 Task: Find a guest house in Huancavelica, Peru for 6 guests from 7-15 July, with a price range of ₹15,000 - ₹20,000, 3 bedrooms, 3 beds, and a kitchen.
Action: Mouse pressed left at (551, 116)
Screenshot: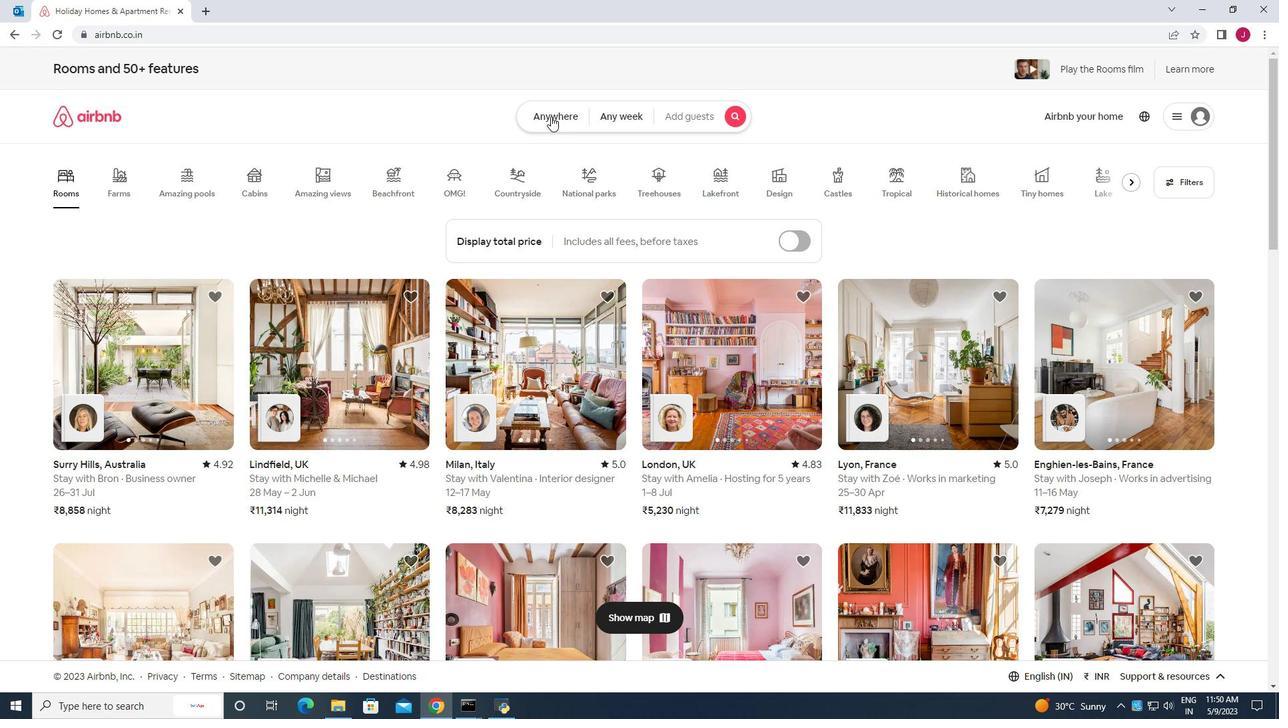 
Action: Mouse moved to (420, 165)
Screenshot: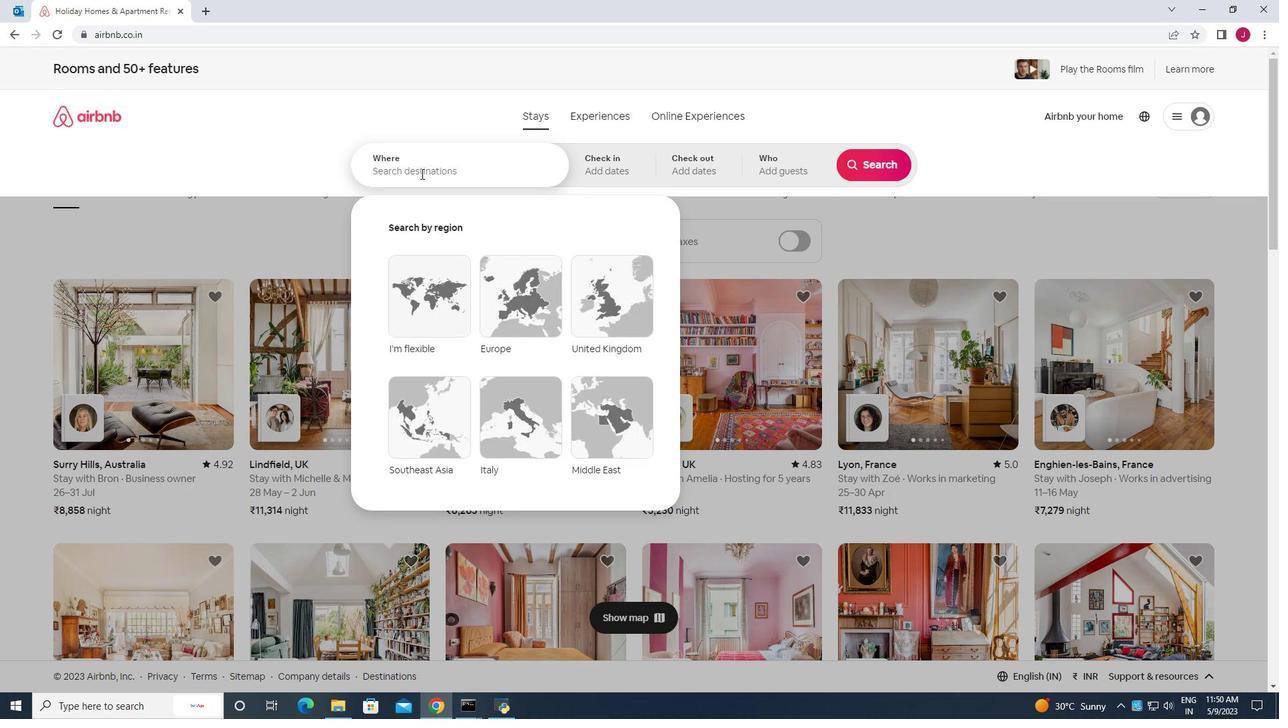 
Action: Mouse pressed left at (420, 165)
Screenshot: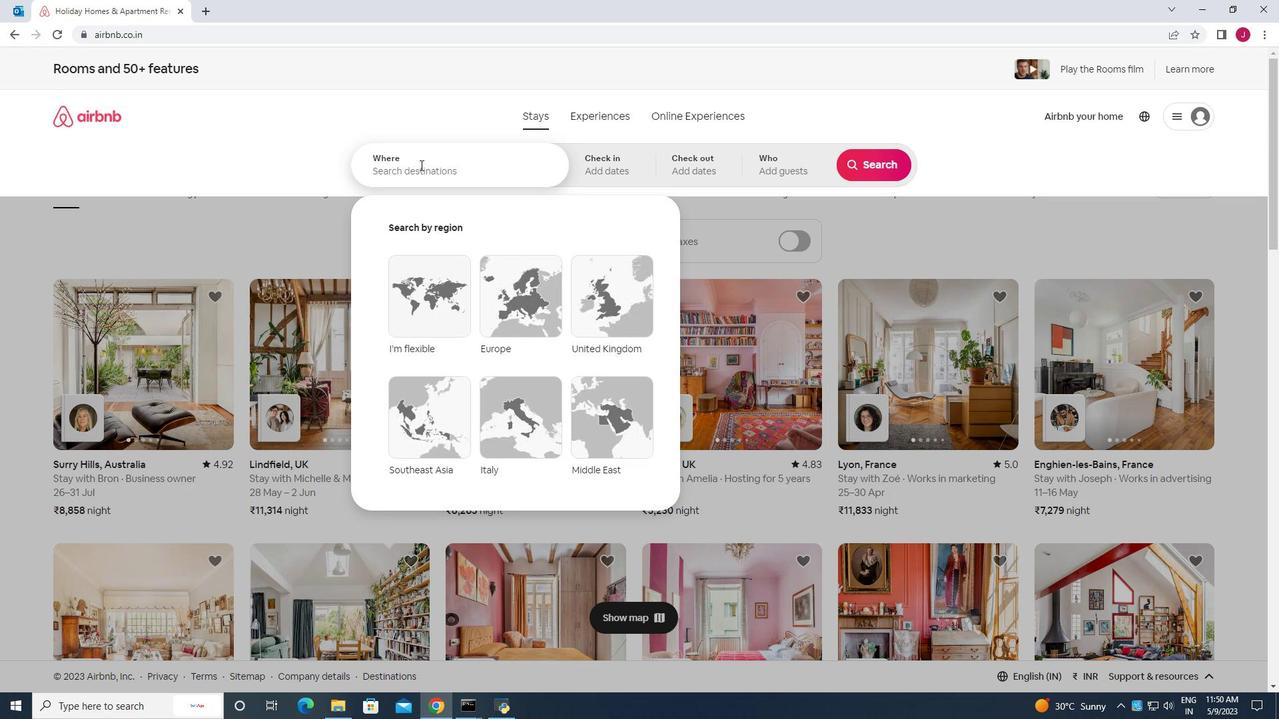 
Action: Key pressed huancavelica<Key.space>
Screenshot: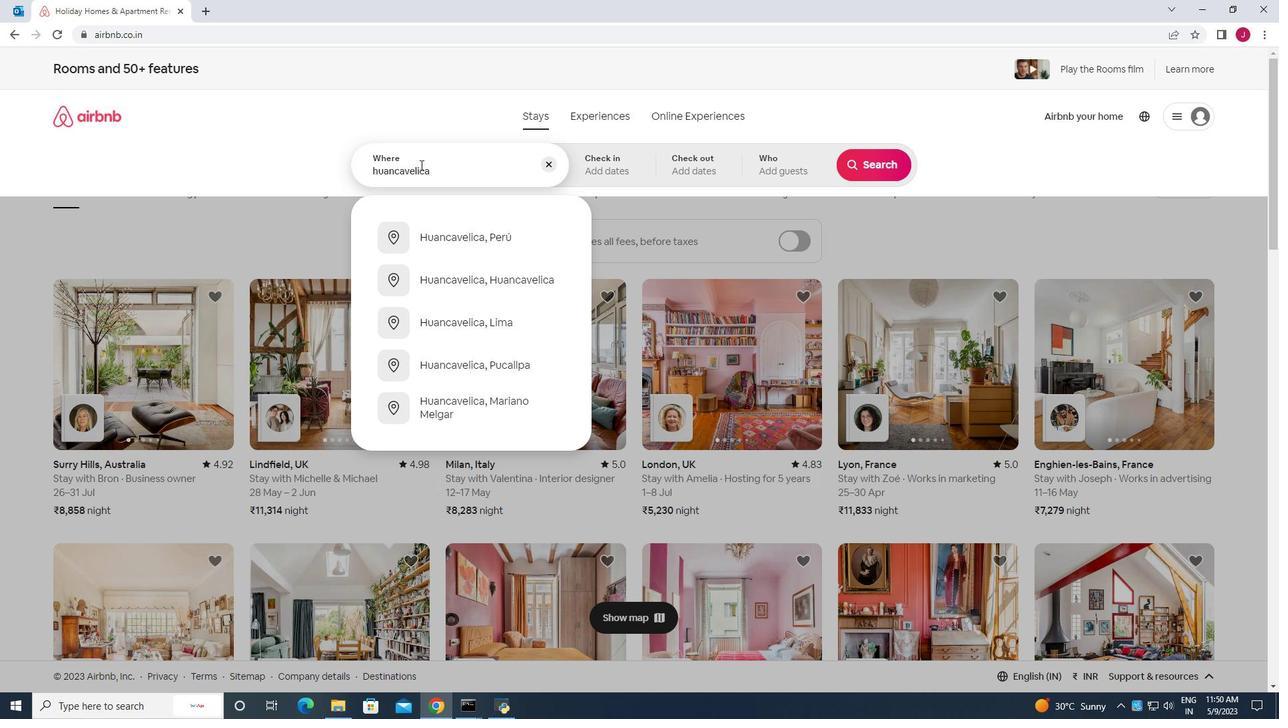 
Action: Mouse moved to (471, 232)
Screenshot: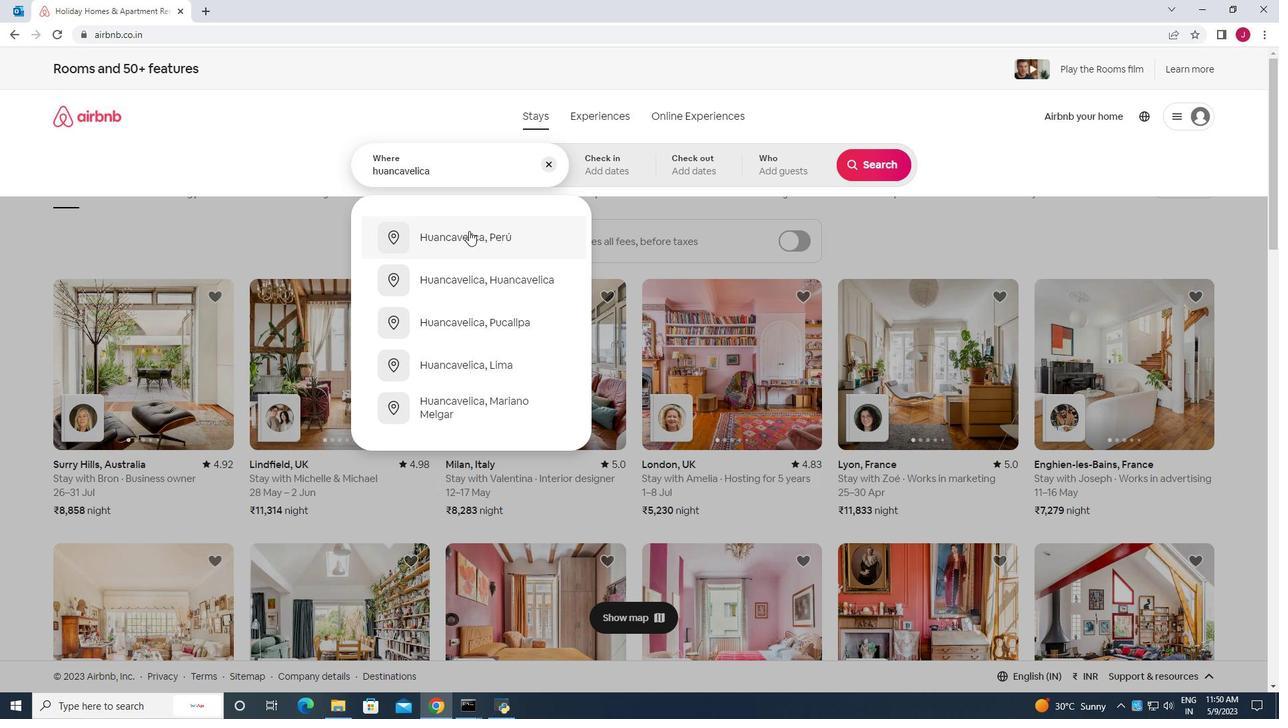 
Action: Mouse pressed left at (471, 232)
Screenshot: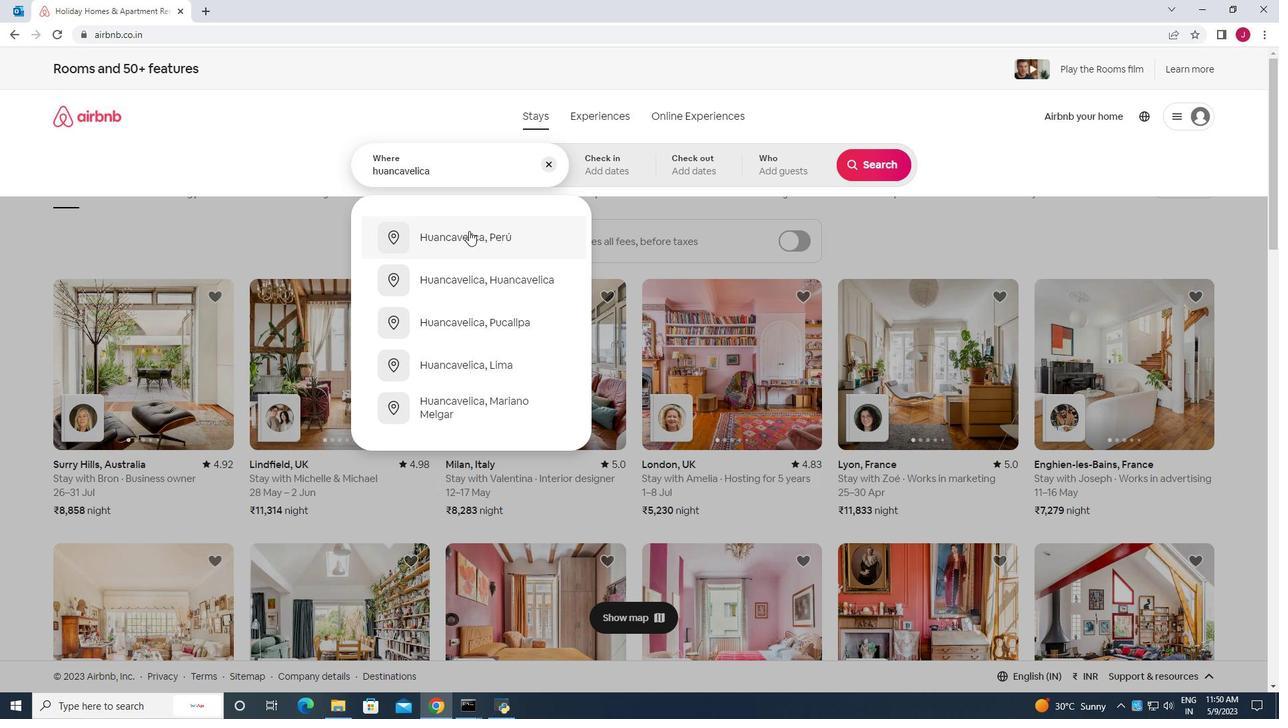 
Action: Mouse moved to (874, 273)
Screenshot: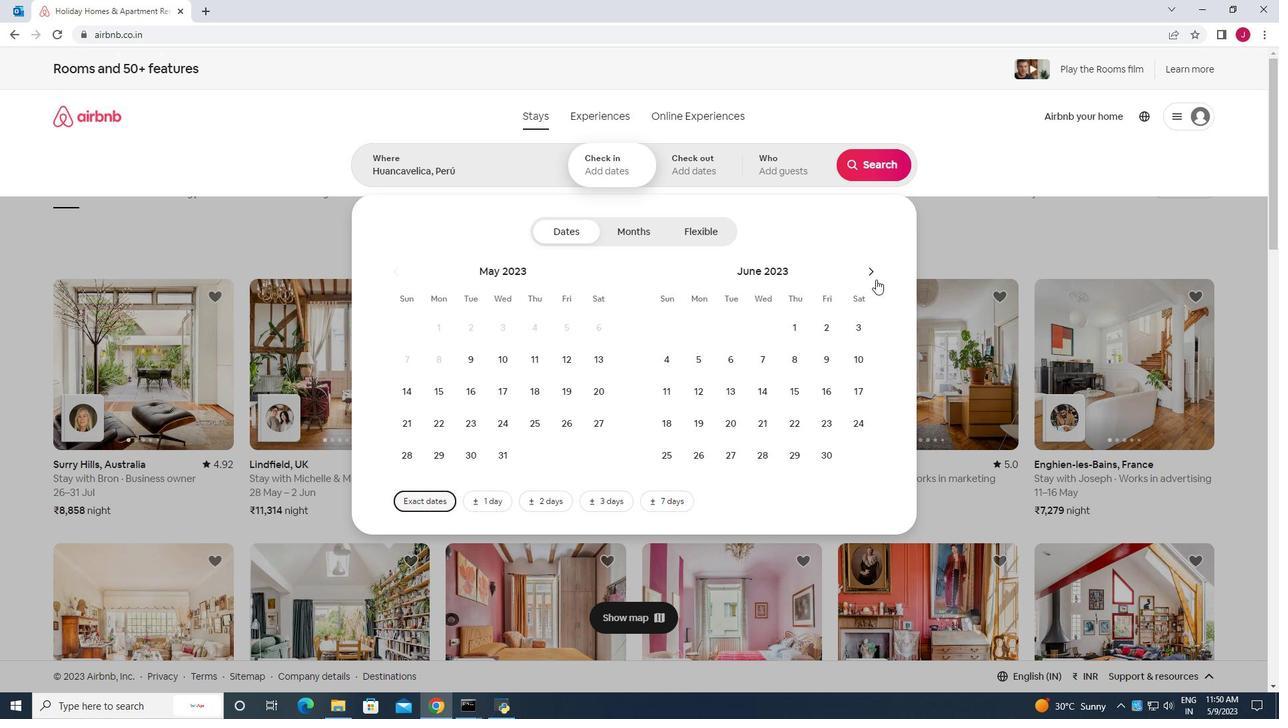 
Action: Mouse pressed left at (874, 273)
Screenshot: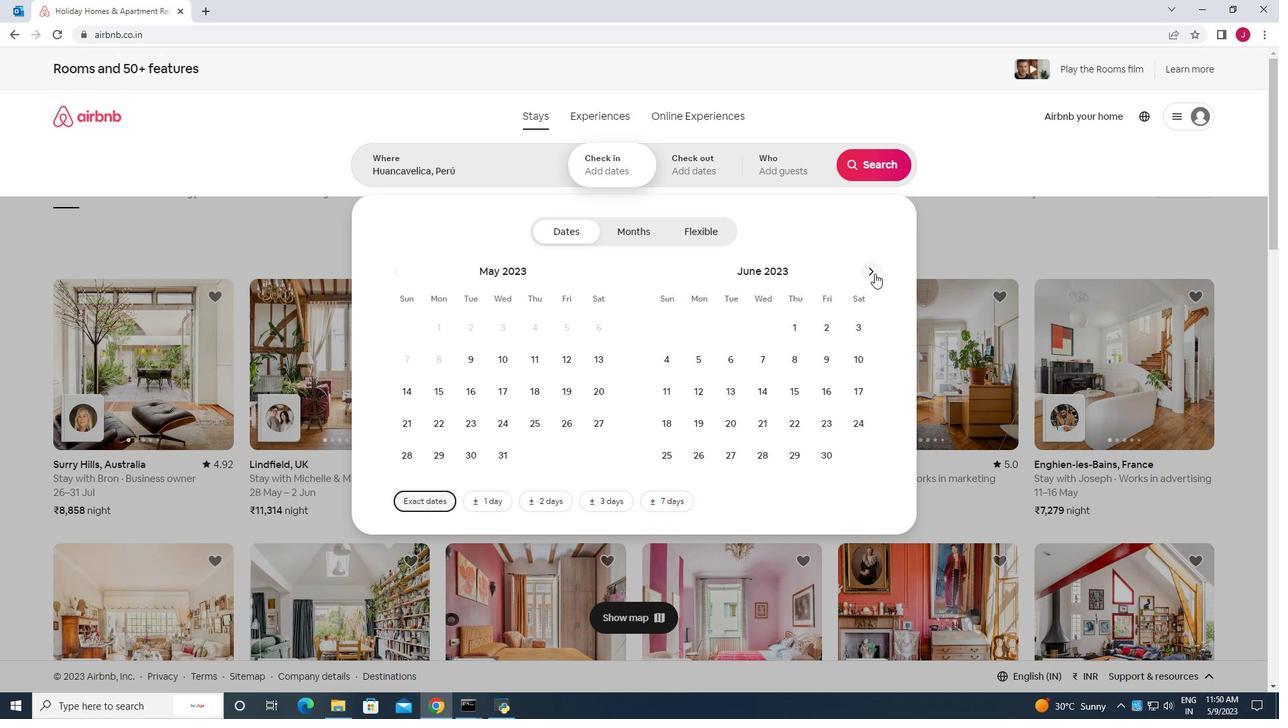 
Action: Mouse moved to (821, 365)
Screenshot: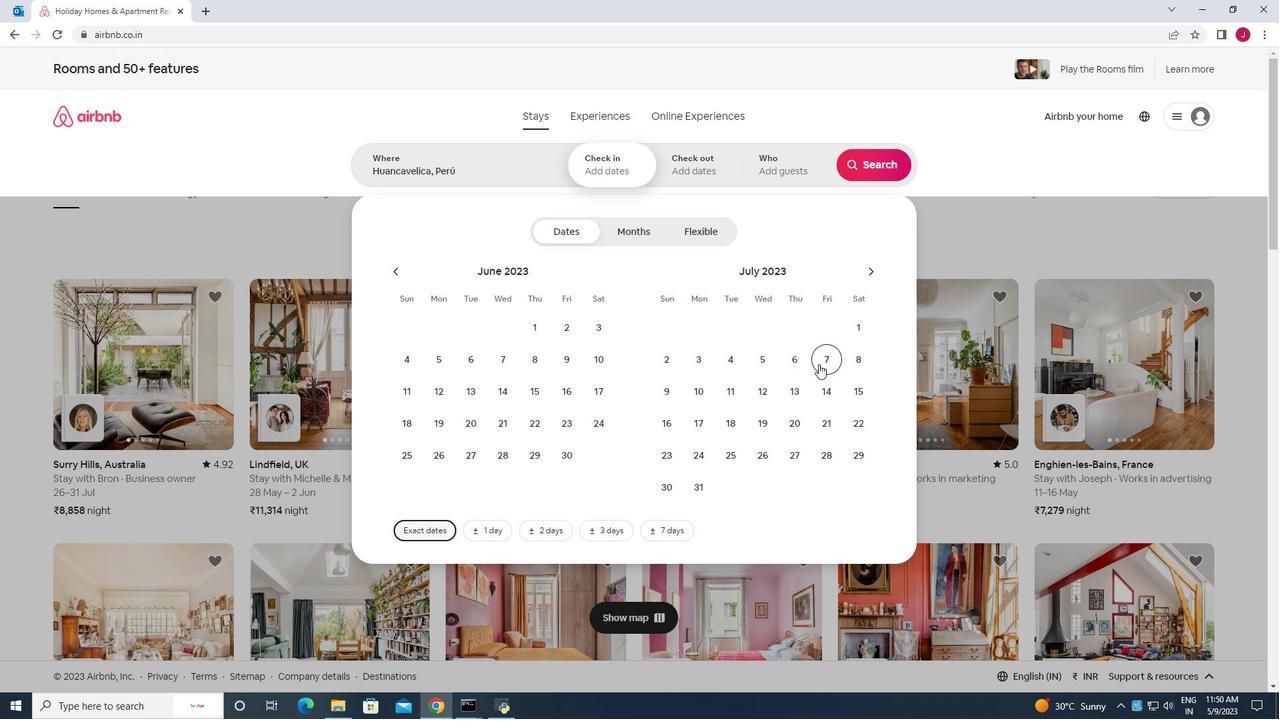 
Action: Mouse pressed left at (821, 365)
Screenshot: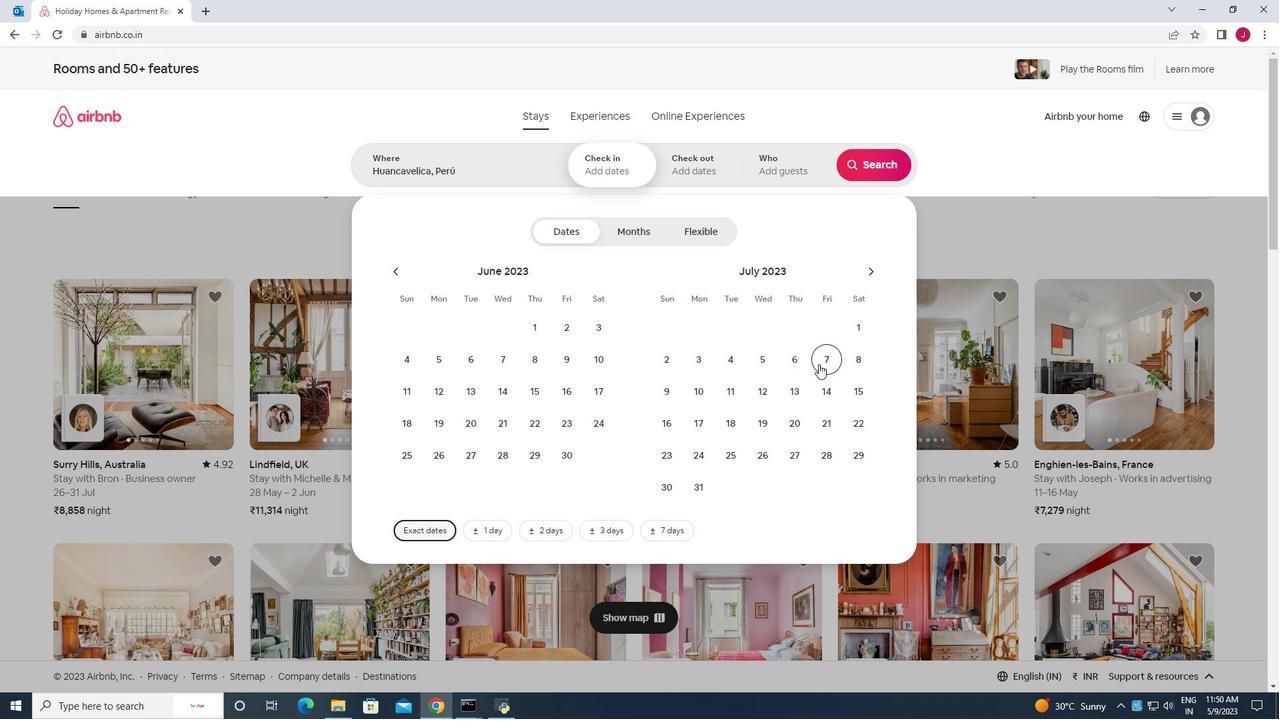 
Action: Mouse moved to (855, 395)
Screenshot: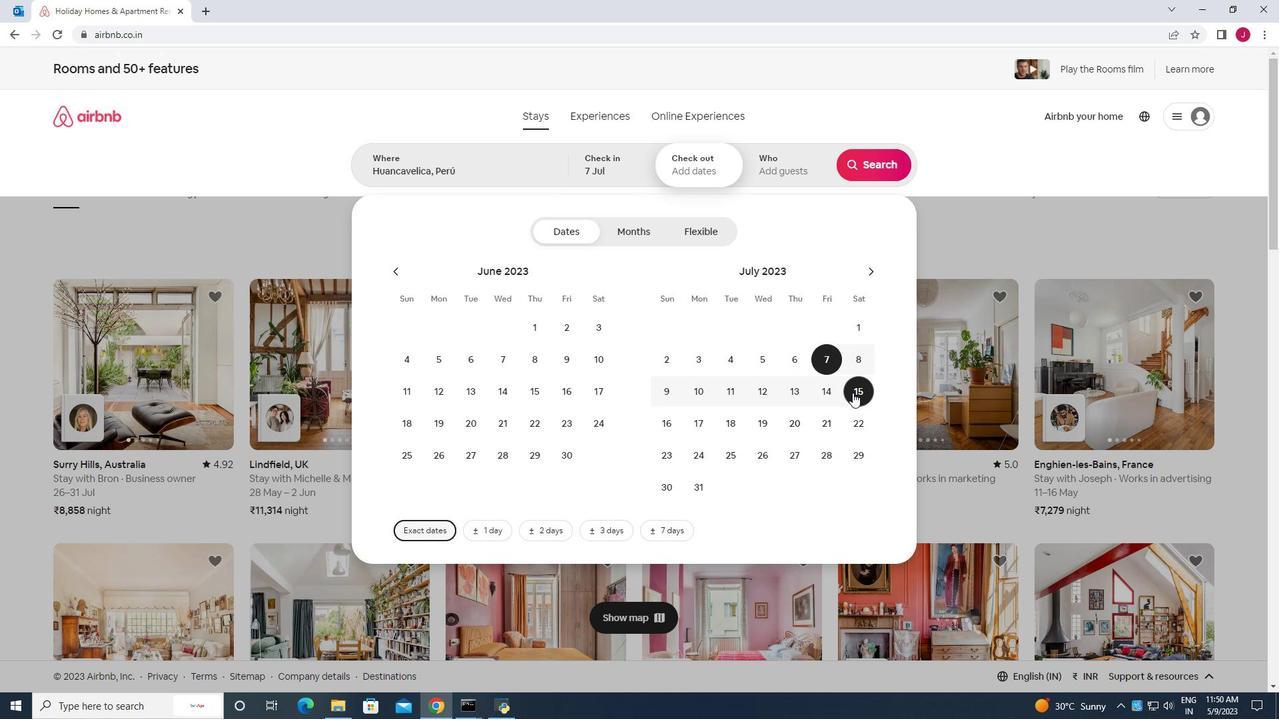 
Action: Mouse pressed left at (855, 395)
Screenshot: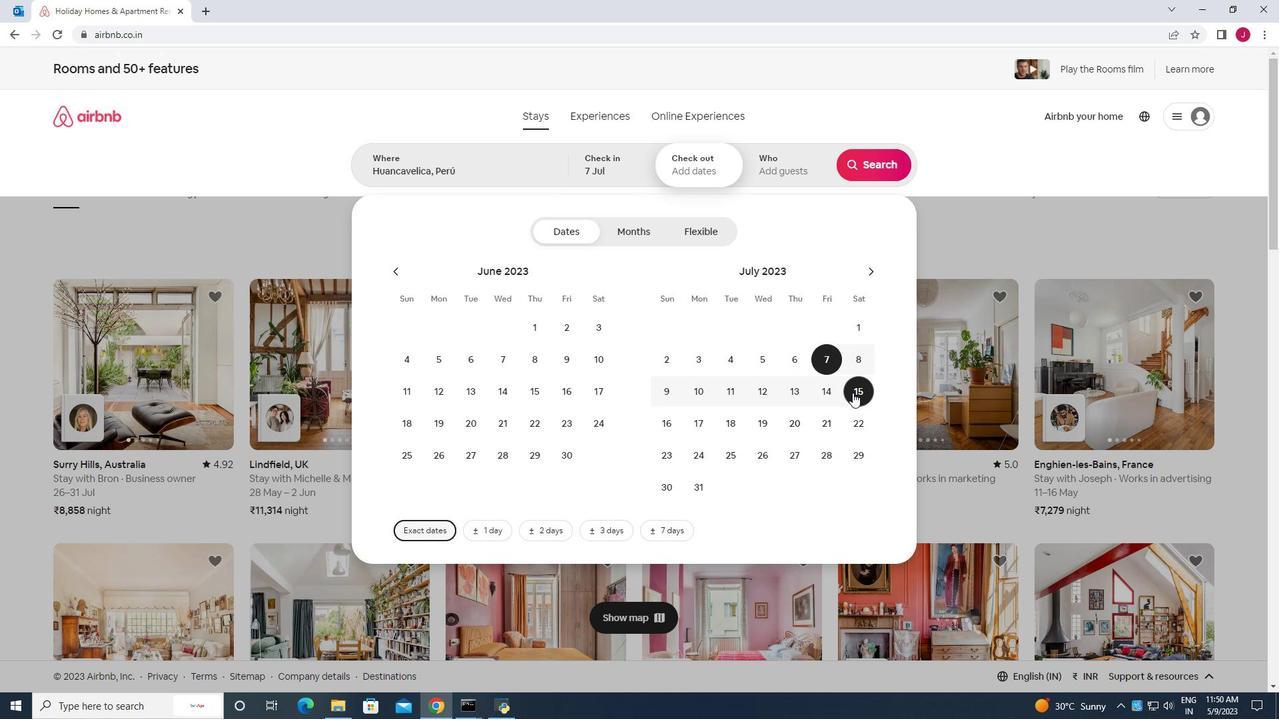 
Action: Mouse moved to (796, 172)
Screenshot: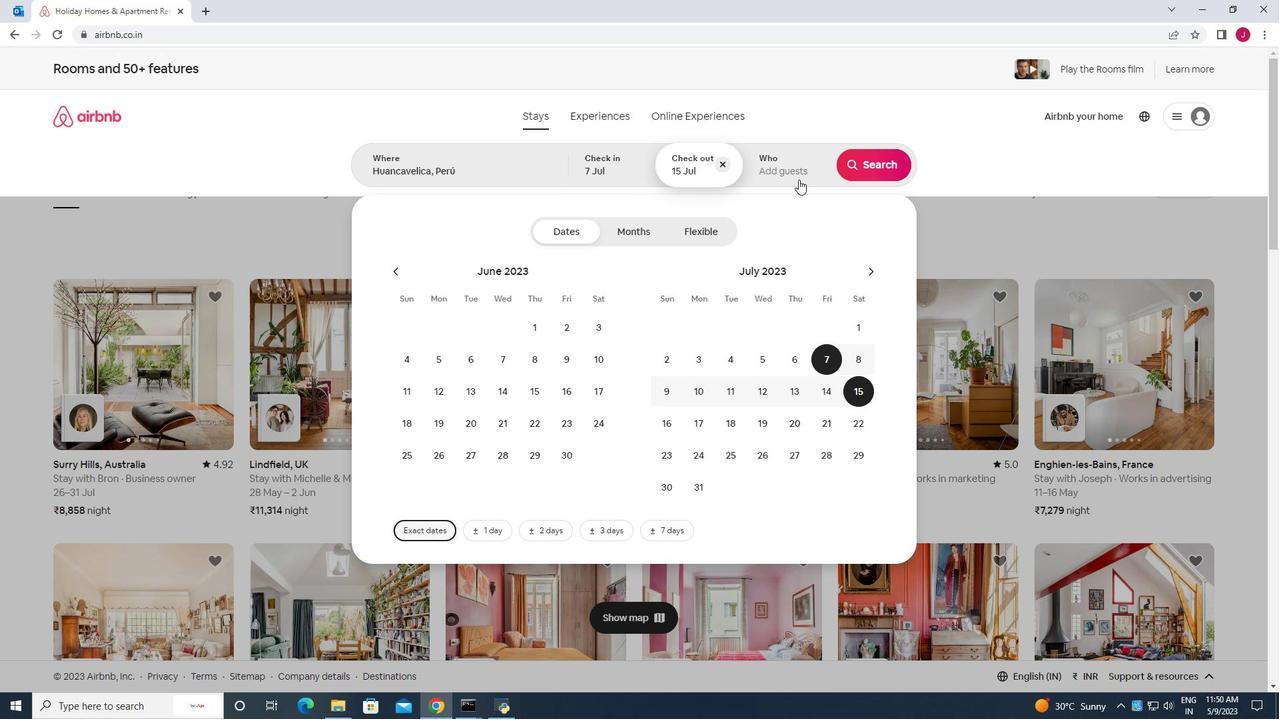 
Action: Mouse pressed left at (796, 172)
Screenshot: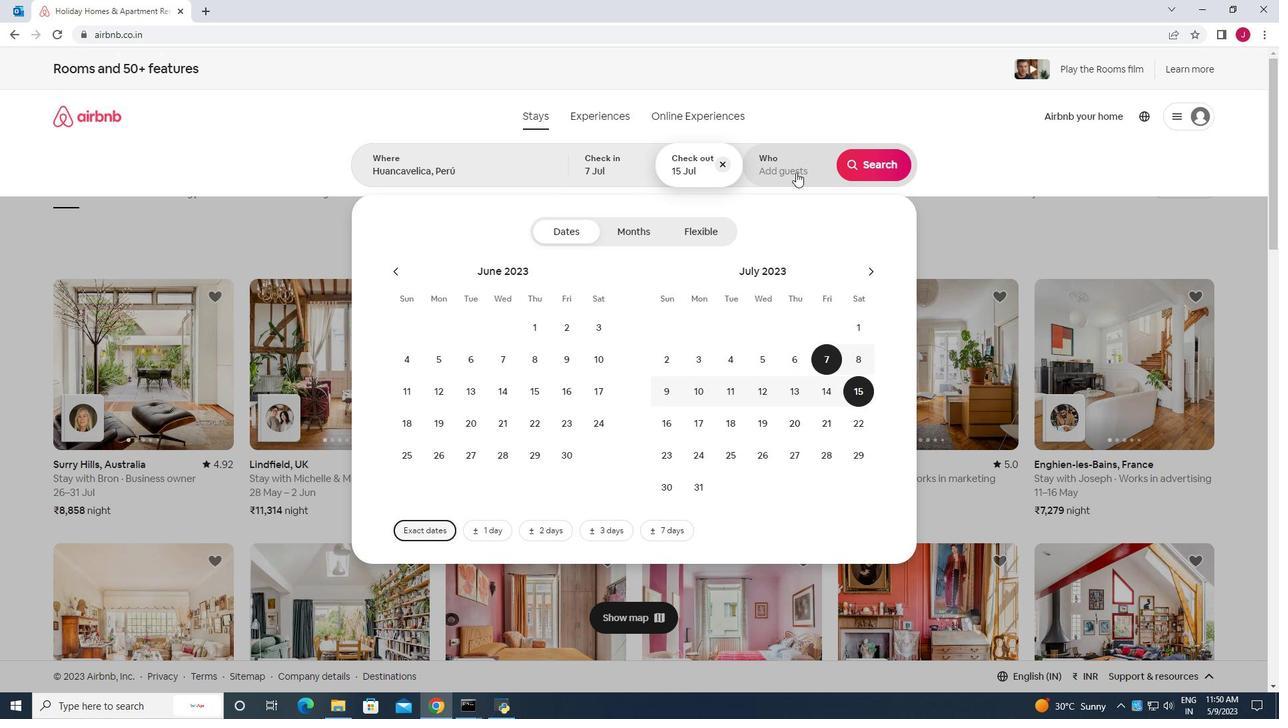 
Action: Mouse moved to (883, 237)
Screenshot: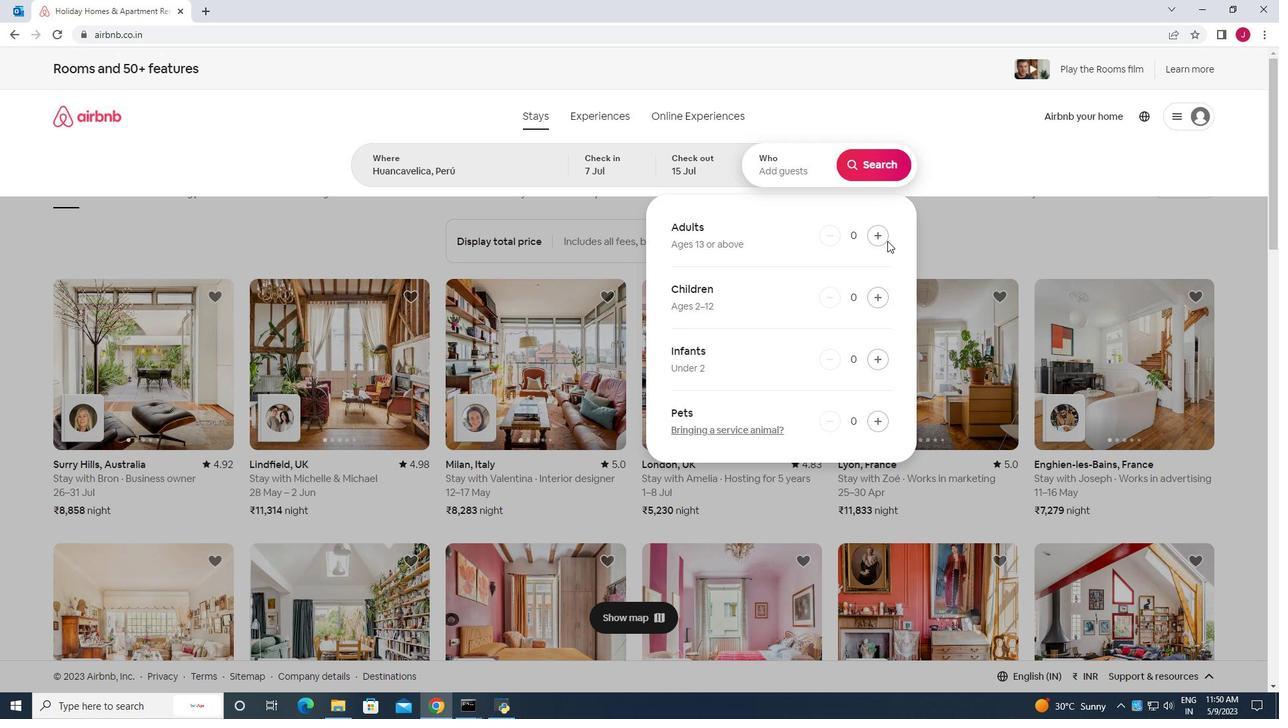 
Action: Mouse pressed left at (883, 237)
Screenshot: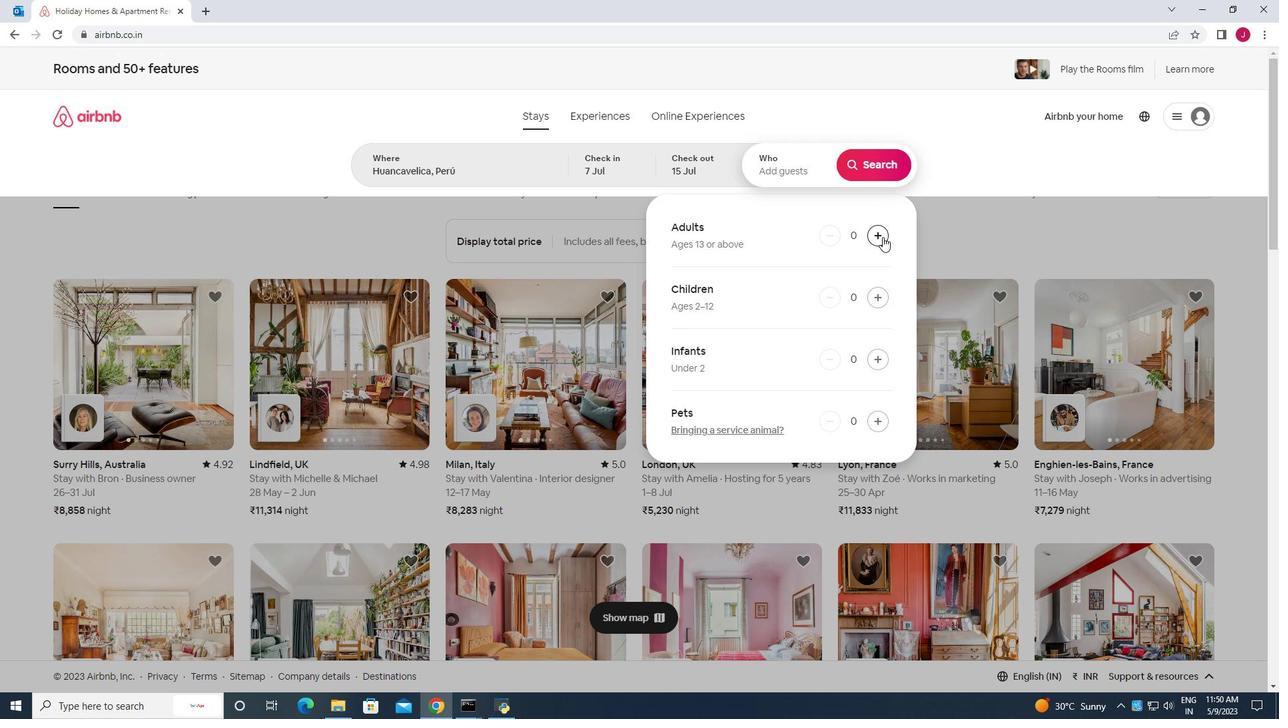 
Action: Mouse pressed left at (883, 237)
Screenshot: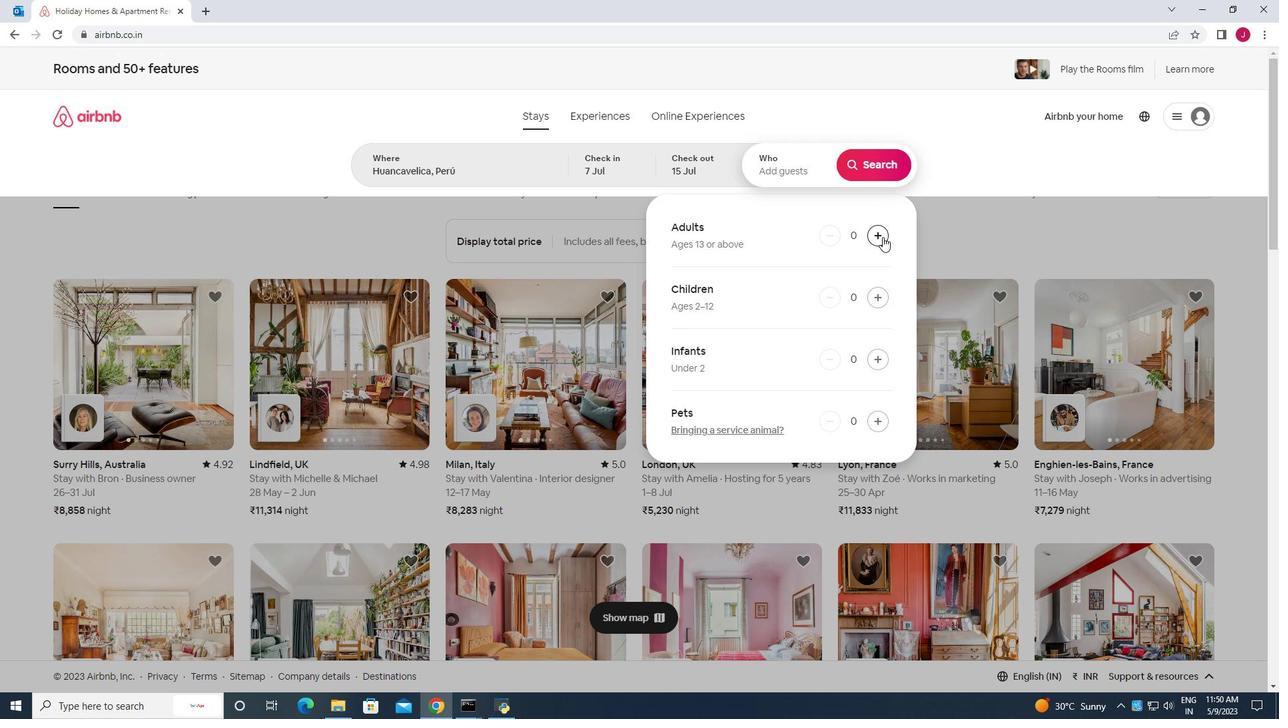 
Action: Mouse moved to (882, 237)
Screenshot: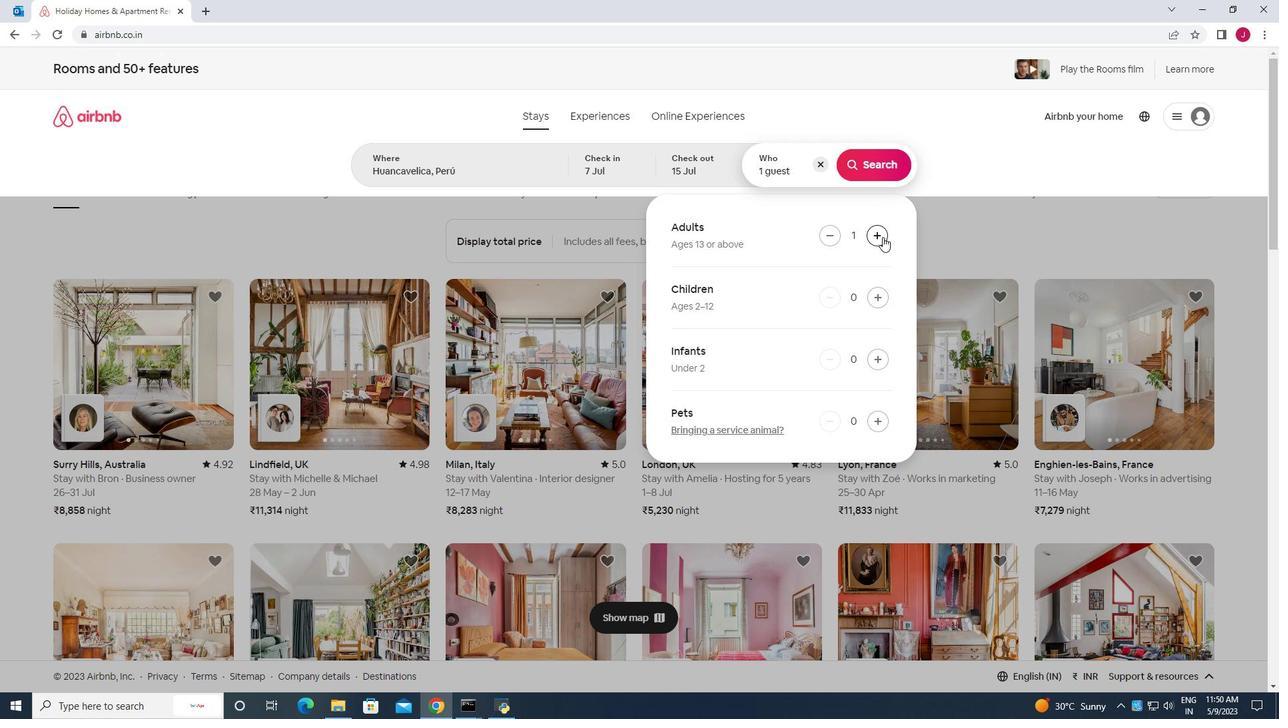 
Action: Mouse pressed left at (882, 237)
Screenshot: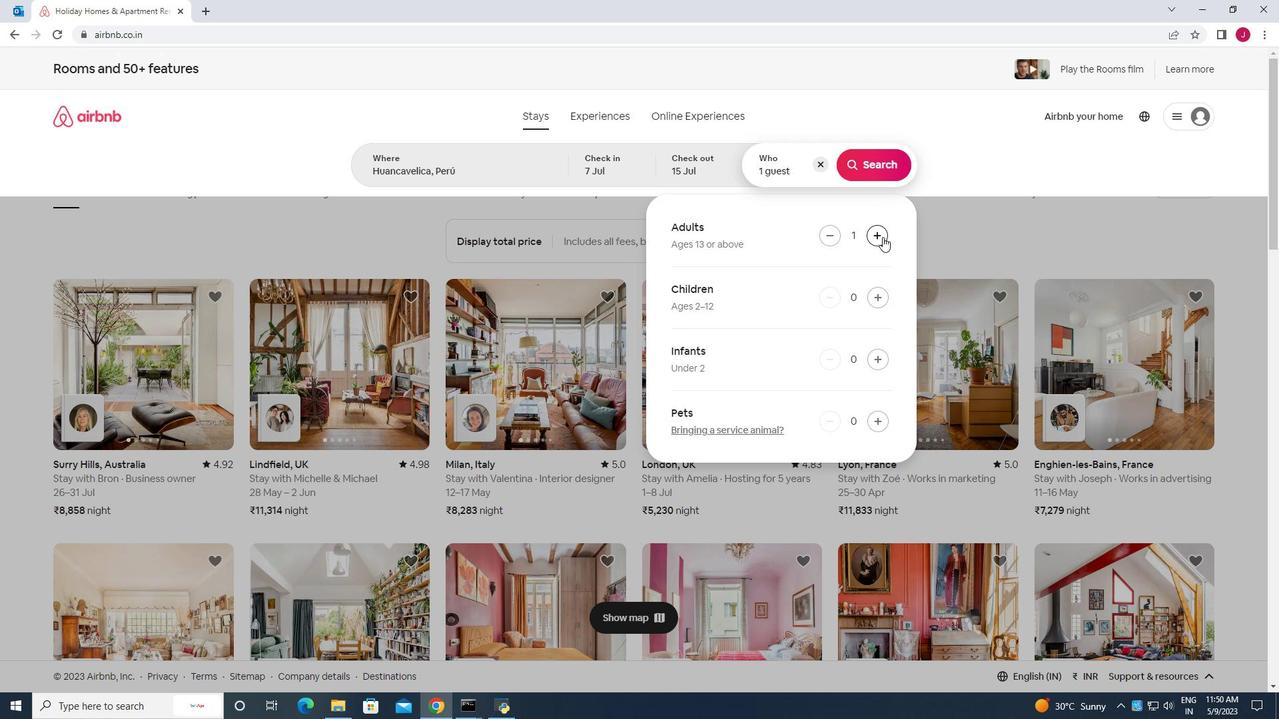 
Action: Mouse moved to (882, 236)
Screenshot: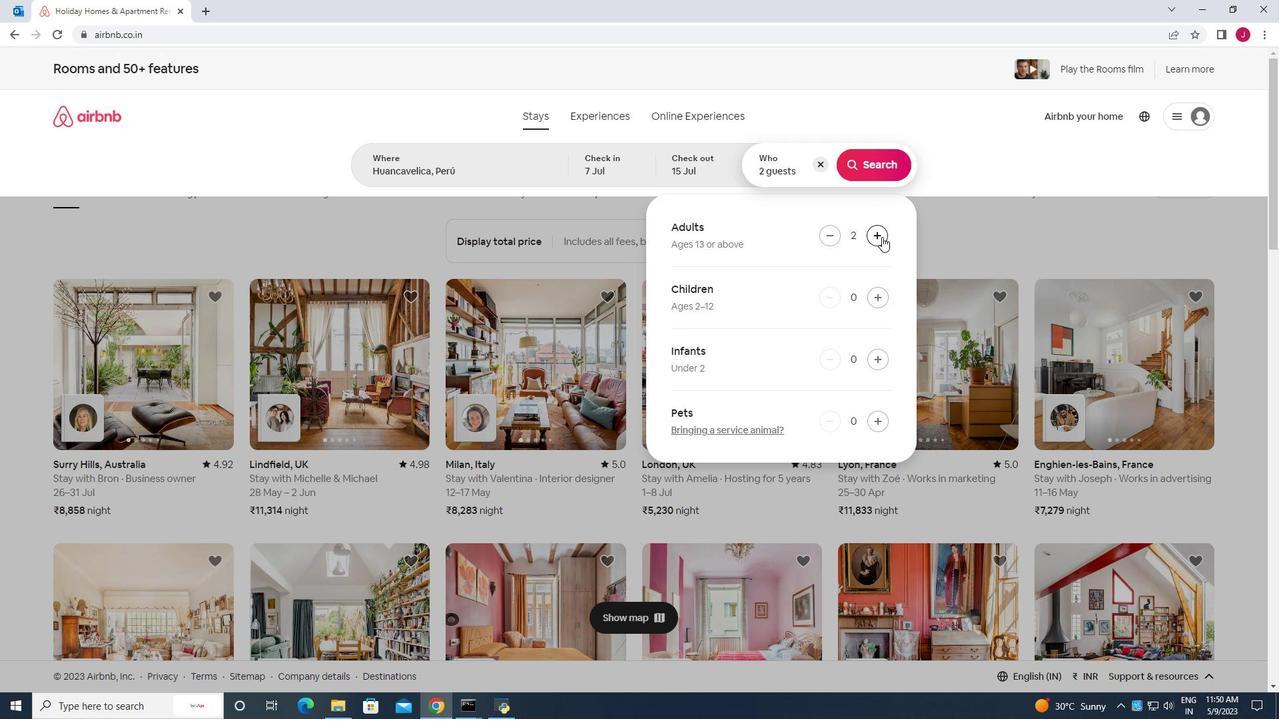 
Action: Mouse pressed left at (882, 236)
Screenshot: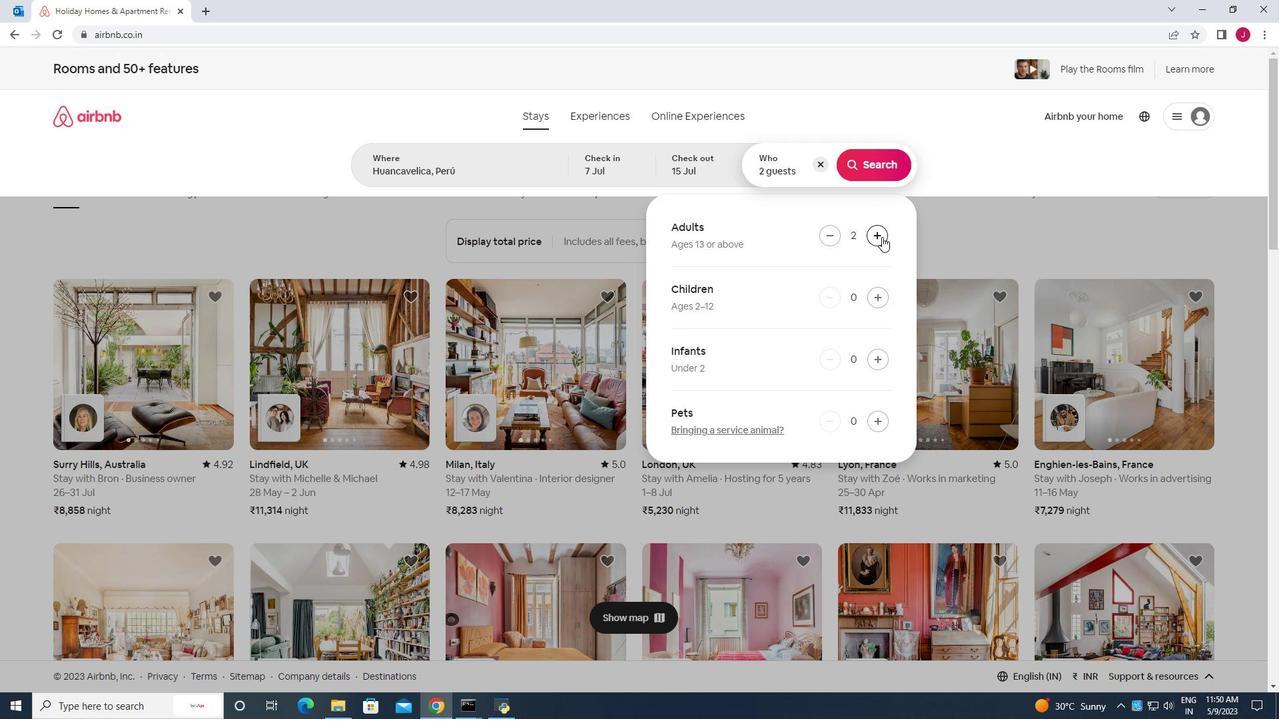 
Action: Mouse pressed left at (882, 236)
Screenshot: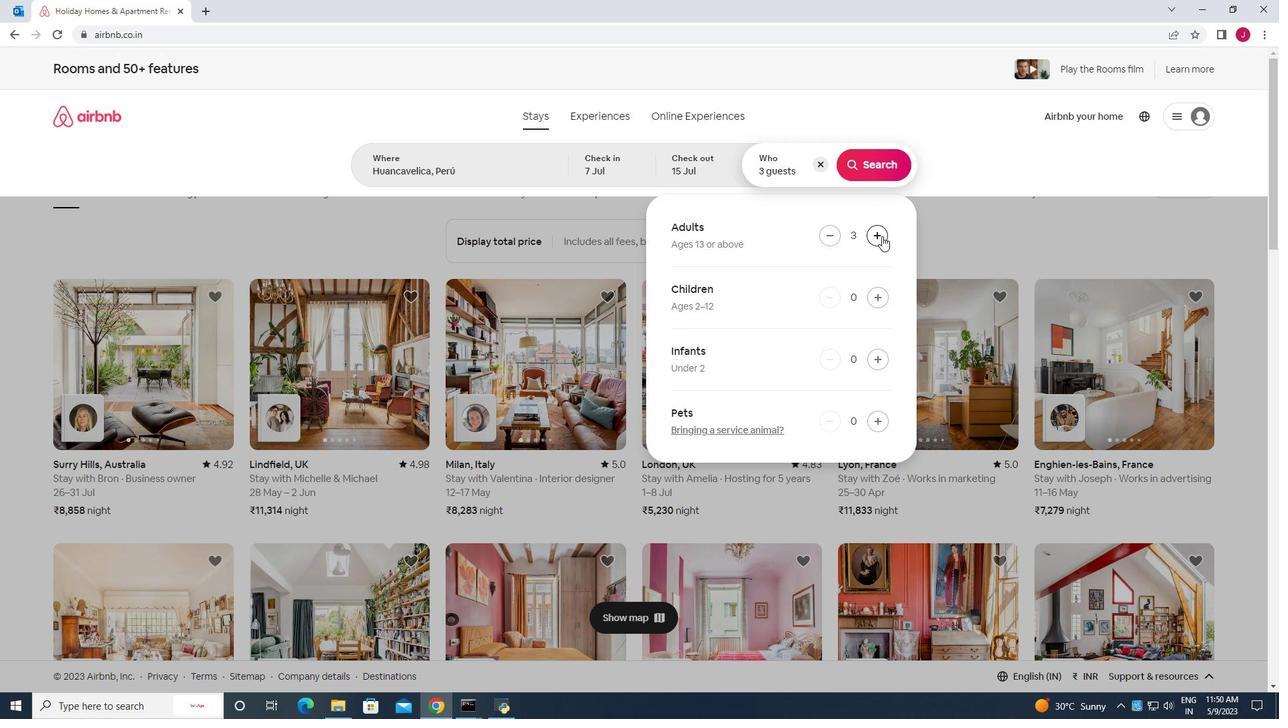 
Action: Mouse pressed left at (882, 236)
Screenshot: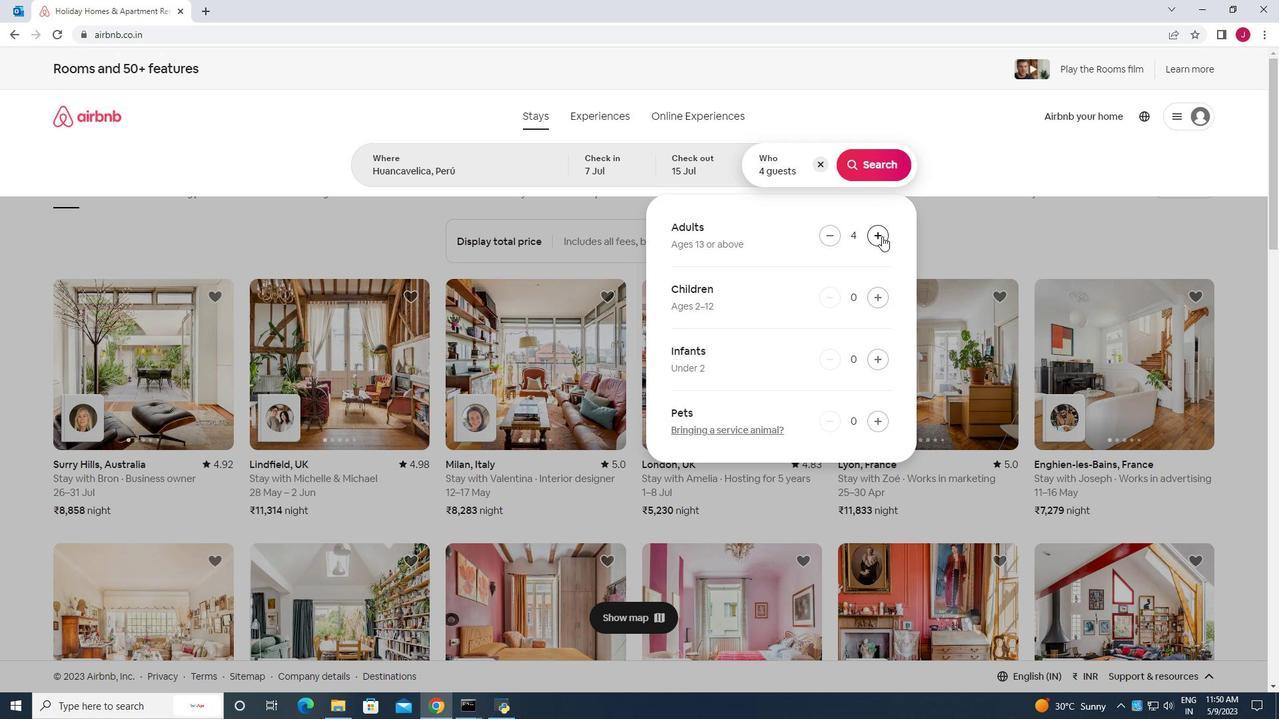 
Action: Mouse moved to (876, 165)
Screenshot: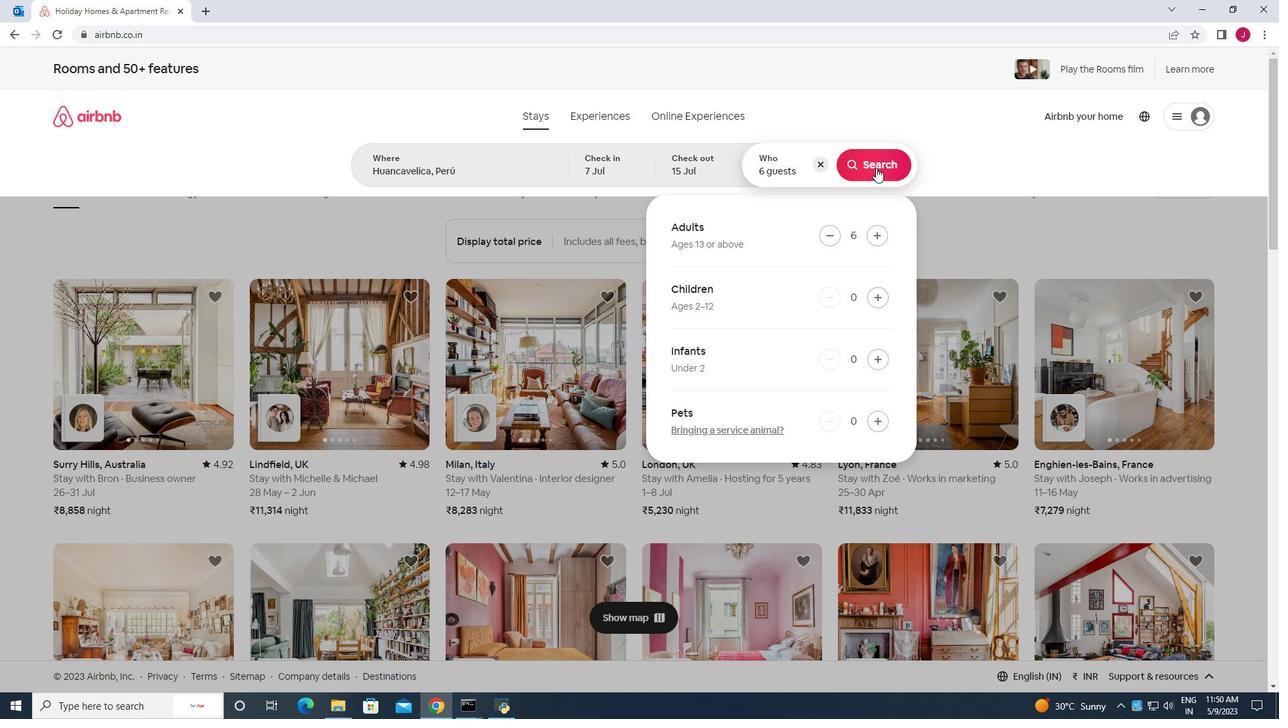 
Action: Mouse pressed left at (876, 165)
Screenshot: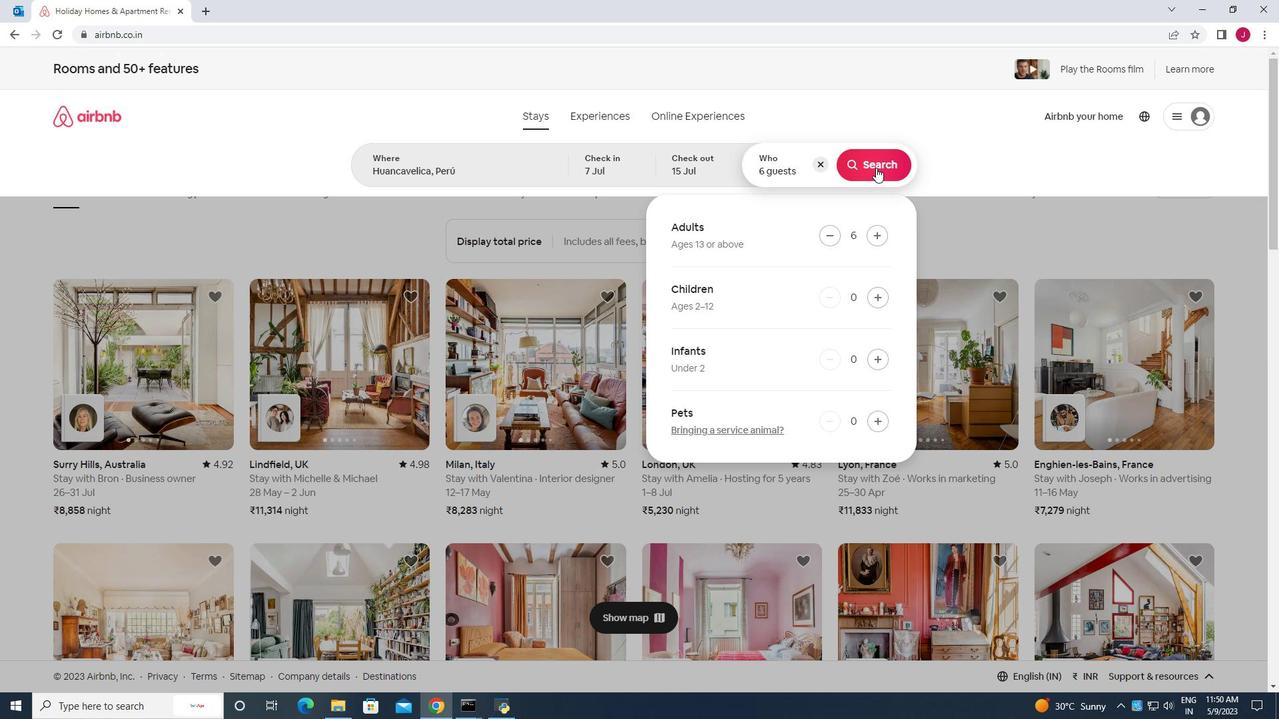 
Action: Mouse moved to (1226, 127)
Screenshot: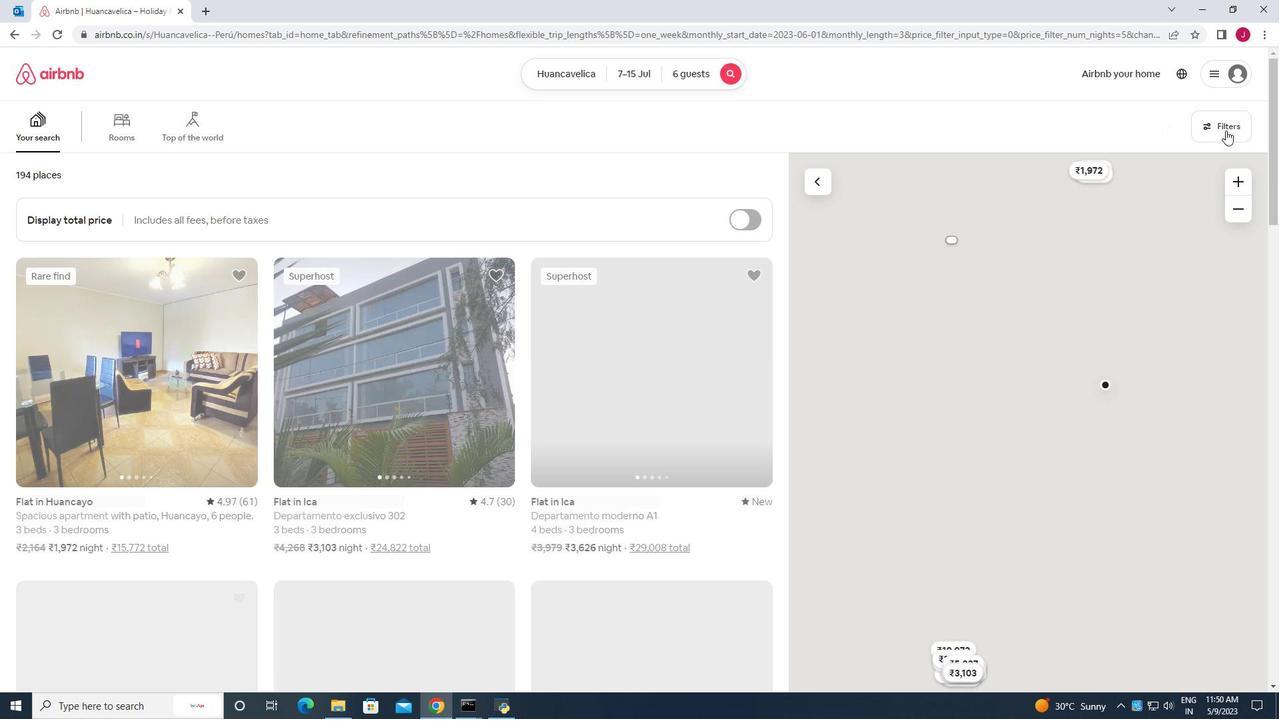 
Action: Mouse pressed left at (1226, 127)
Screenshot: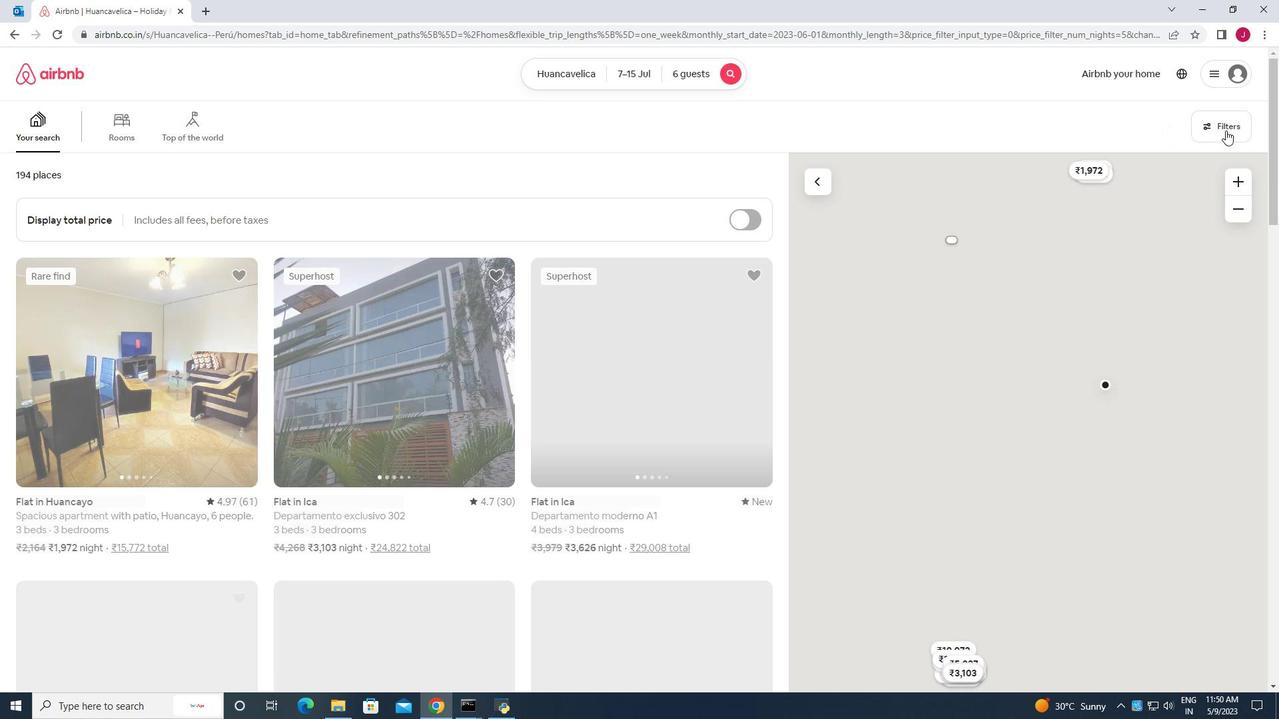 
Action: Mouse moved to (488, 459)
Screenshot: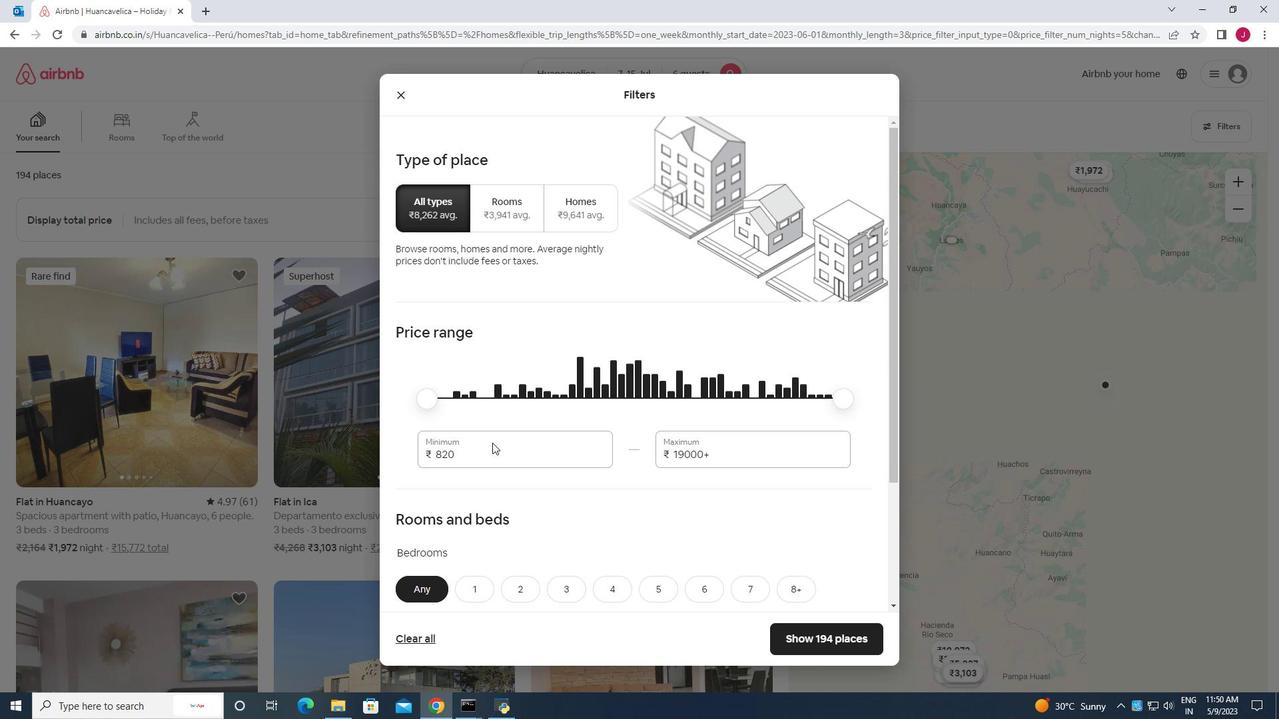
Action: Mouse pressed left at (488, 459)
Screenshot: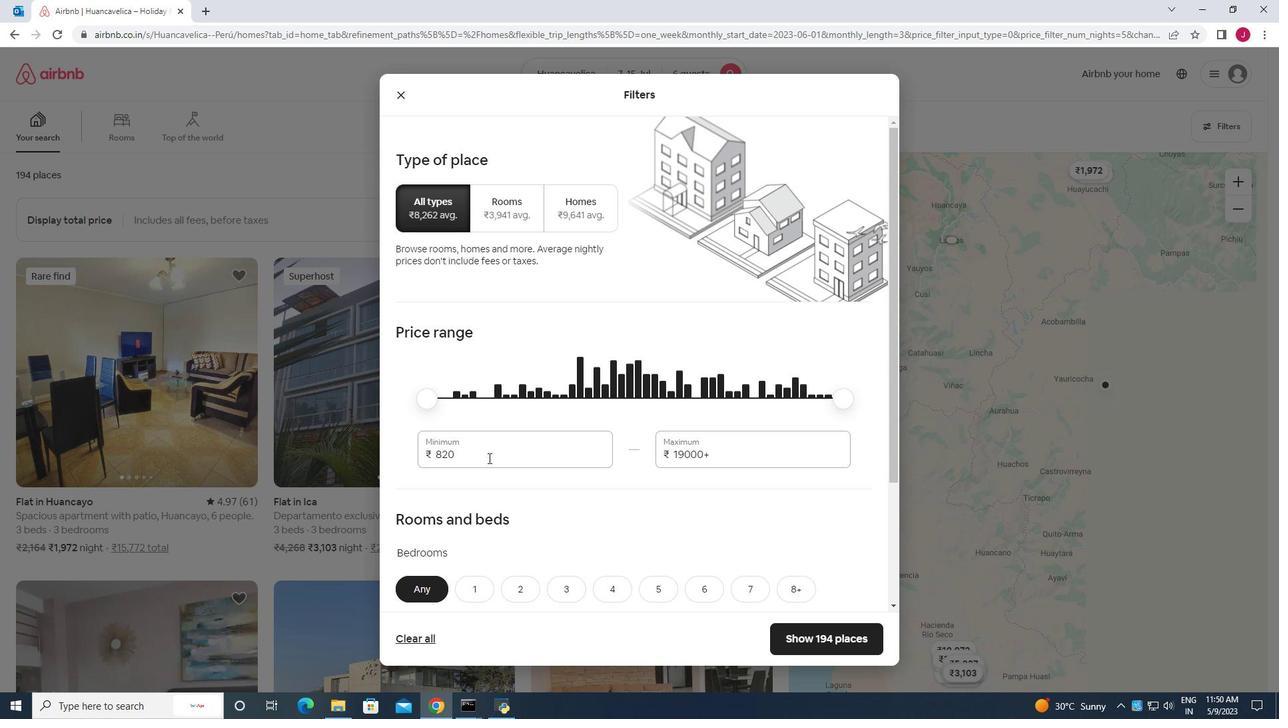 
Action: Mouse moved to (487, 452)
Screenshot: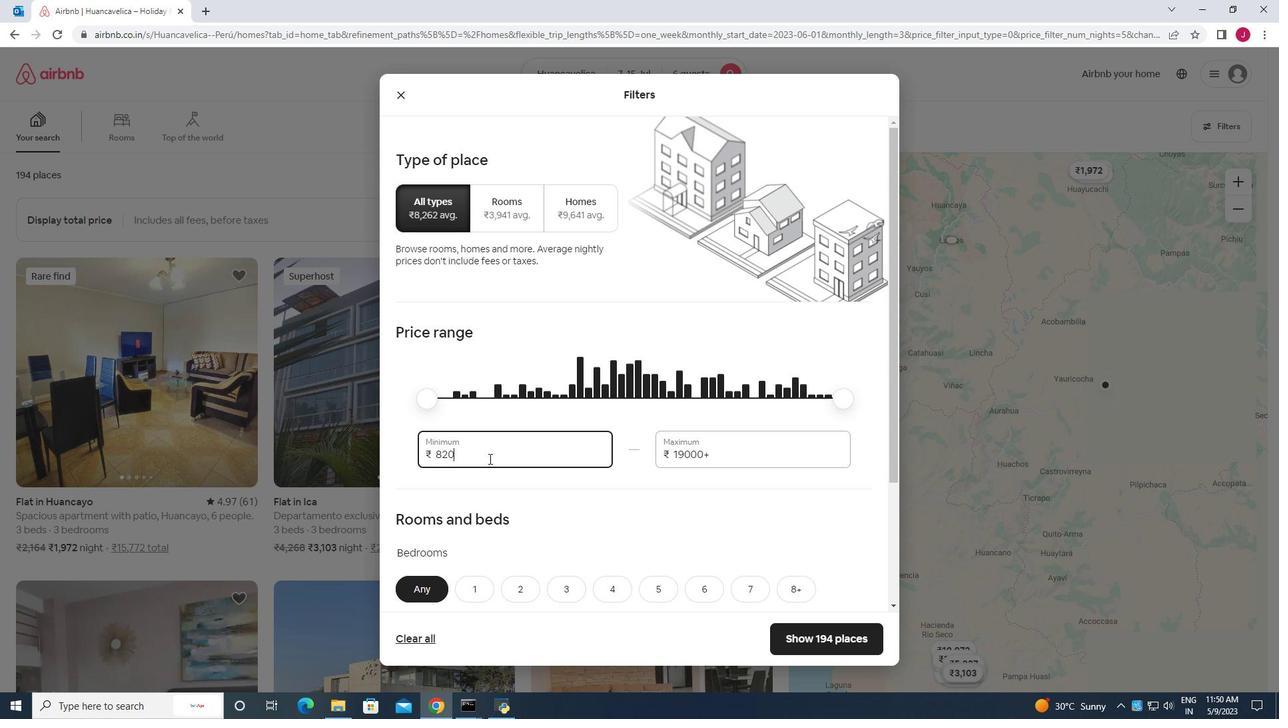 
Action: Key pressed <Key.backspace><Key.backspace><Key.backspace><Key.backspace><Key.backspace><Key.backspace><Key.backspace>15000
Screenshot: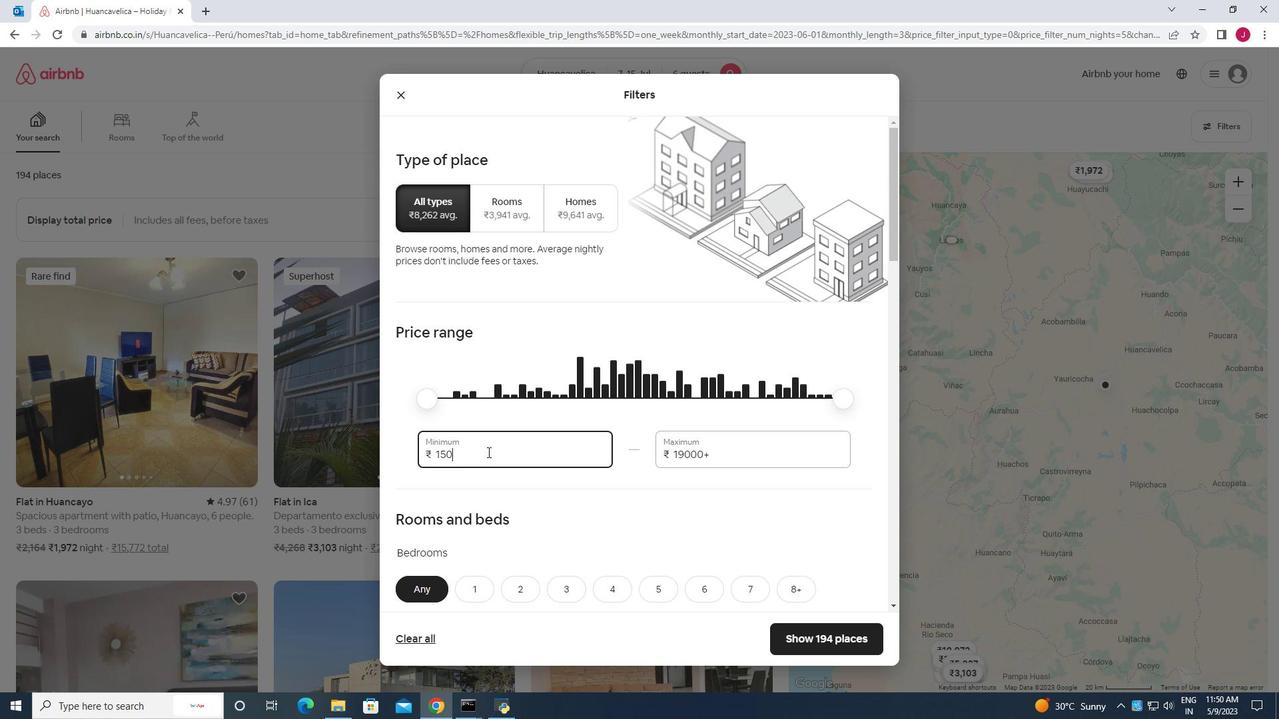 
Action: Mouse moved to (738, 451)
Screenshot: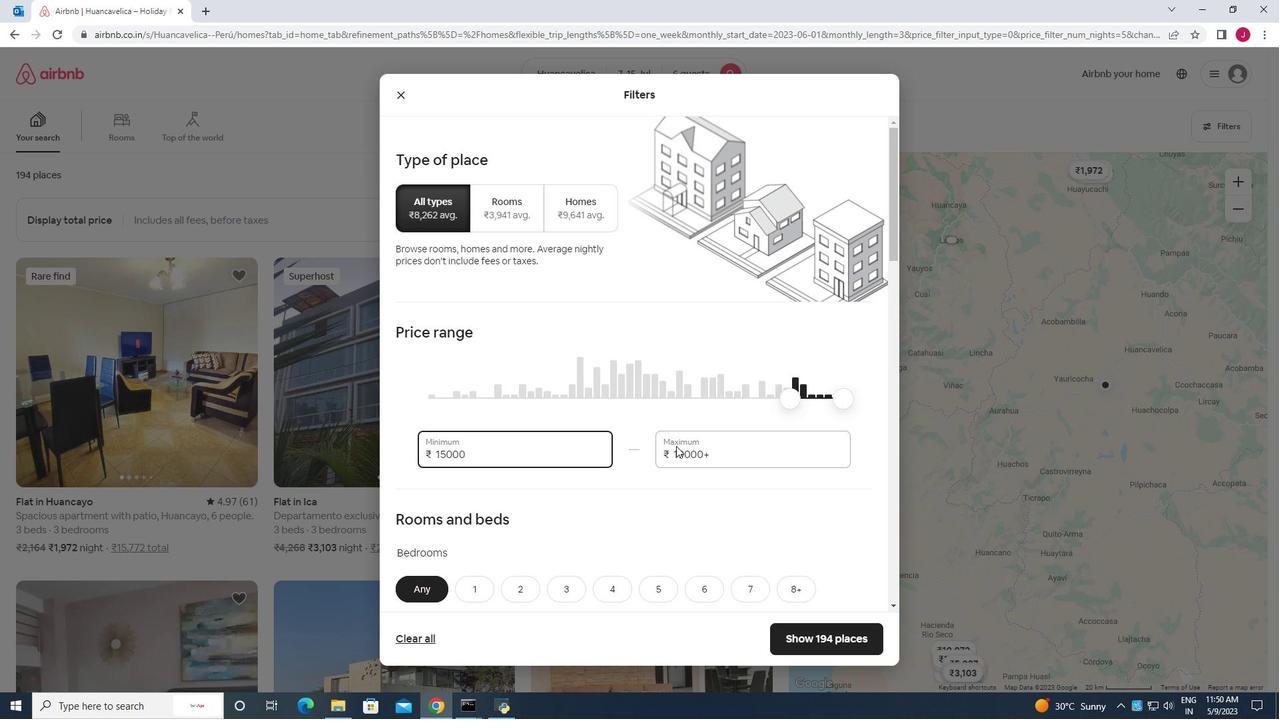 
Action: Mouse pressed left at (738, 451)
Screenshot: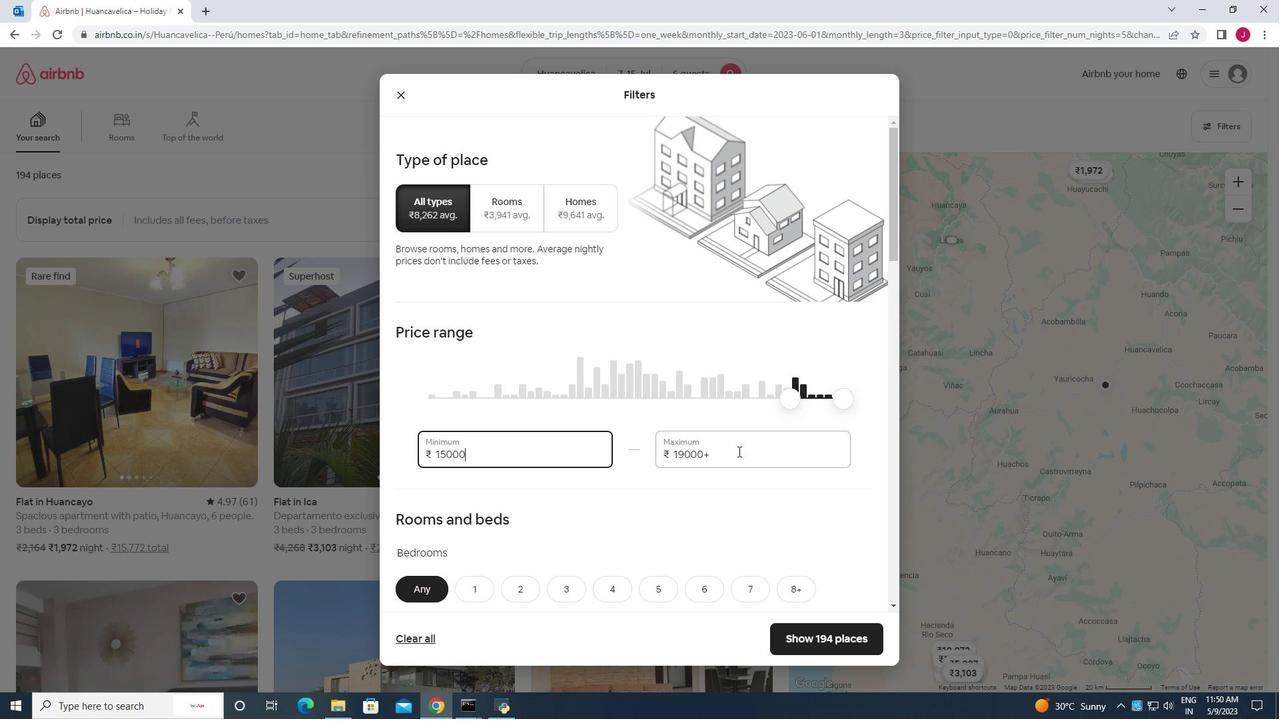 
Action: Mouse moved to (739, 455)
Screenshot: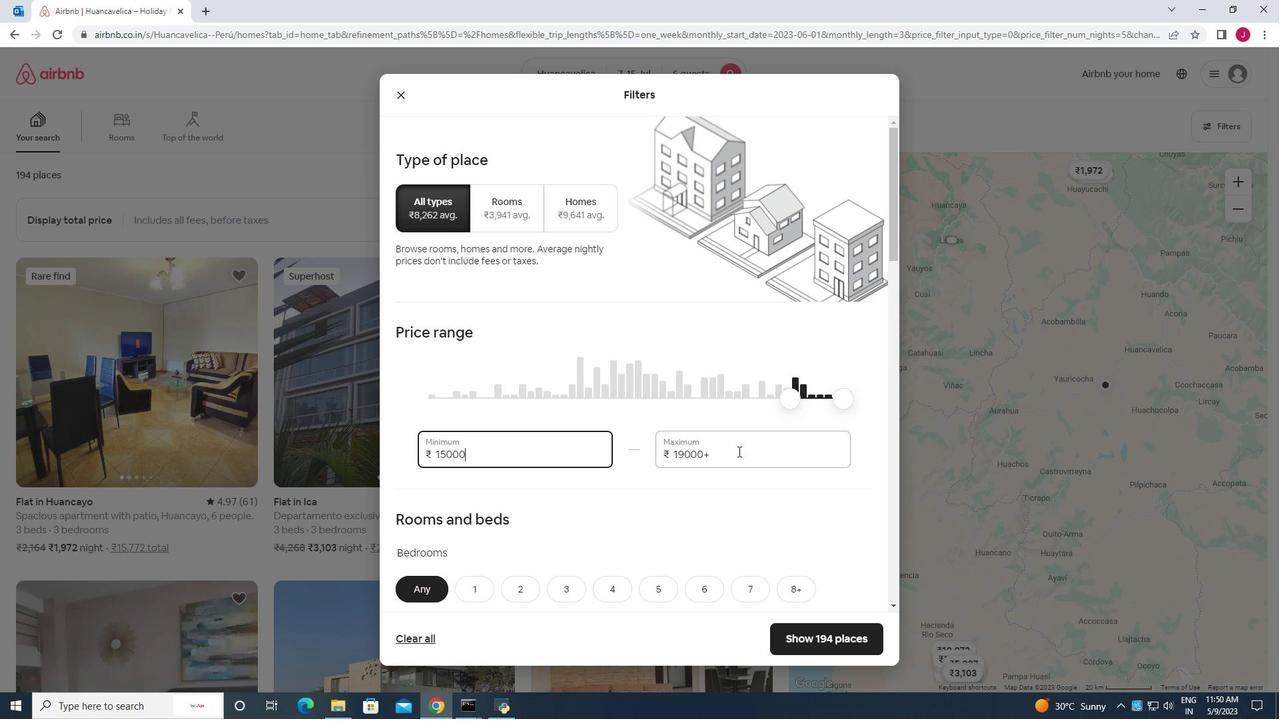 
Action: Key pressed <Key.backspace><Key.backspace><Key.backspace><Key.backspace><Key.backspace><Key.backspace><Key.backspace><Key.backspace><Key.backspace><Key.backspace><Key.backspace><Key.backspace>20000
Screenshot: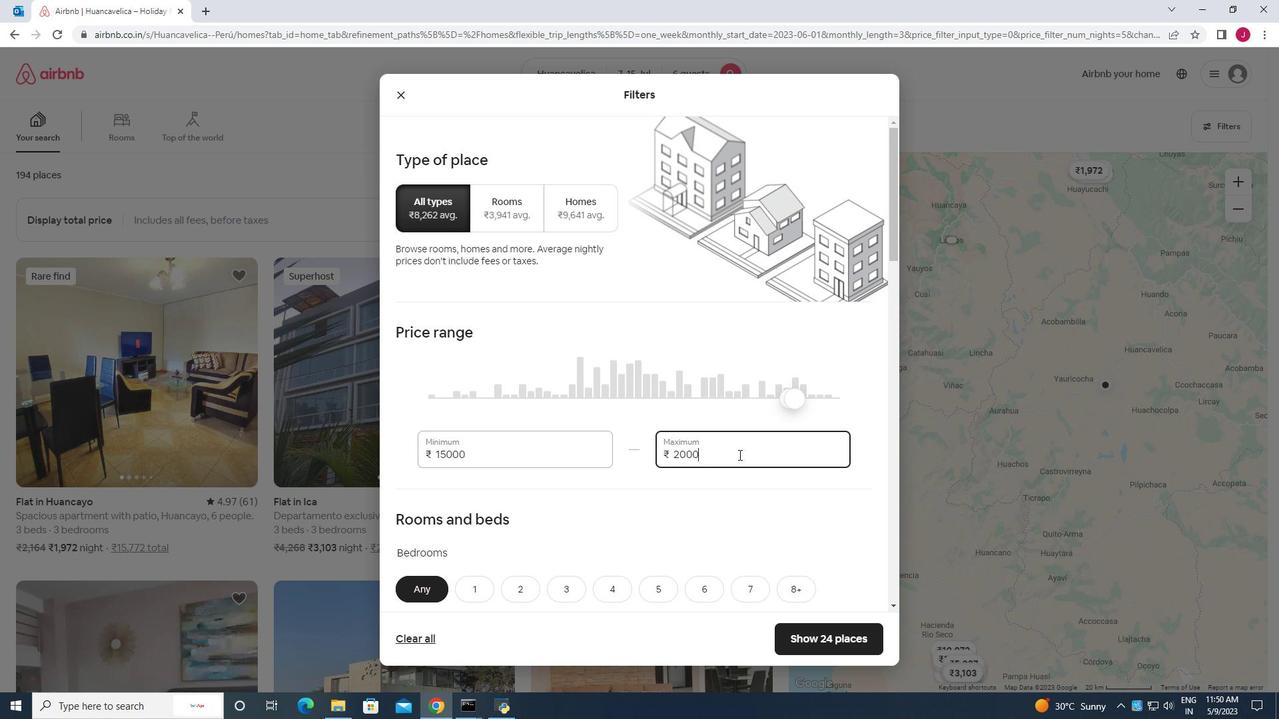 
Action: Mouse moved to (641, 423)
Screenshot: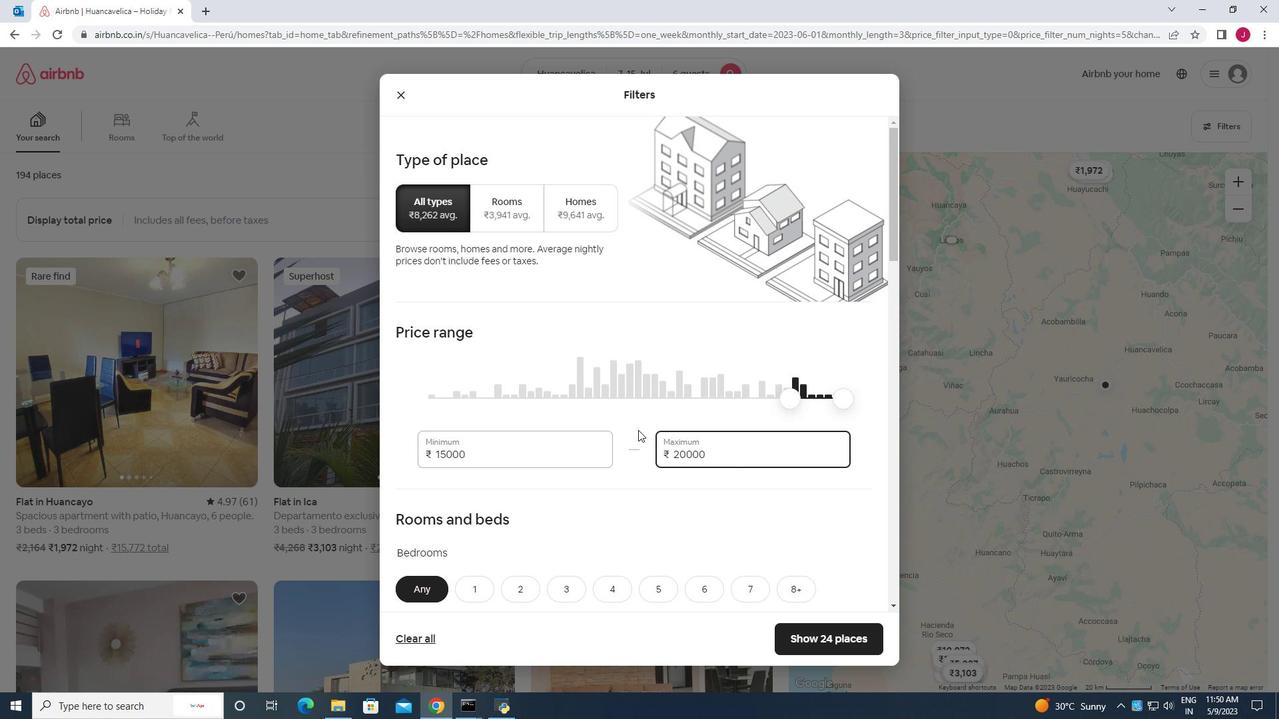 
Action: Mouse scrolled (641, 423) with delta (0, 0)
Screenshot: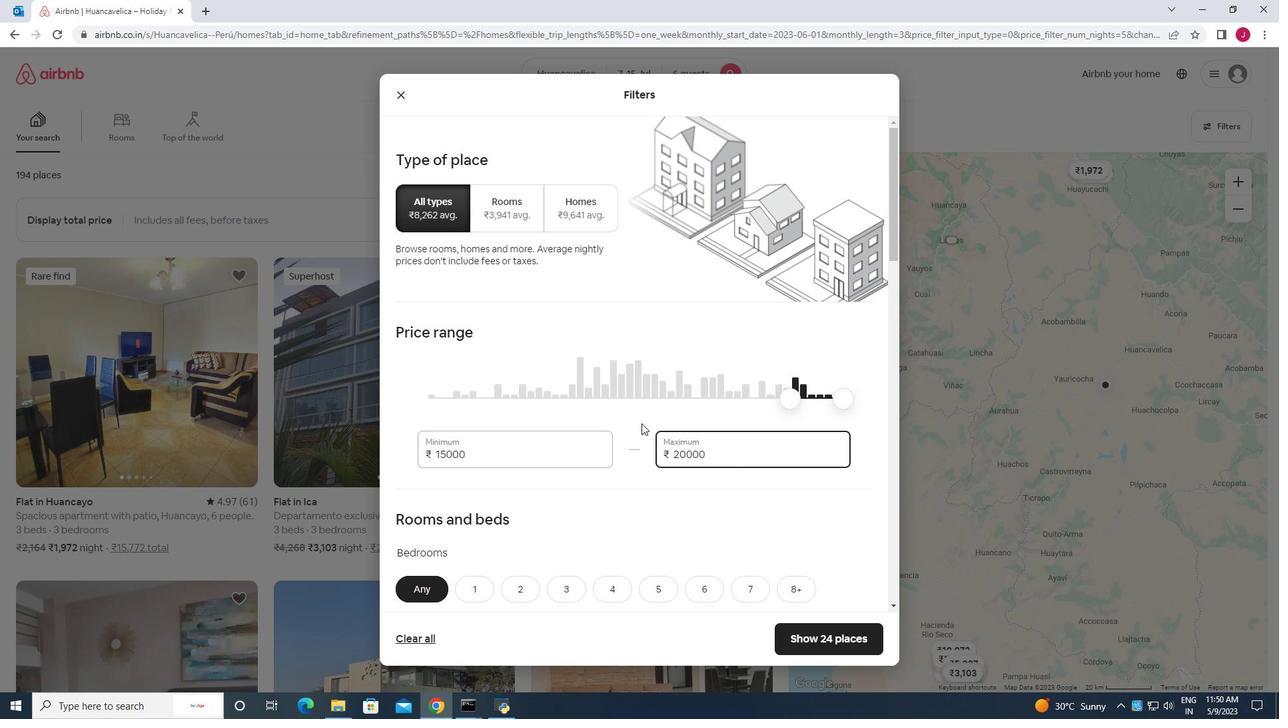 
Action: Mouse moved to (637, 377)
Screenshot: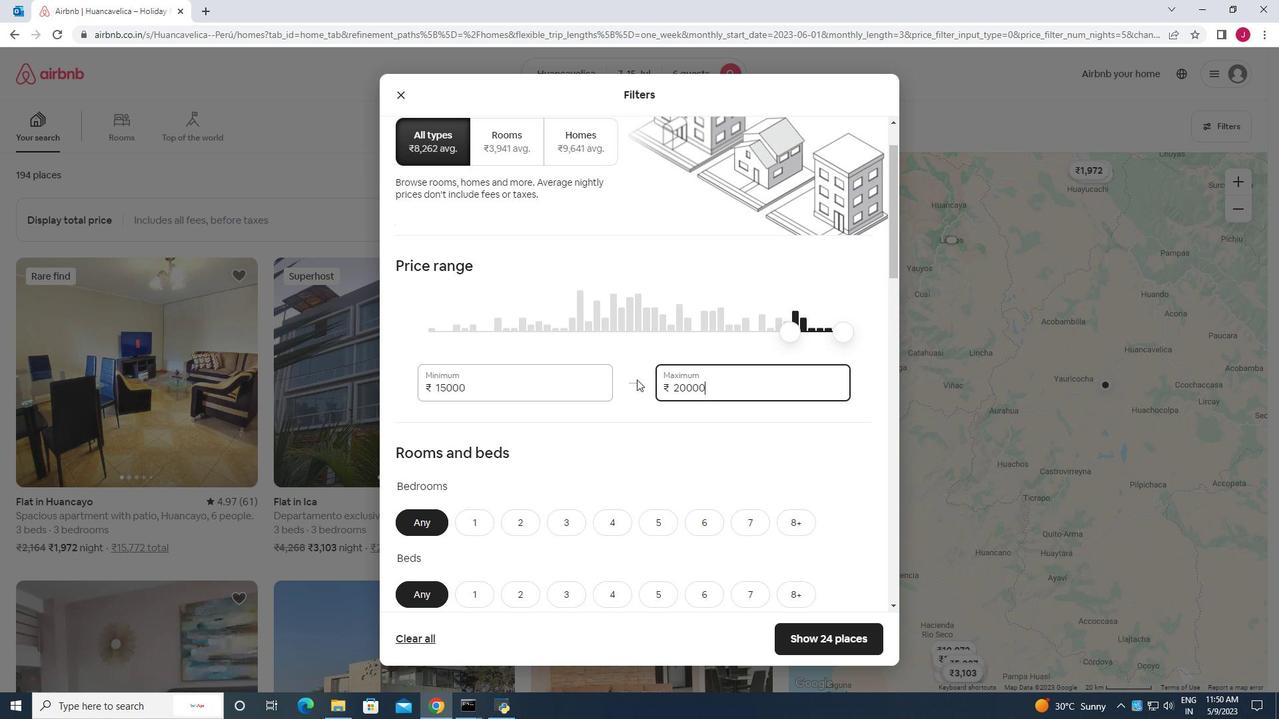 
Action: Mouse scrolled (637, 376) with delta (0, 0)
Screenshot: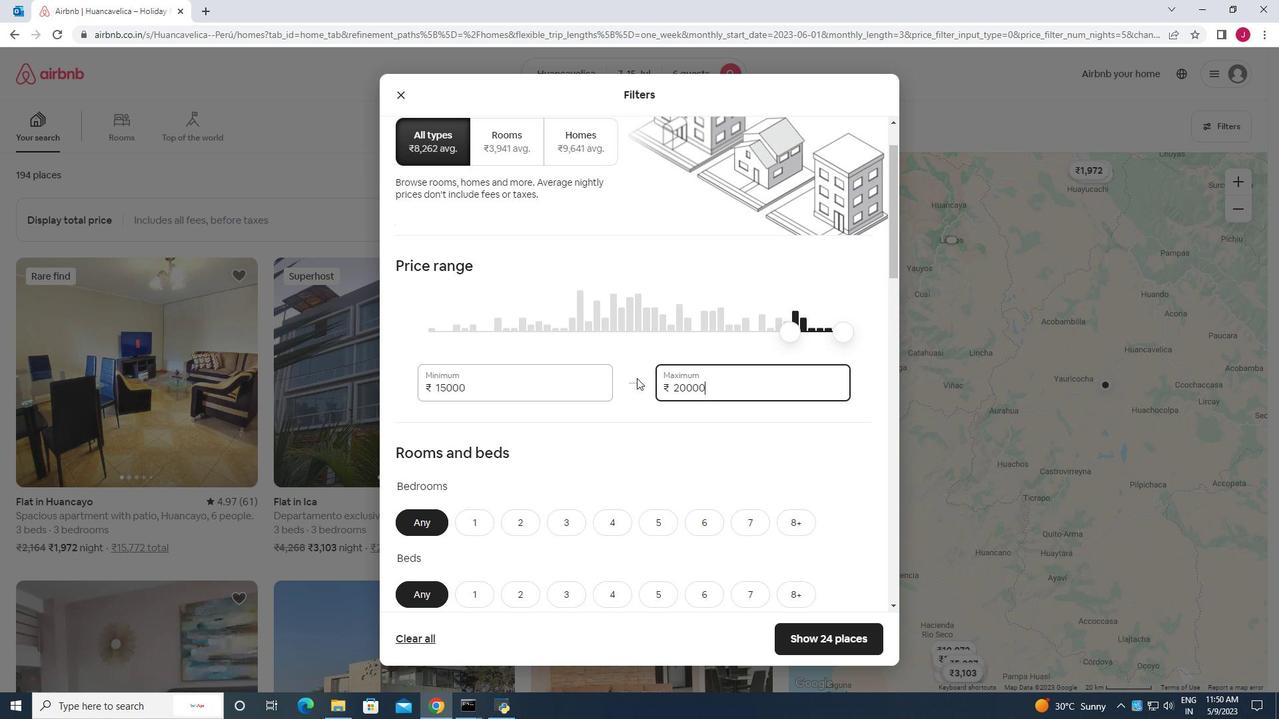 
Action: Mouse scrolled (637, 376) with delta (0, 0)
Screenshot: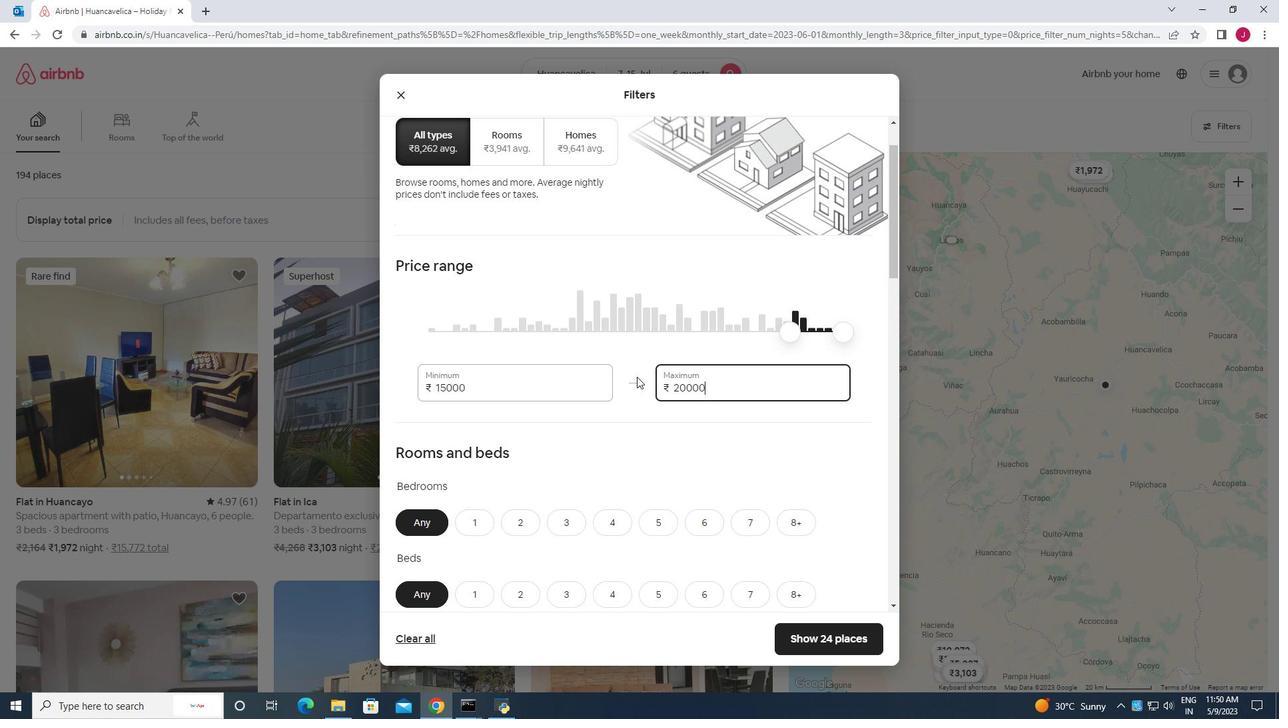 
Action: Mouse scrolled (637, 376) with delta (0, 0)
Screenshot: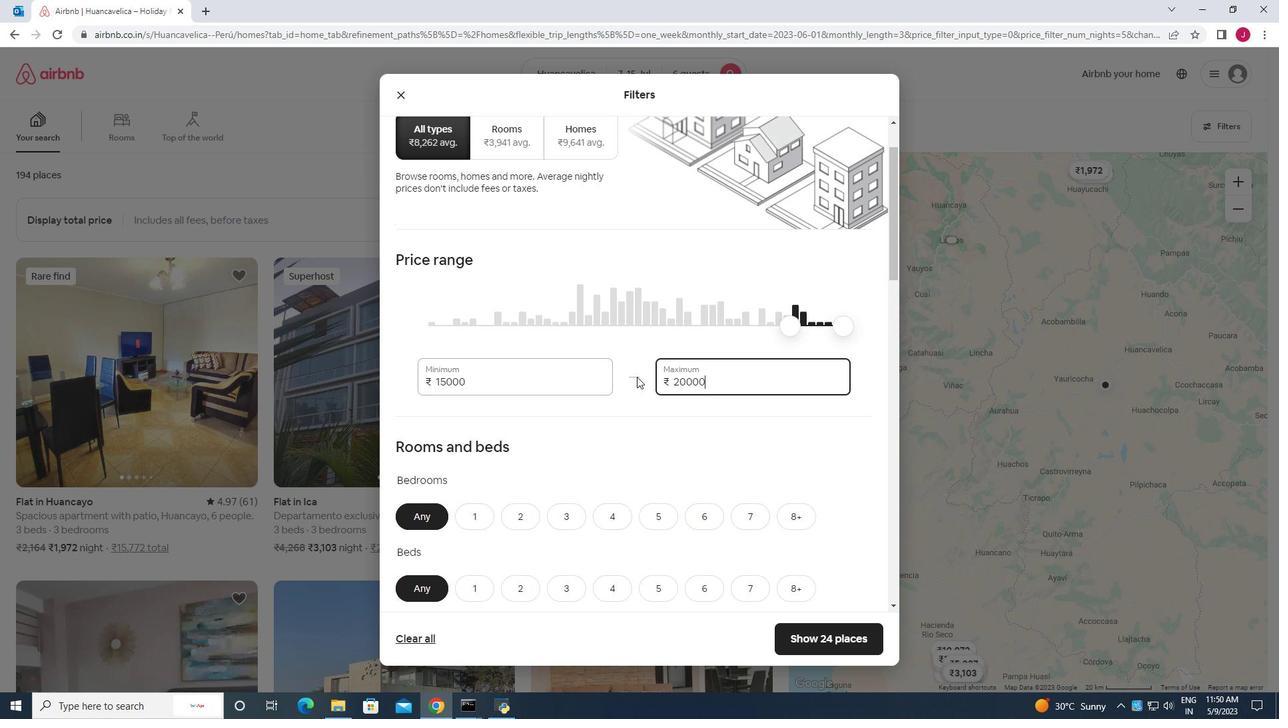 
Action: Mouse moved to (568, 320)
Screenshot: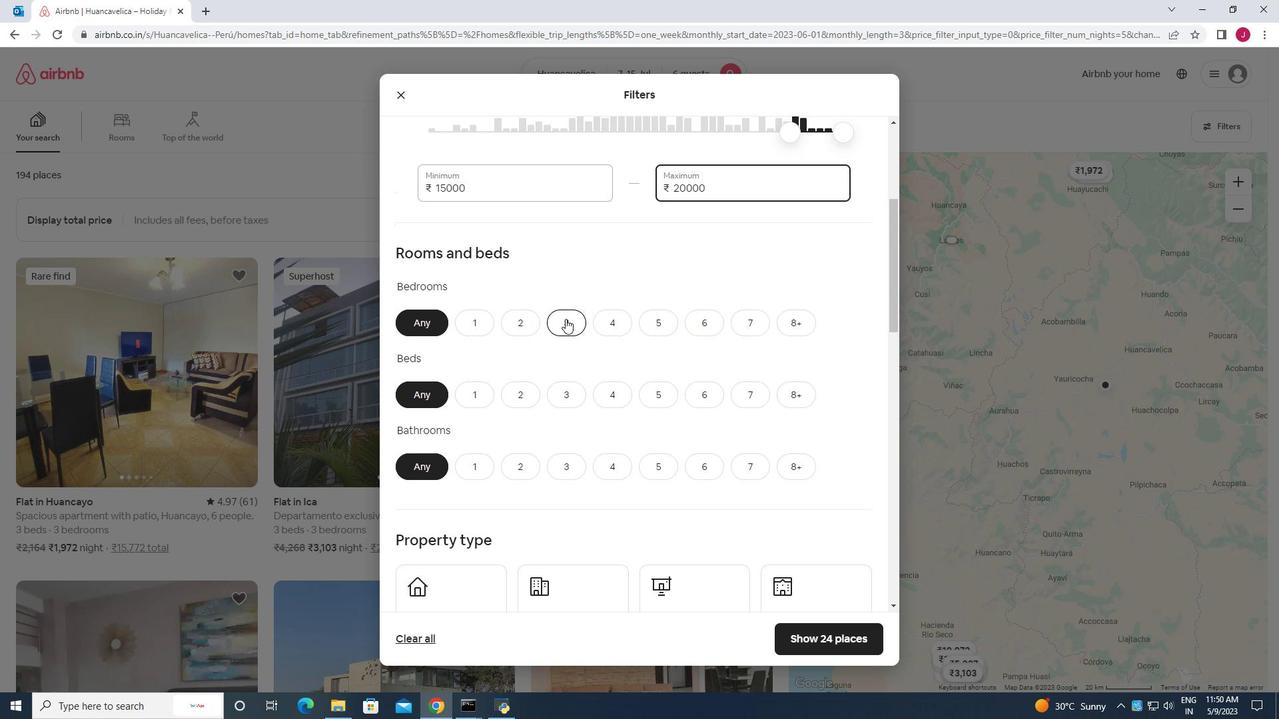 
Action: Mouse pressed left at (568, 320)
Screenshot: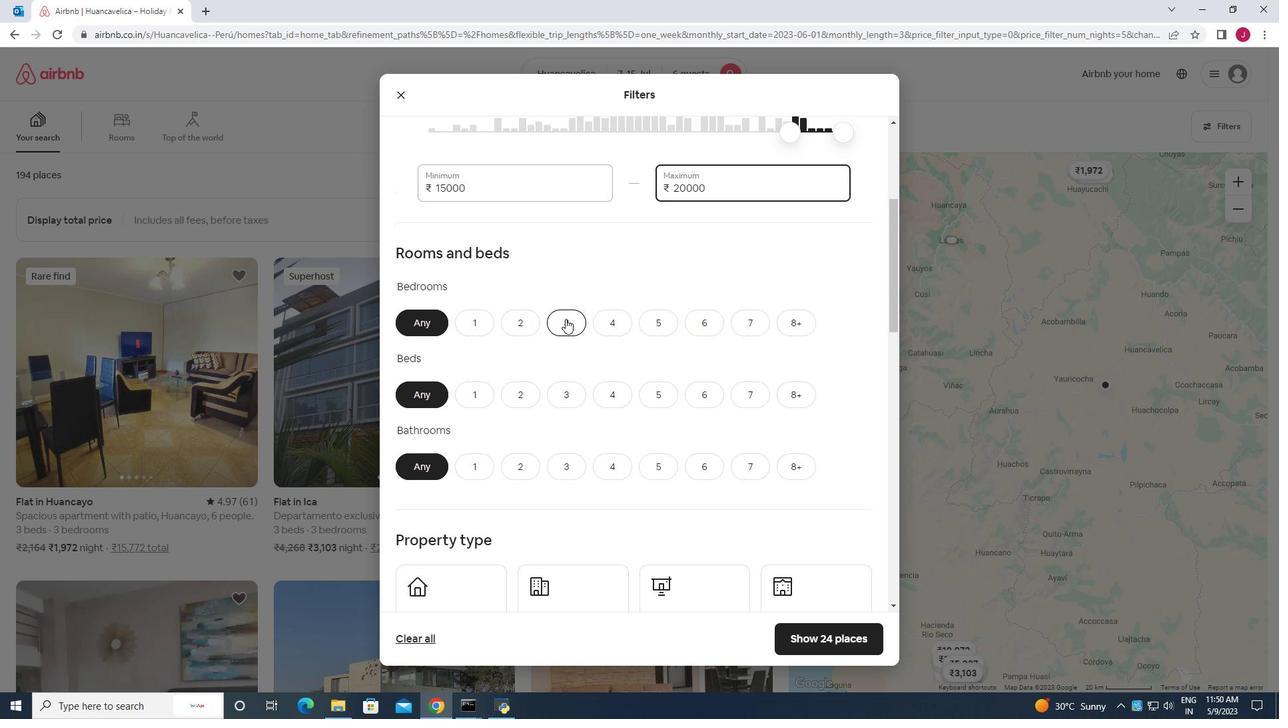 
Action: Mouse moved to (571, 395)
Screenshot: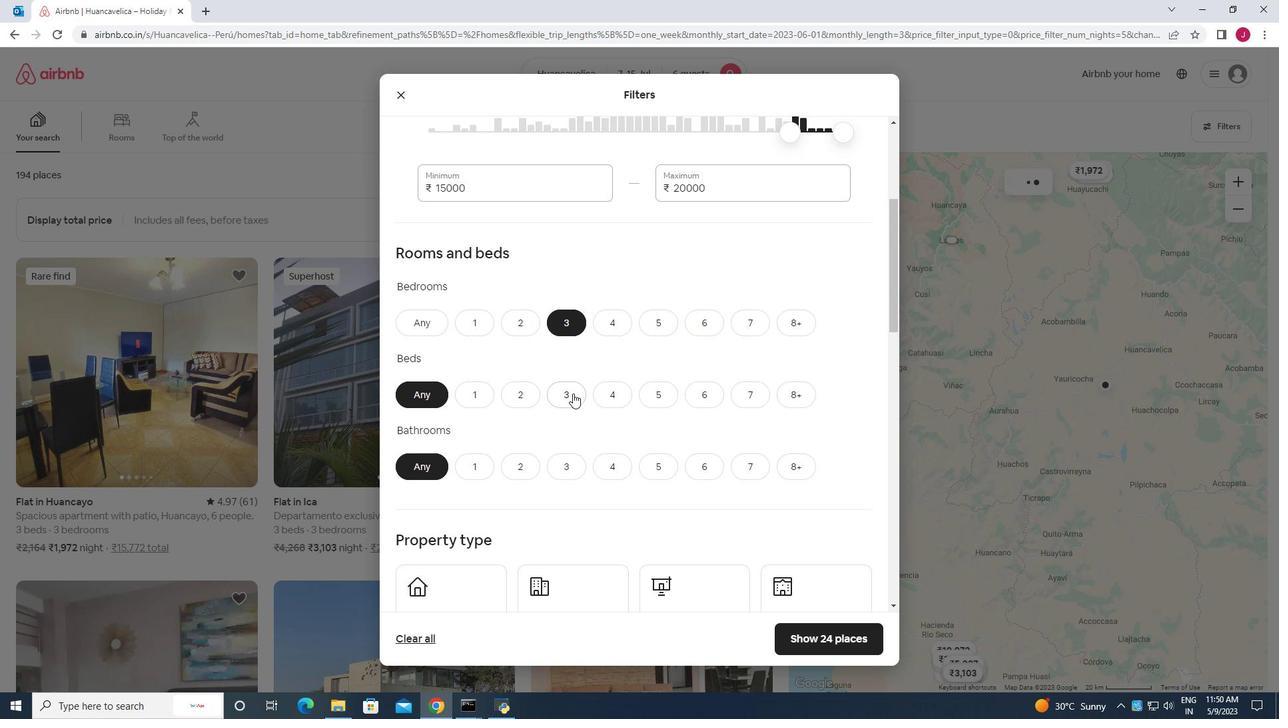
Action: Mouse pressed left at (571, 395)
Screenshot: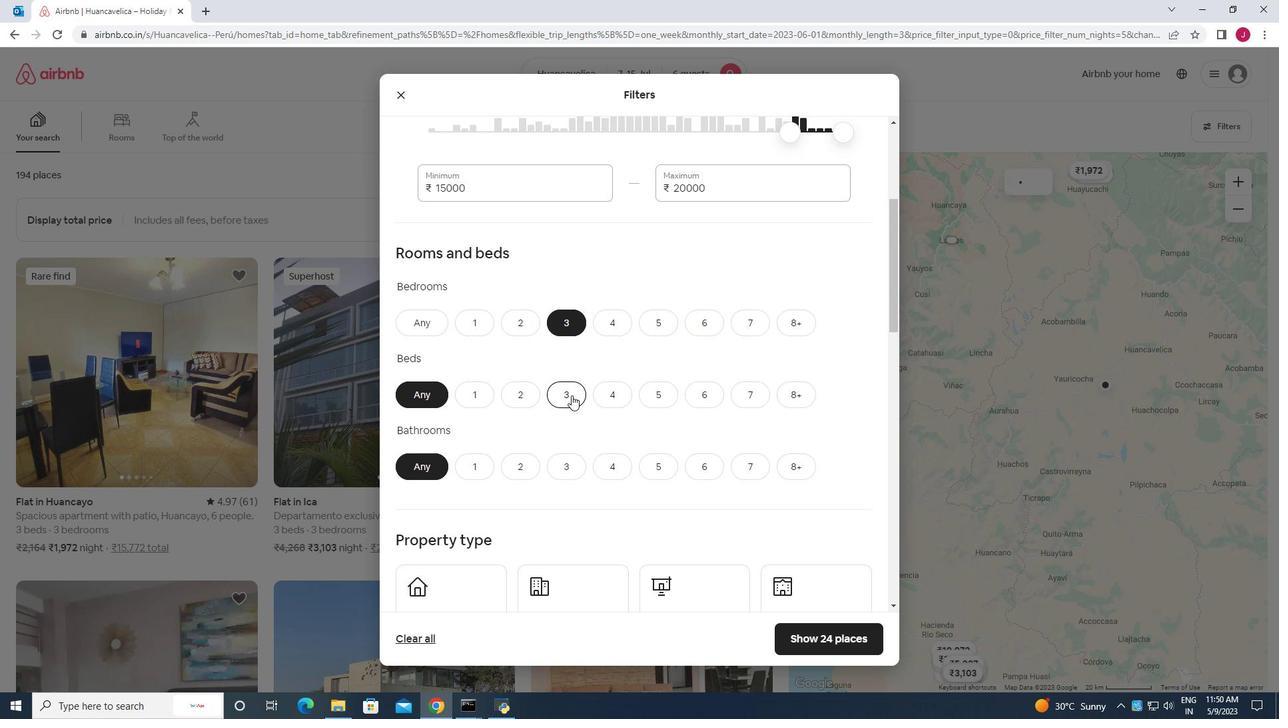 
Action: Mouse moved to (566, 468)
Screenshot: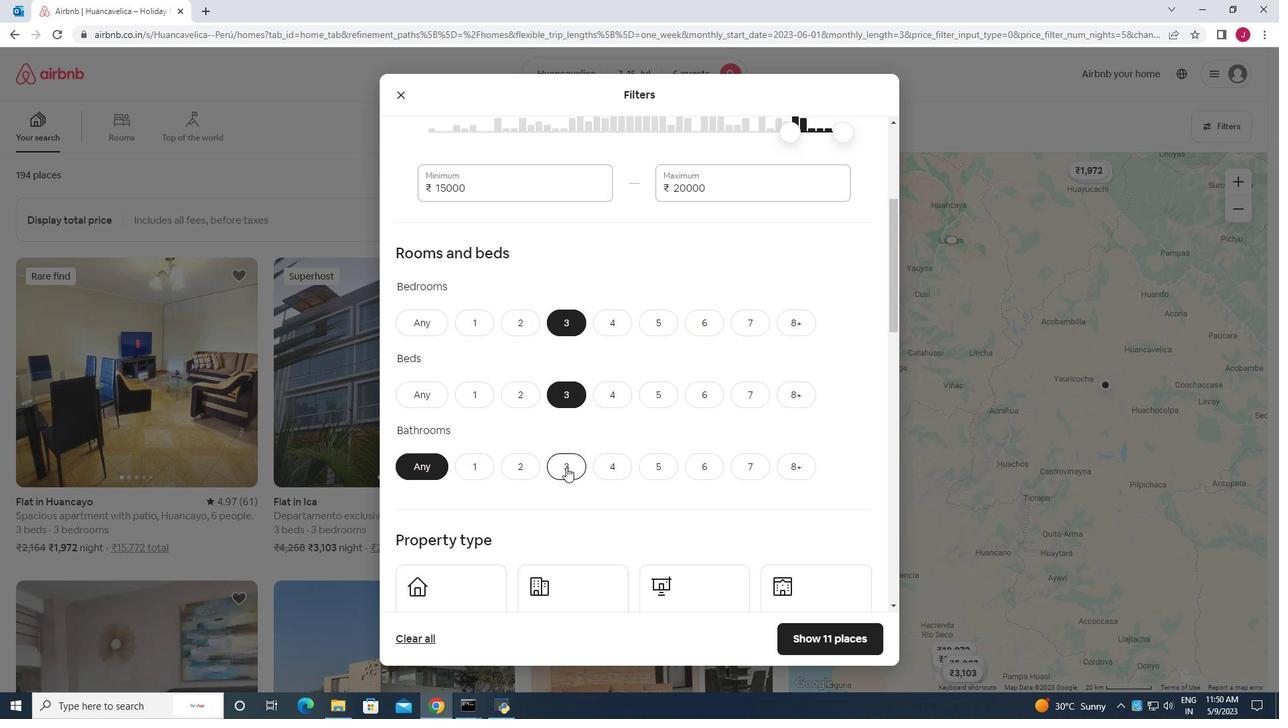 
Action: Mouse pressed left at (566, 468)
Screenshot: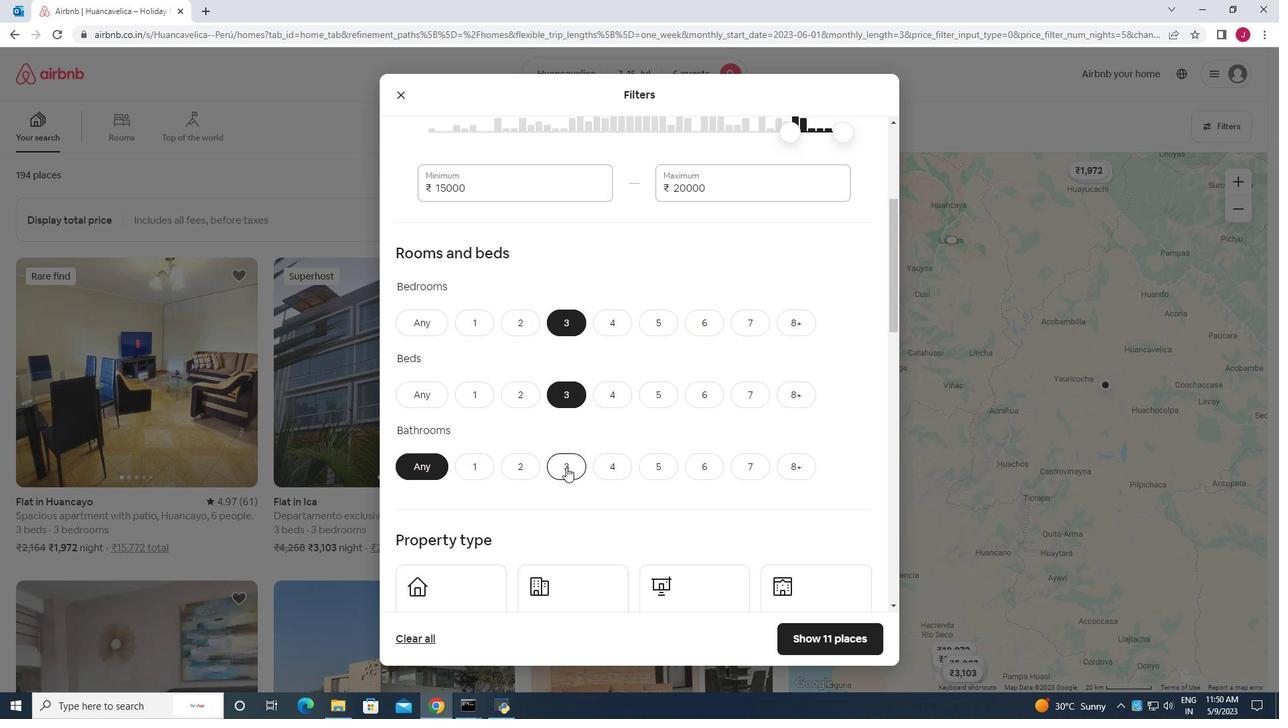 
Action: Mouse moved to (585, 429)
Screenshot: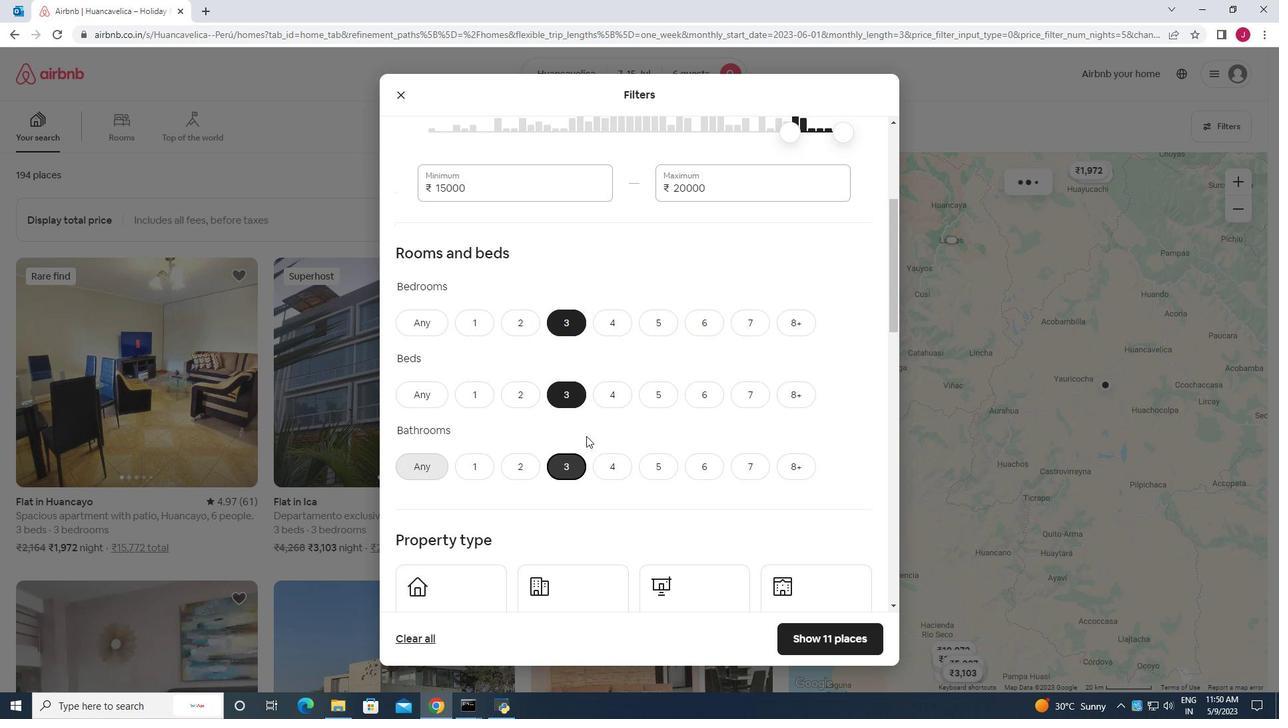 
Action: Mouse scrolled (585, 429) with delta (0, 0)
Screenshot: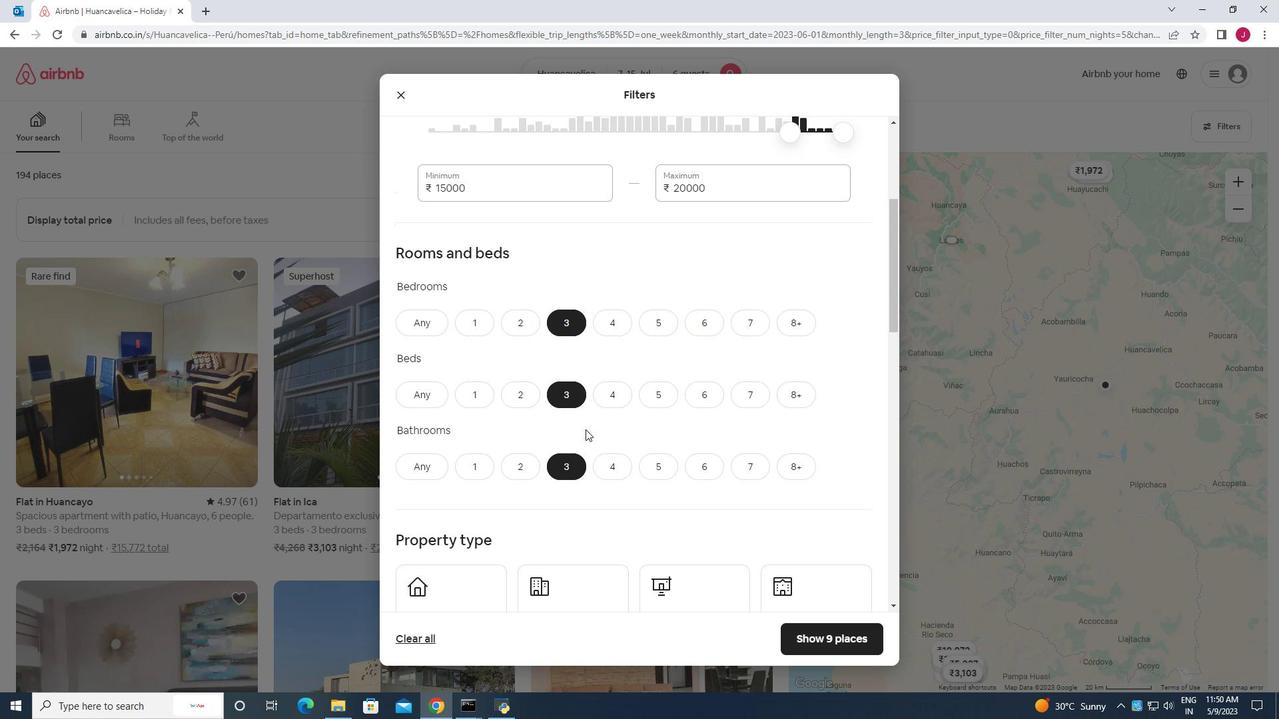 
Action: Mouse scrolled (585, 429) with delta (0, 0)
Screenshot: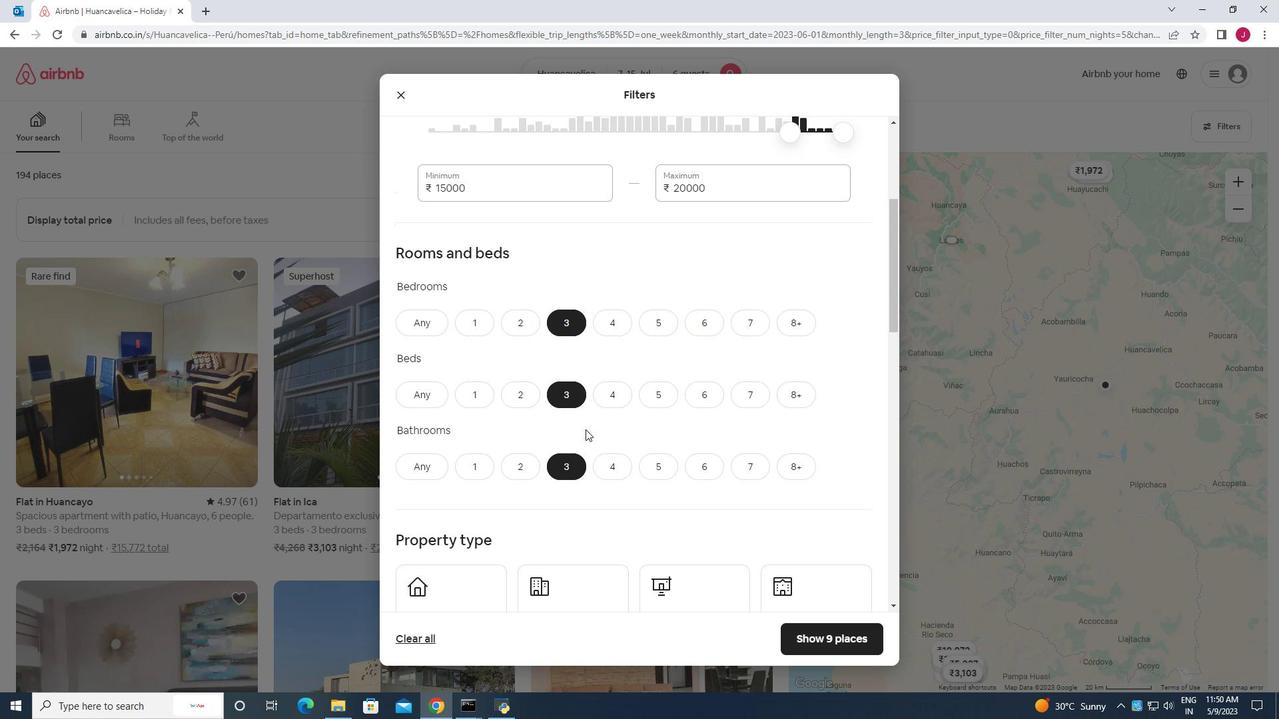 
Action: Mouse scrolled (585, 429) with delta (0, 0)
Screenshot: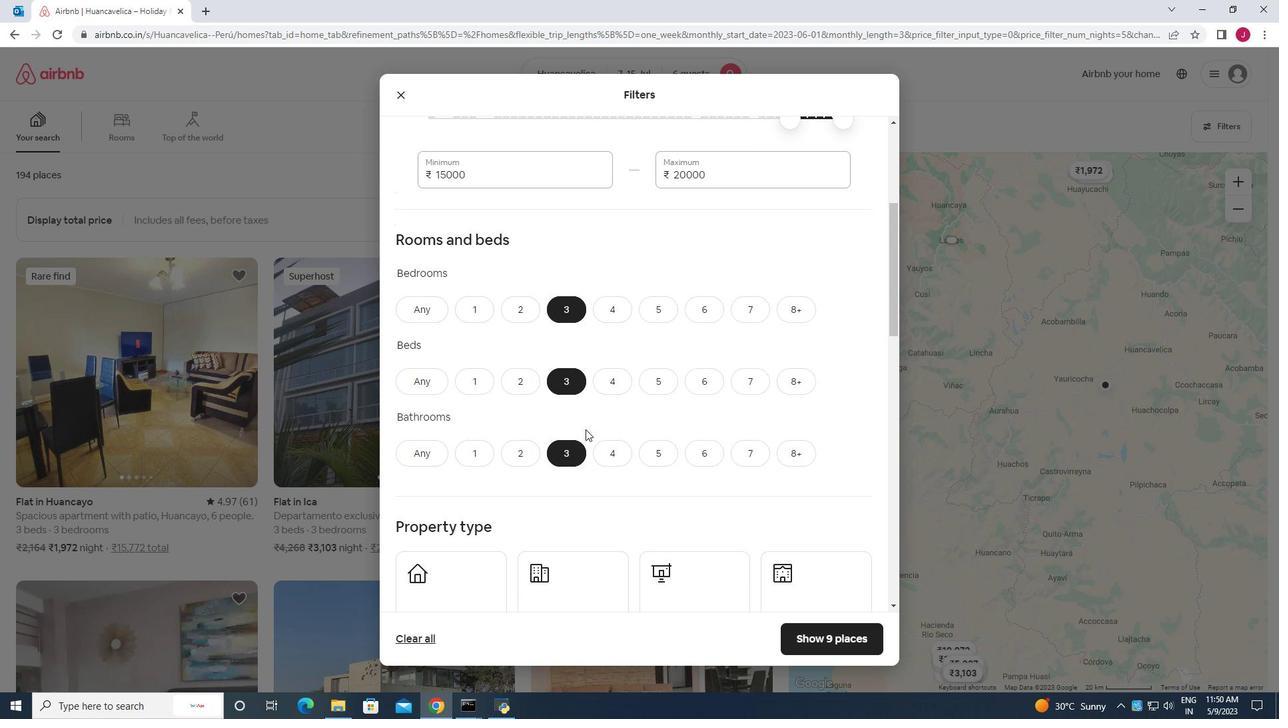 
Action: Mouse moved to (585, 427)
Screenshot: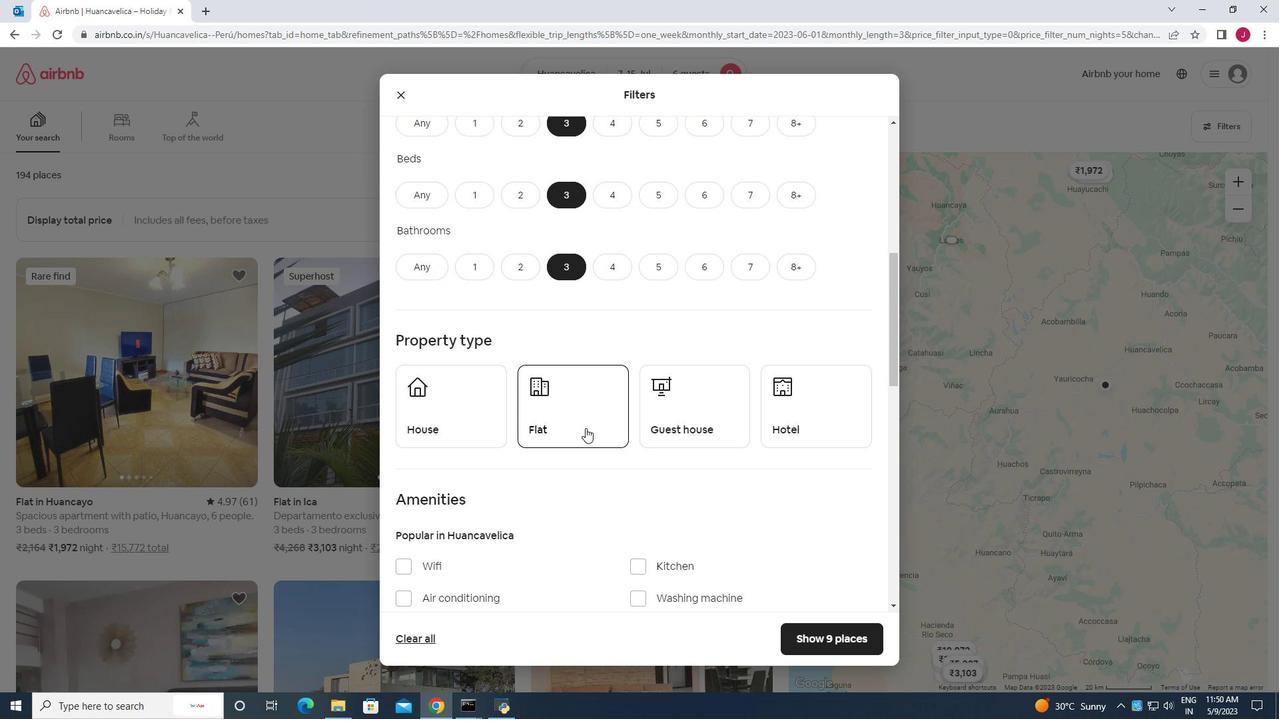 
Action: Mouse scrolled (585, 426) with delta (0, 0)
Screenshot: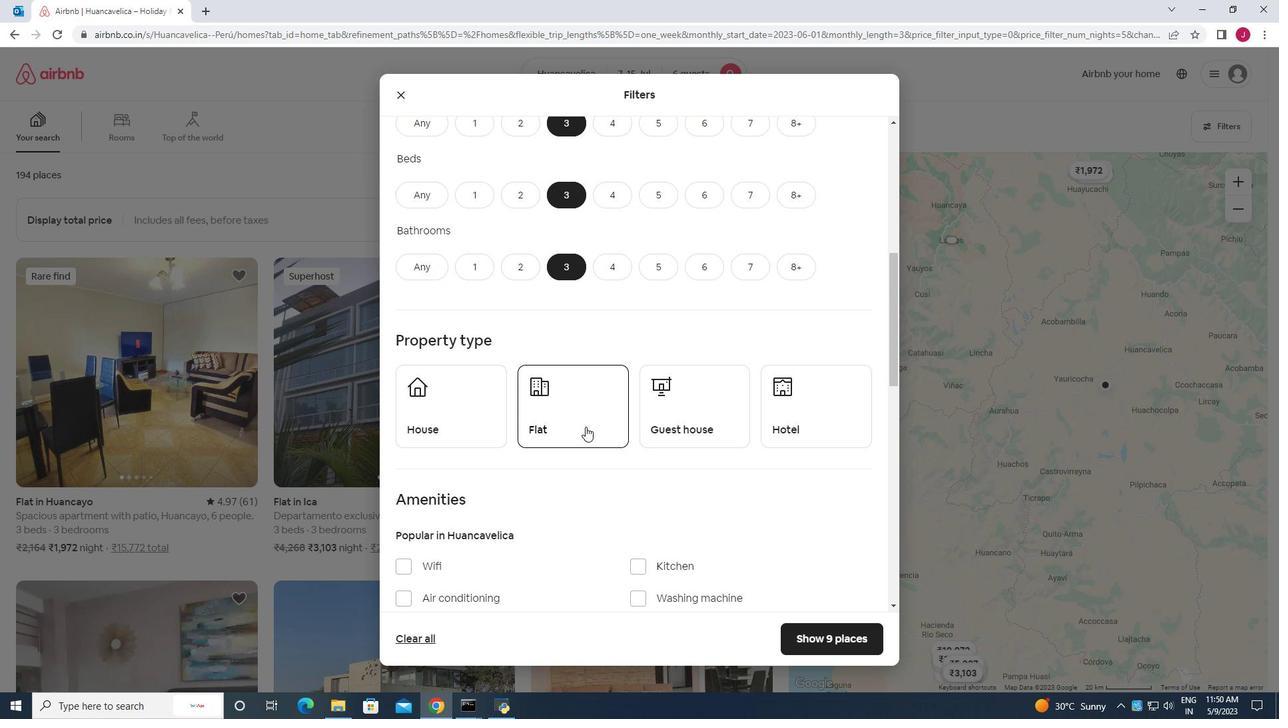 
Action: Mouse scrolled (585, 426) with delta (0, 0)
Screenshot: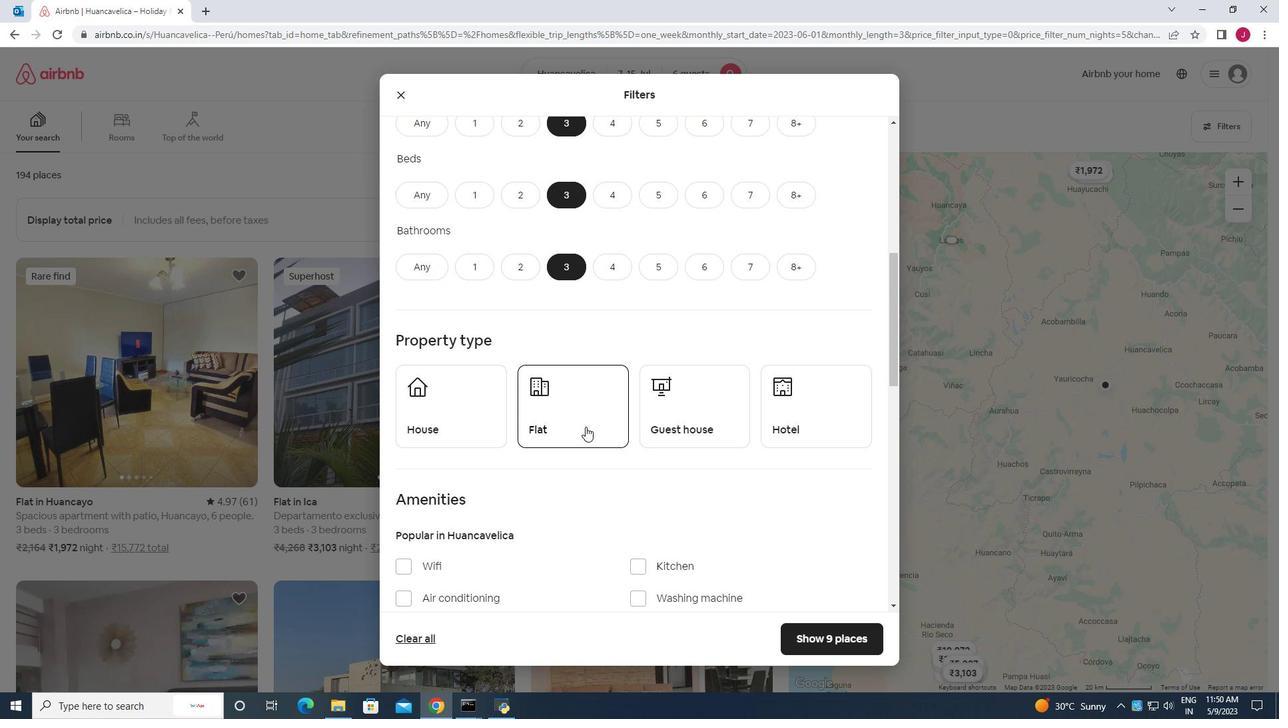
Action: Mouse moved to (549, 282)
Screenshot: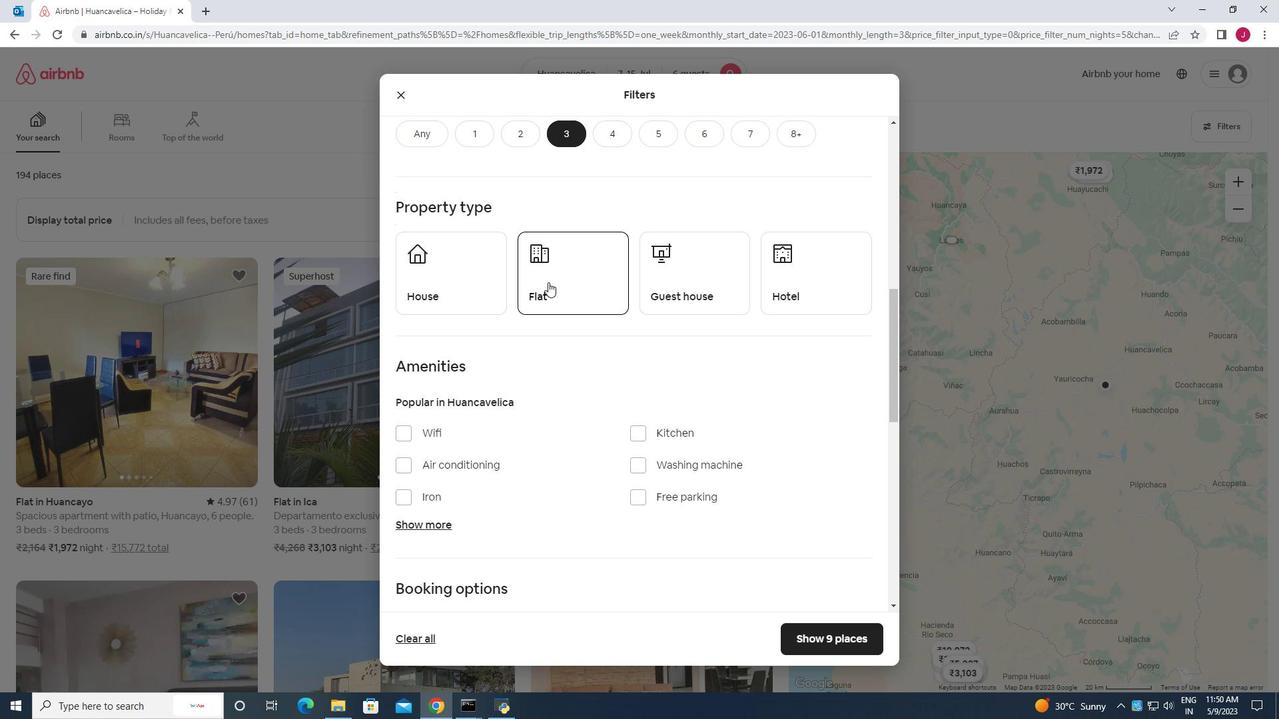 
Action: Mouse pressed left at (549, 282)
Screenshot: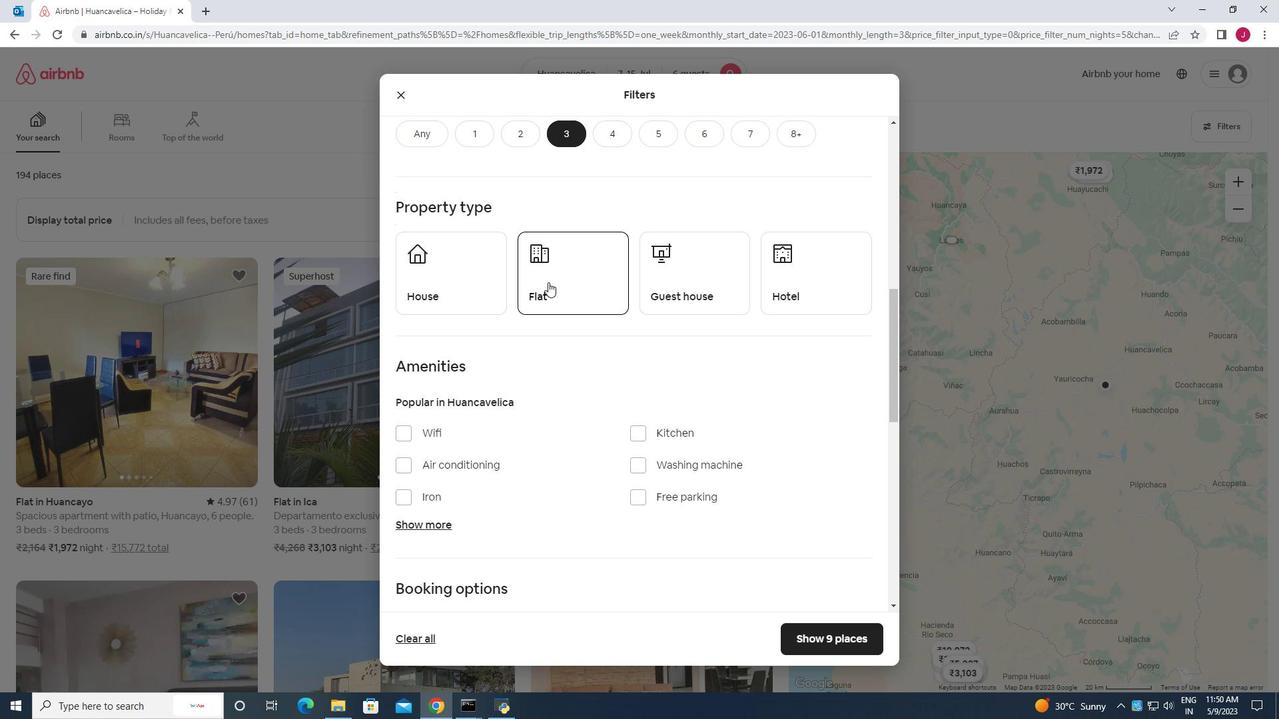 
Action: Mouse moved to (673, 297)
Screenshot: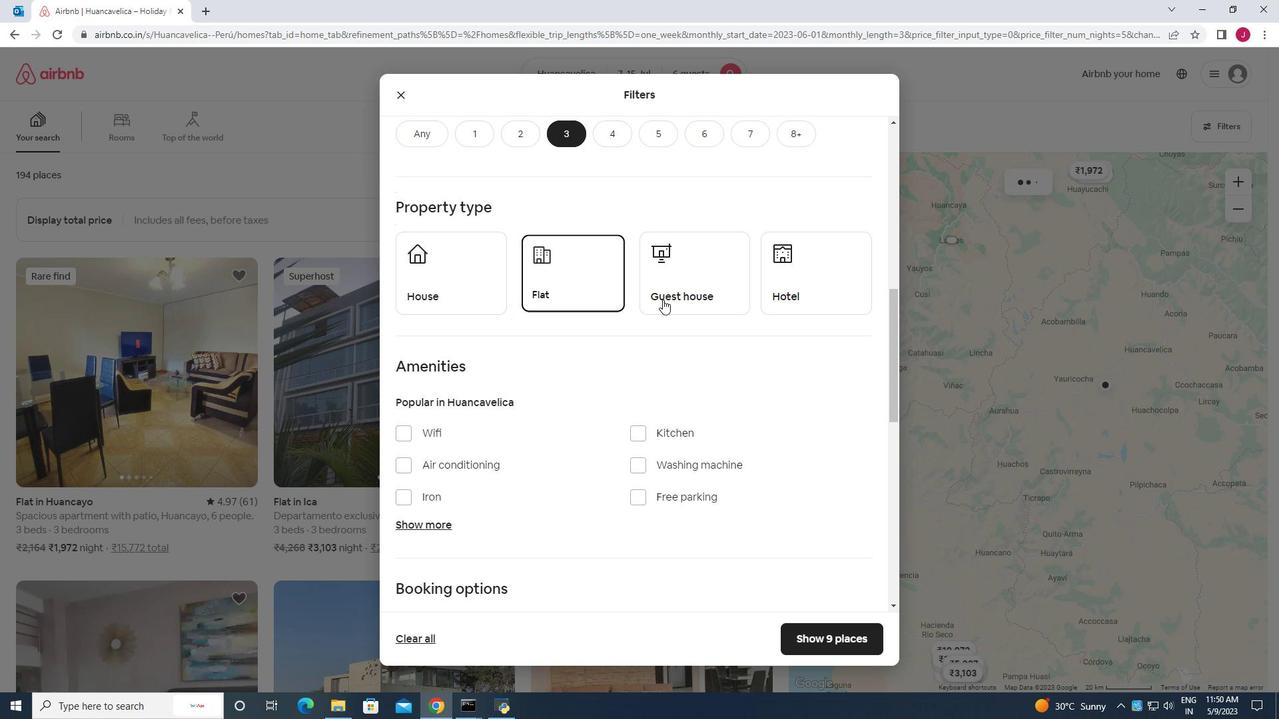 
Action: Mouse pressed left at (673, 297)
Screenshot: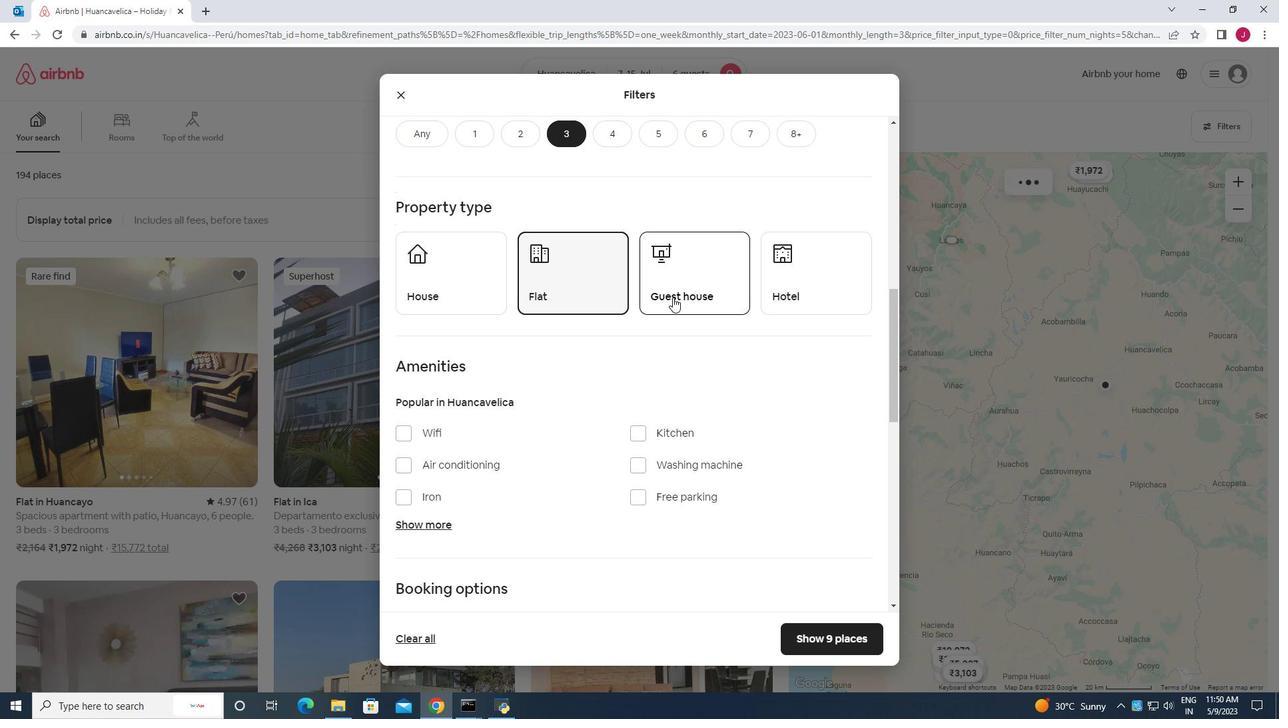 
Action: Mouse moved to (651, 293)
Screenshot: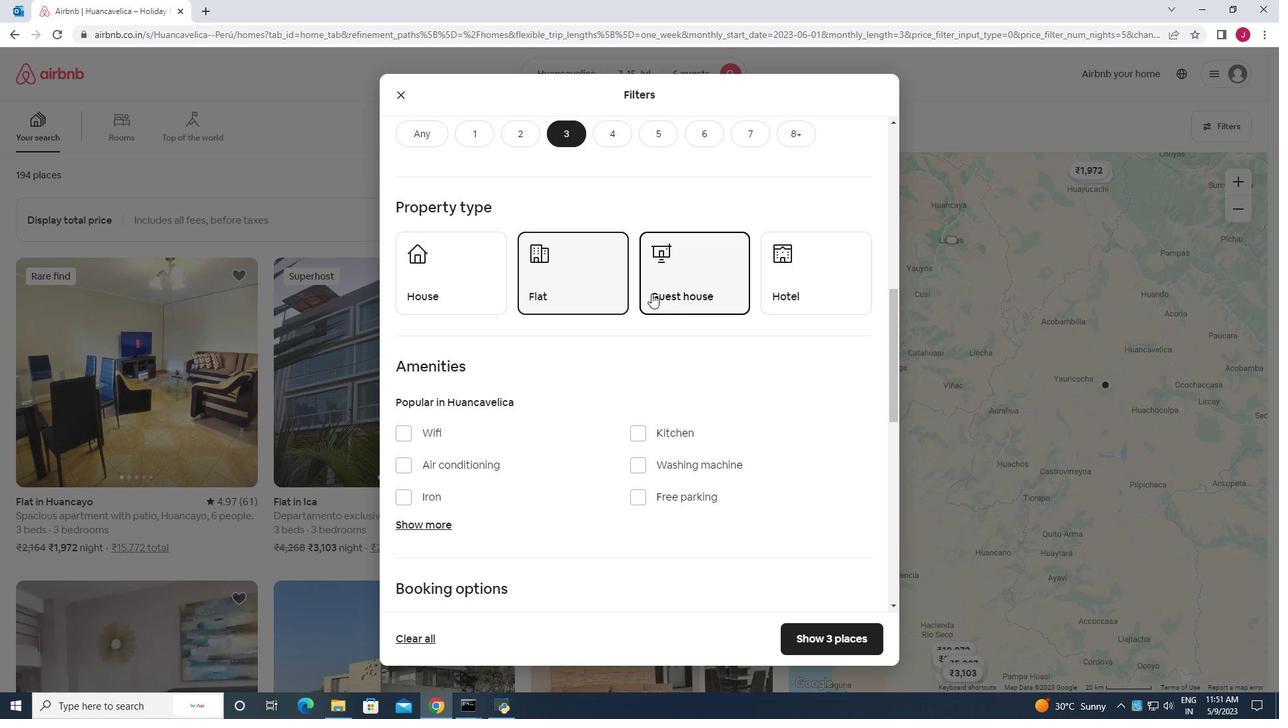 
Action: Mouse scrolled (651, 293) with delta (0, 0)
Screenshot: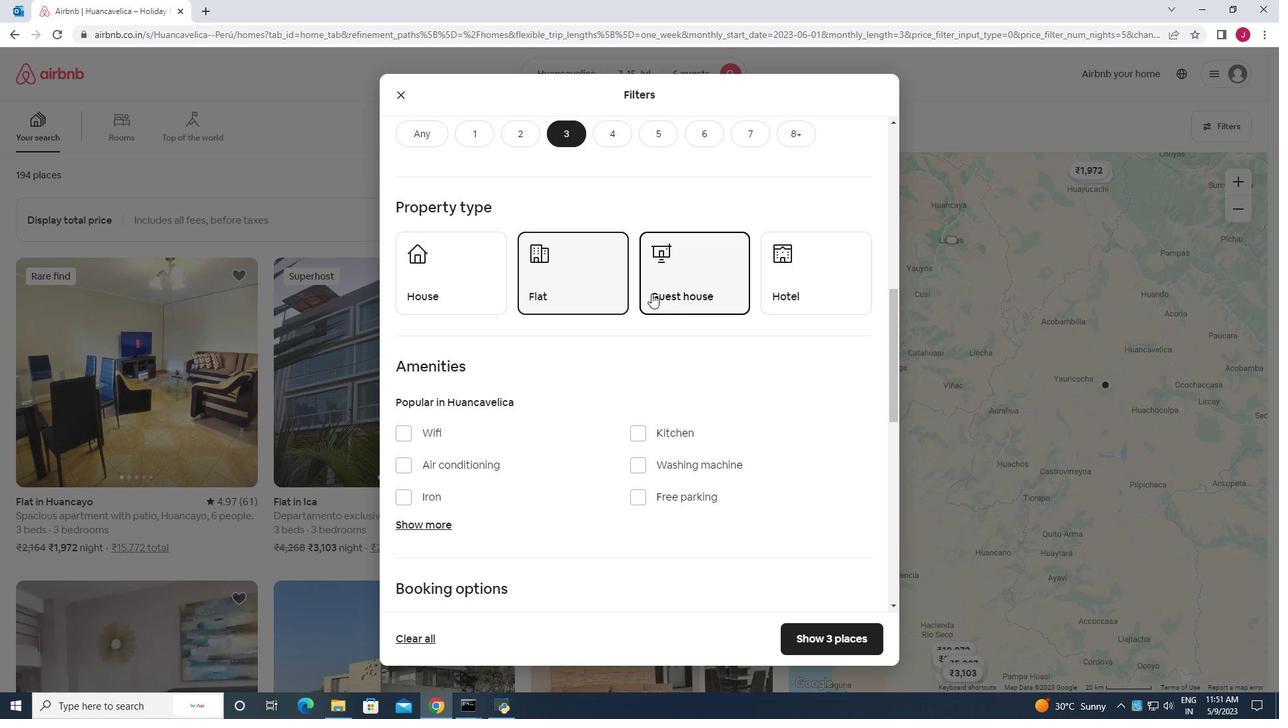 
Action: Mouse scrolled (651, 293) with delta (0, 0)
Screenshot: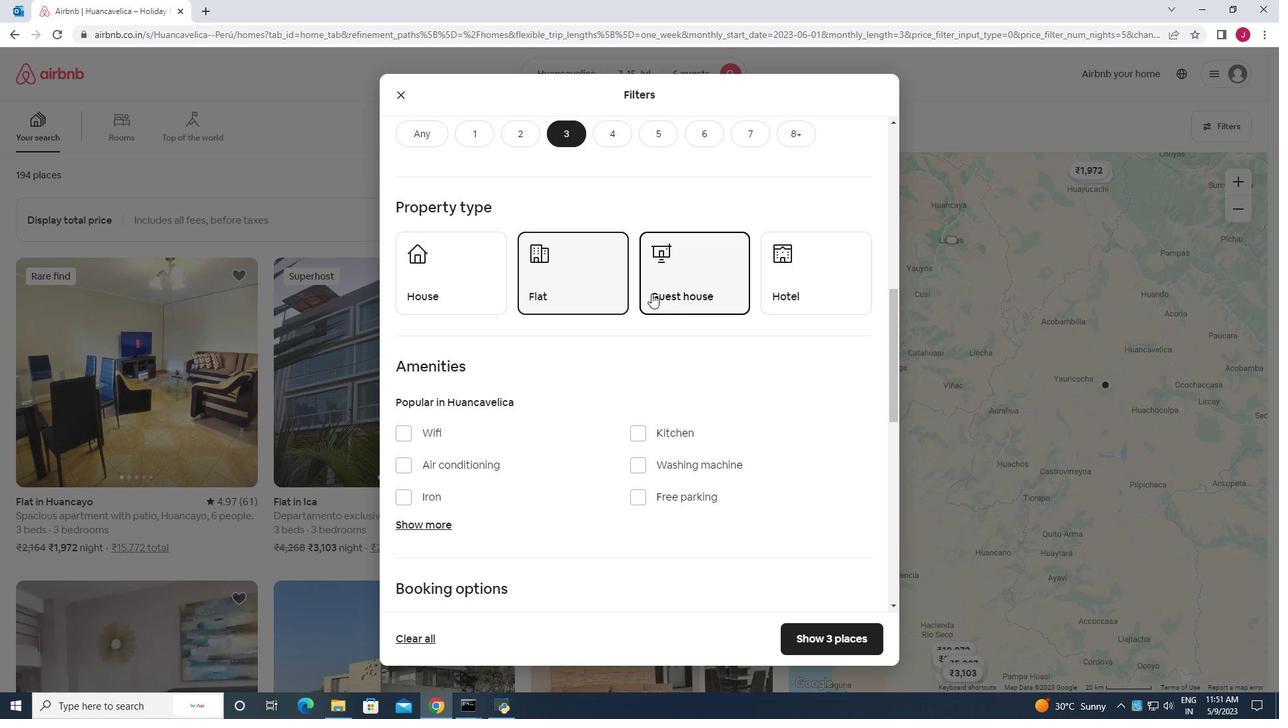 
Action: Mouse moved to (650, 293)
Screenshot: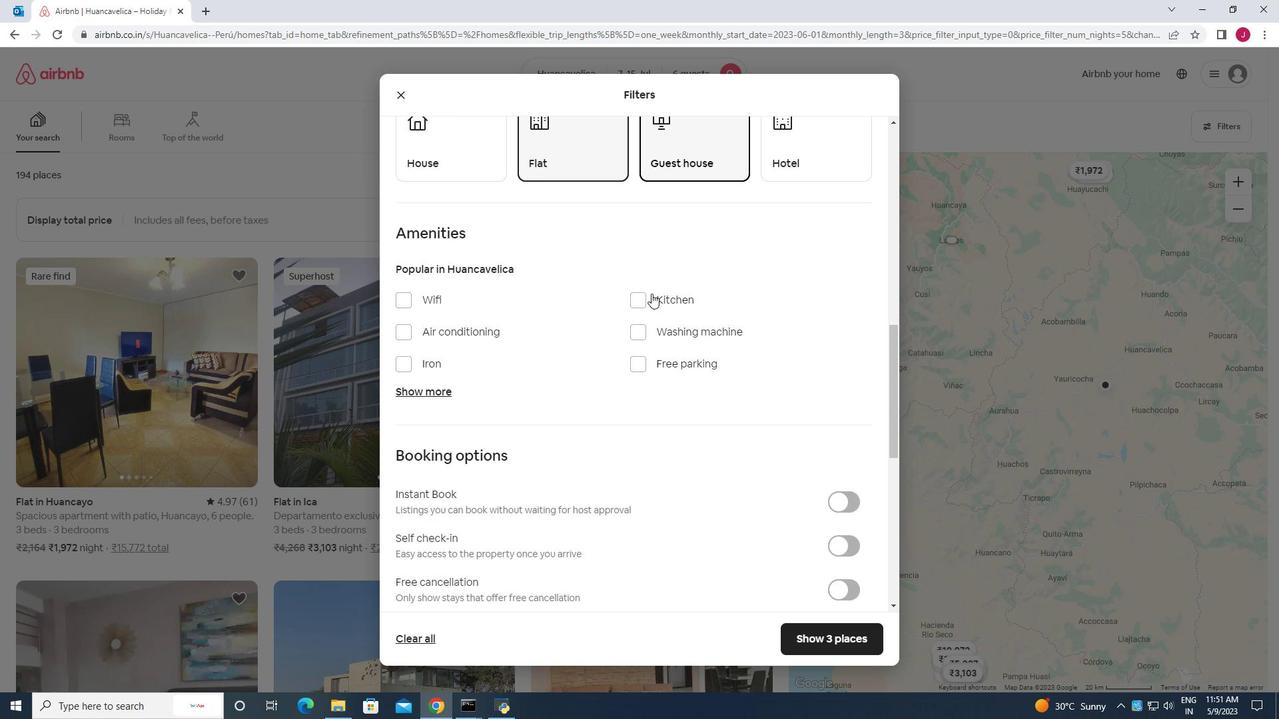 
Action: Mouse scrolled (650, 293) with delta (0, 0)
Screenshot: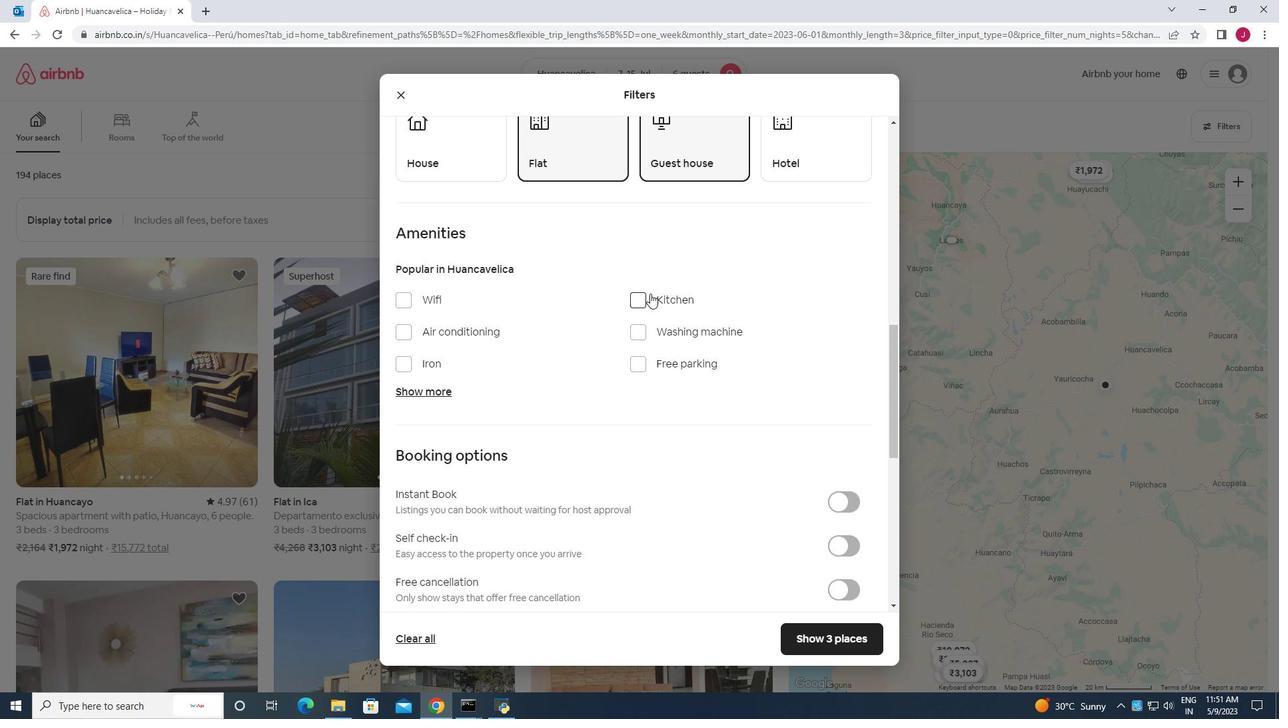 
Action: Mouse scrolled (650, 293) with delta (0, 0)
Screenshot: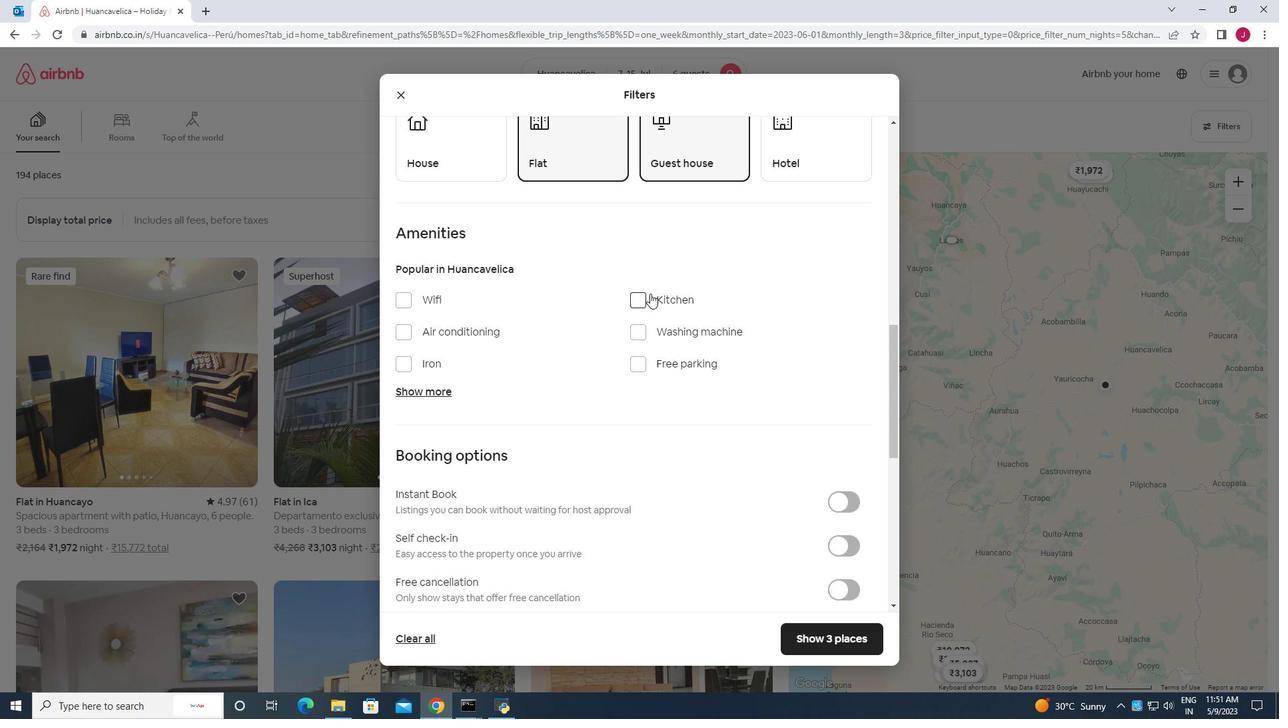 
Action: Mouse moved to (851, 411)
Screenshot: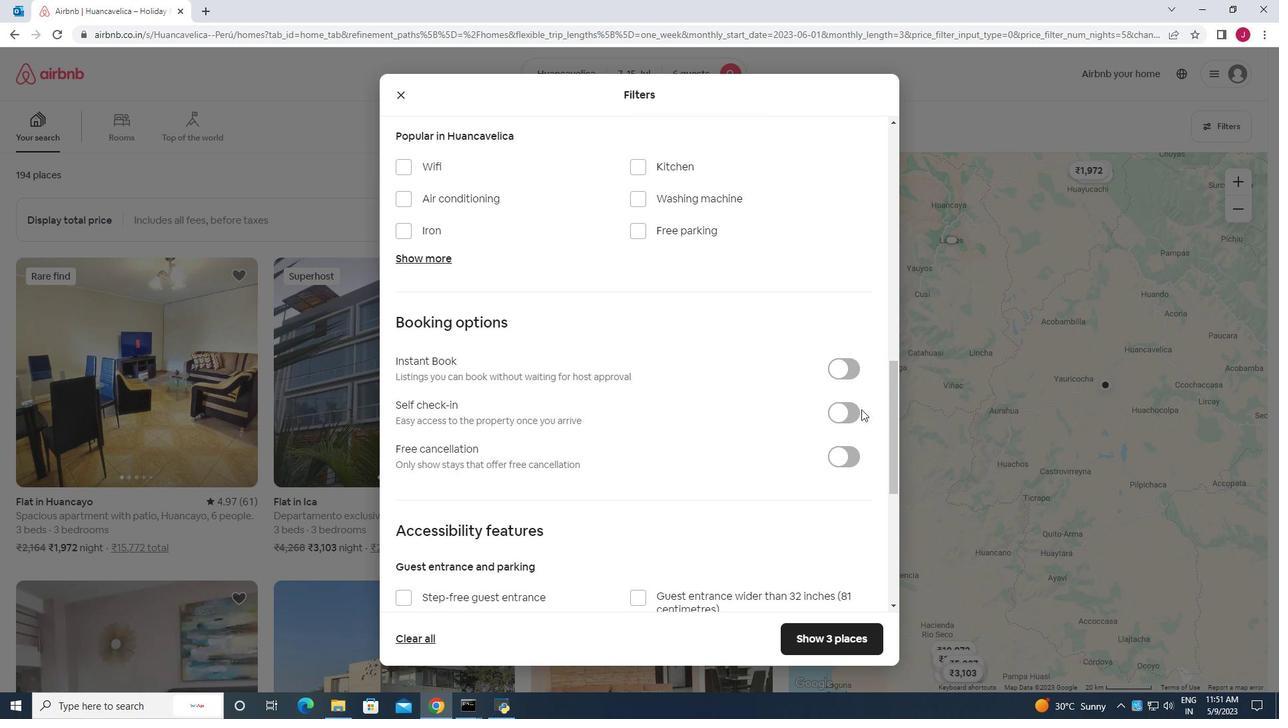 
Action: Mouse pressed left at (851, 411)
Screenshot: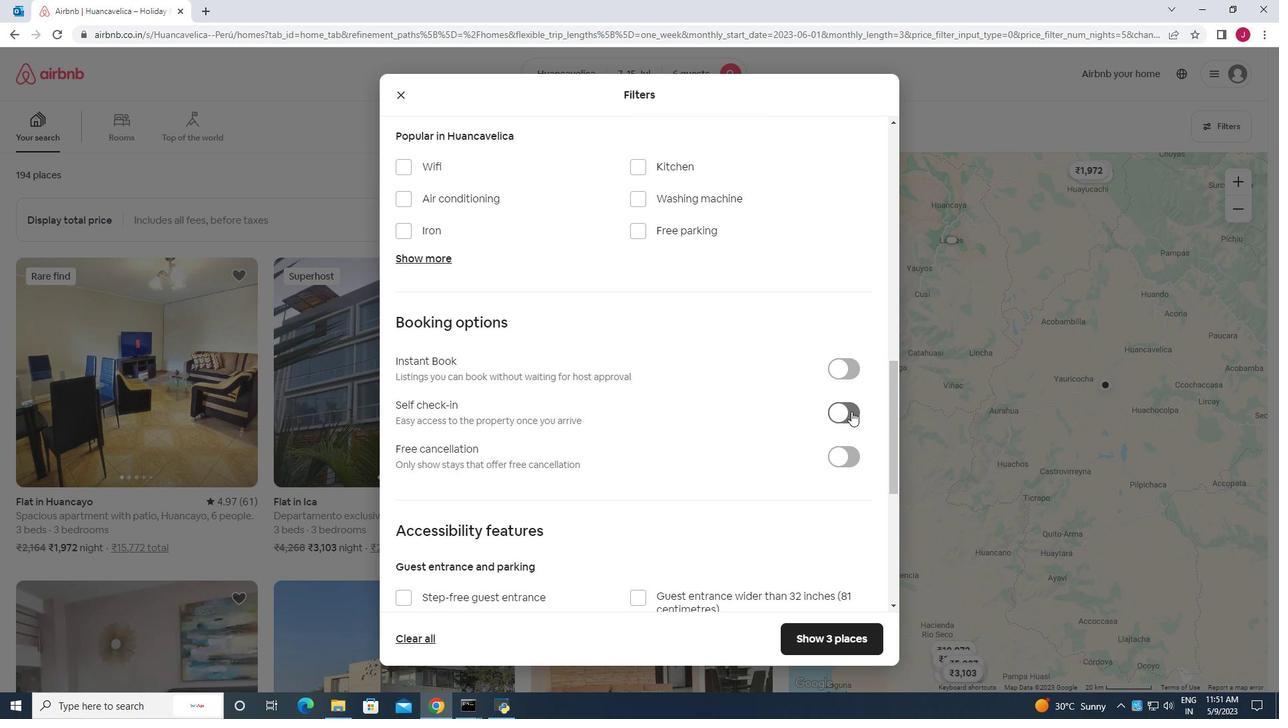 
Action: Mouse moved to (660, 388)
Screenshot: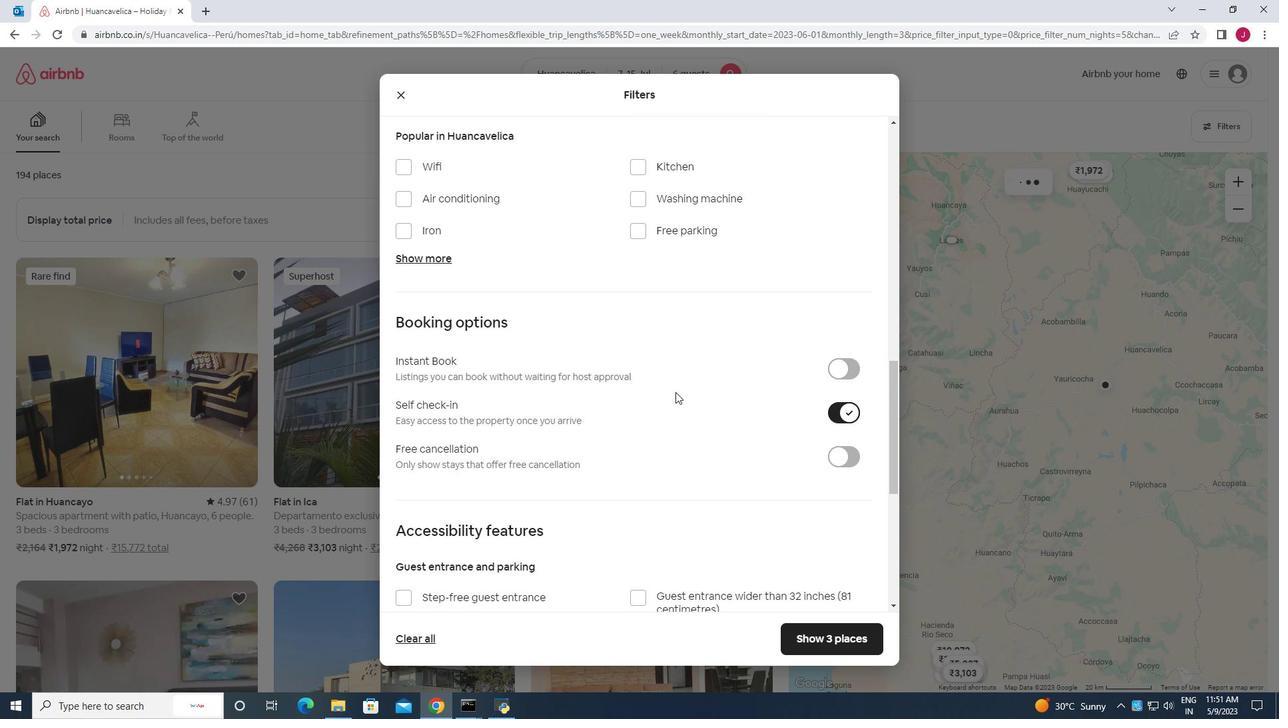 
Action: Mouse scrolled (660, 387) with delta (0, 0)
Screenshot: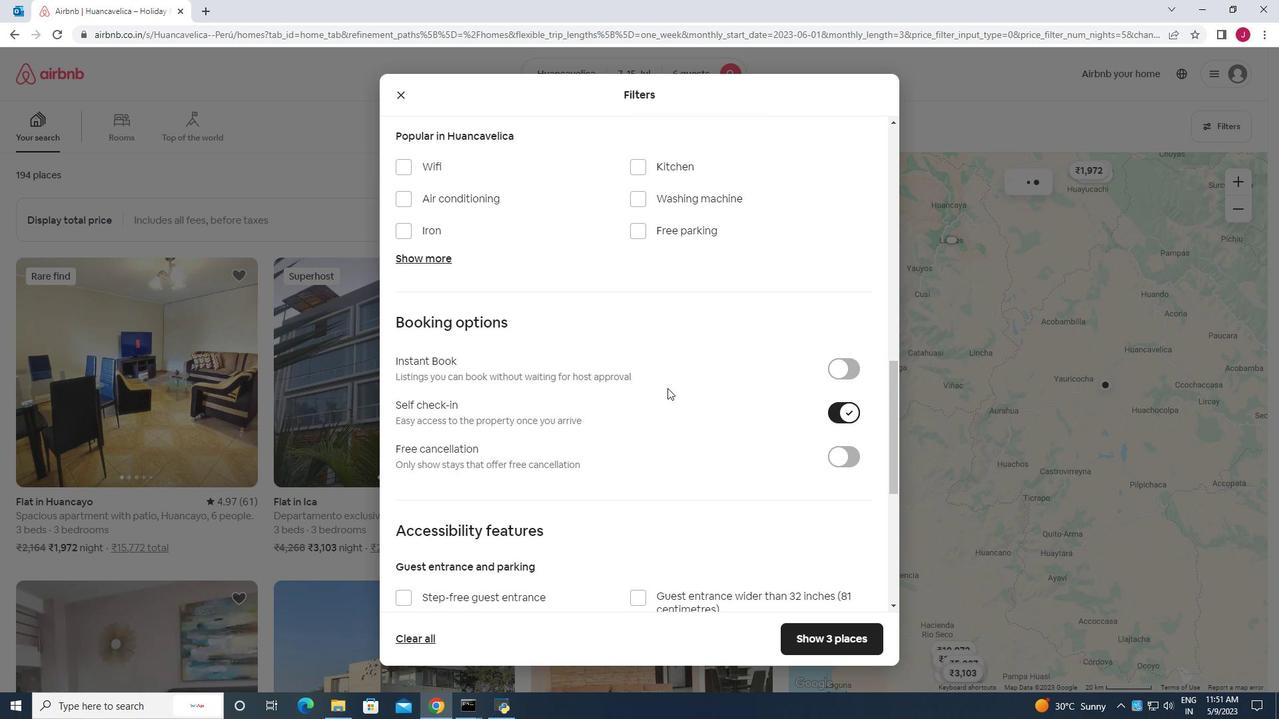 
Action: Mouse scrolled (660, 387) with delta (0, 0)
Screenshot: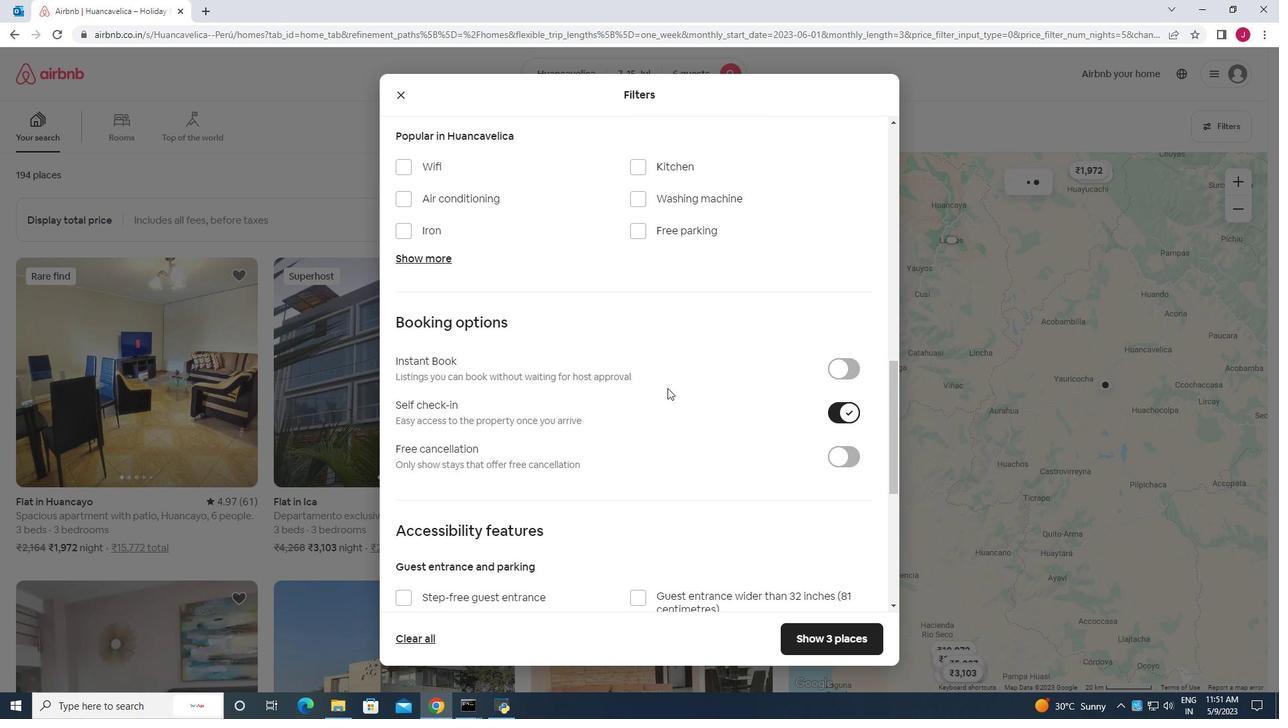 
Action: Mouse scrolled (660, 387) with delta (0, 0)
Screenshot: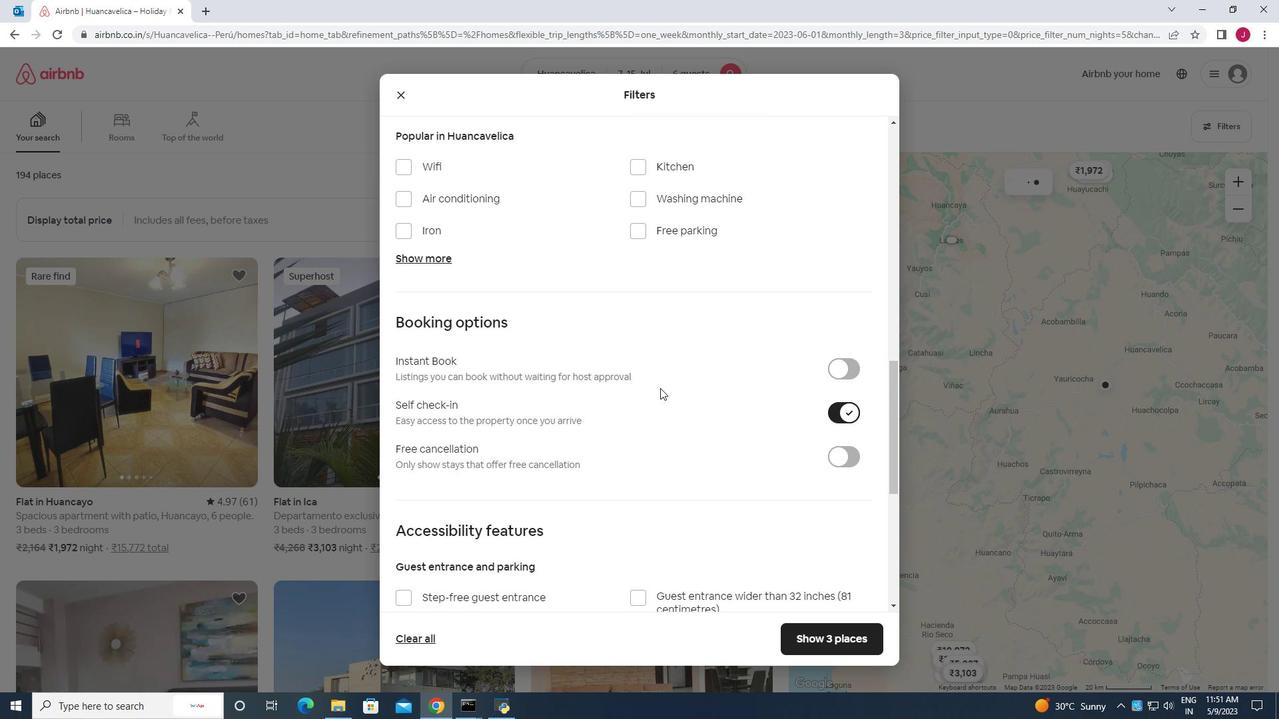 
Action: Mouse scrolled (660, 387) with delta (0, 0)
Screenshot: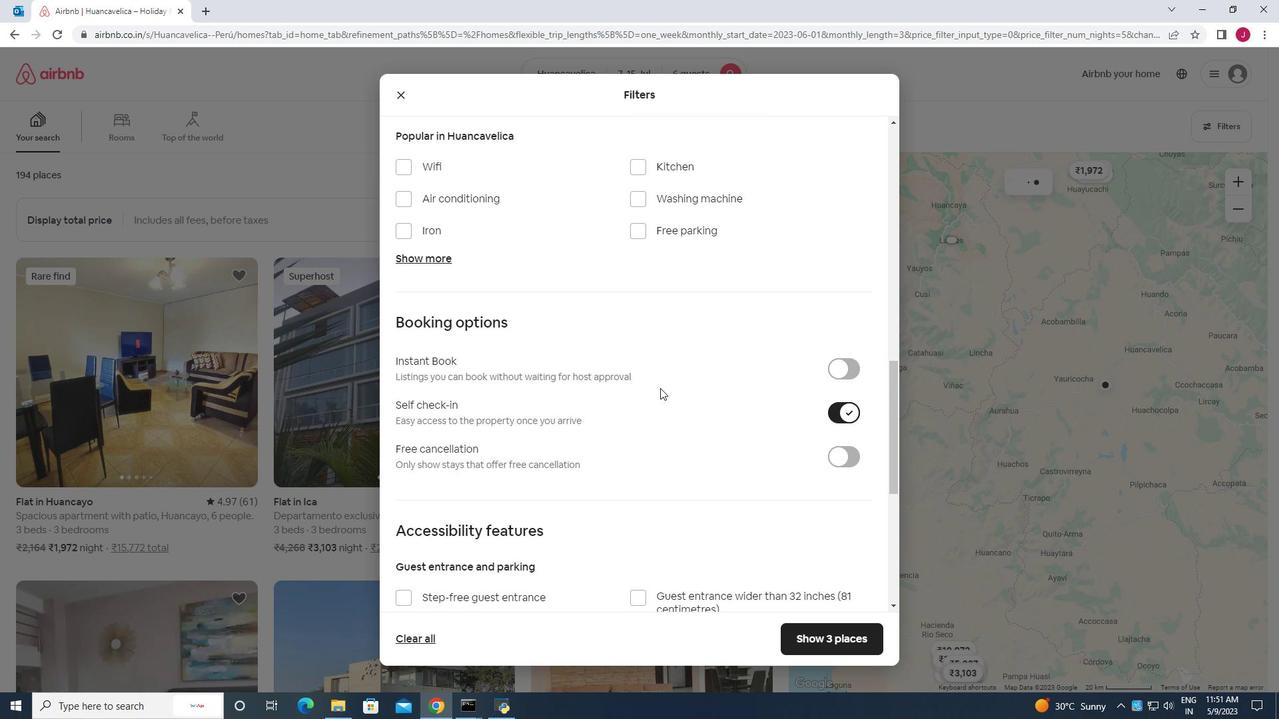 
Action: Mouse scrolled (660, 387) with delta (0, 0)
Screenshot: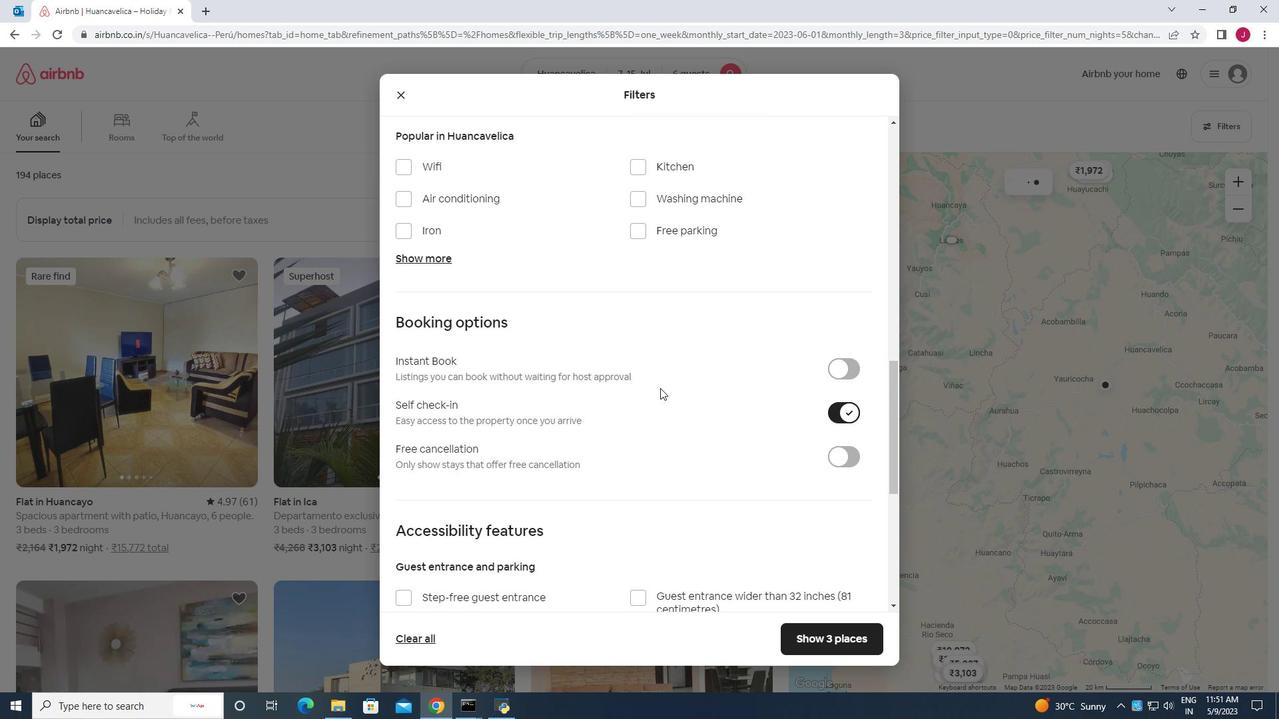 
Action: Mouse moved to (659, 389)
Screenshot: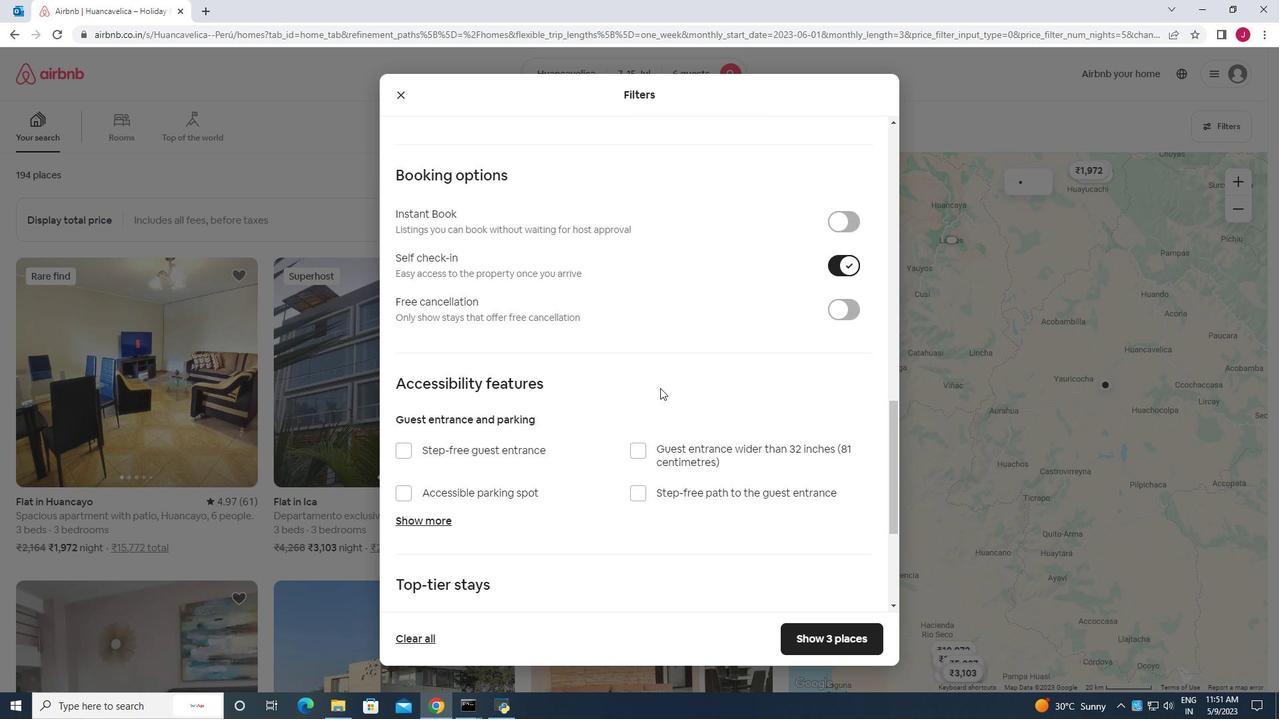 
Action: Mouse scrolled (659, 388) with delta (0, 0)
Screenshot: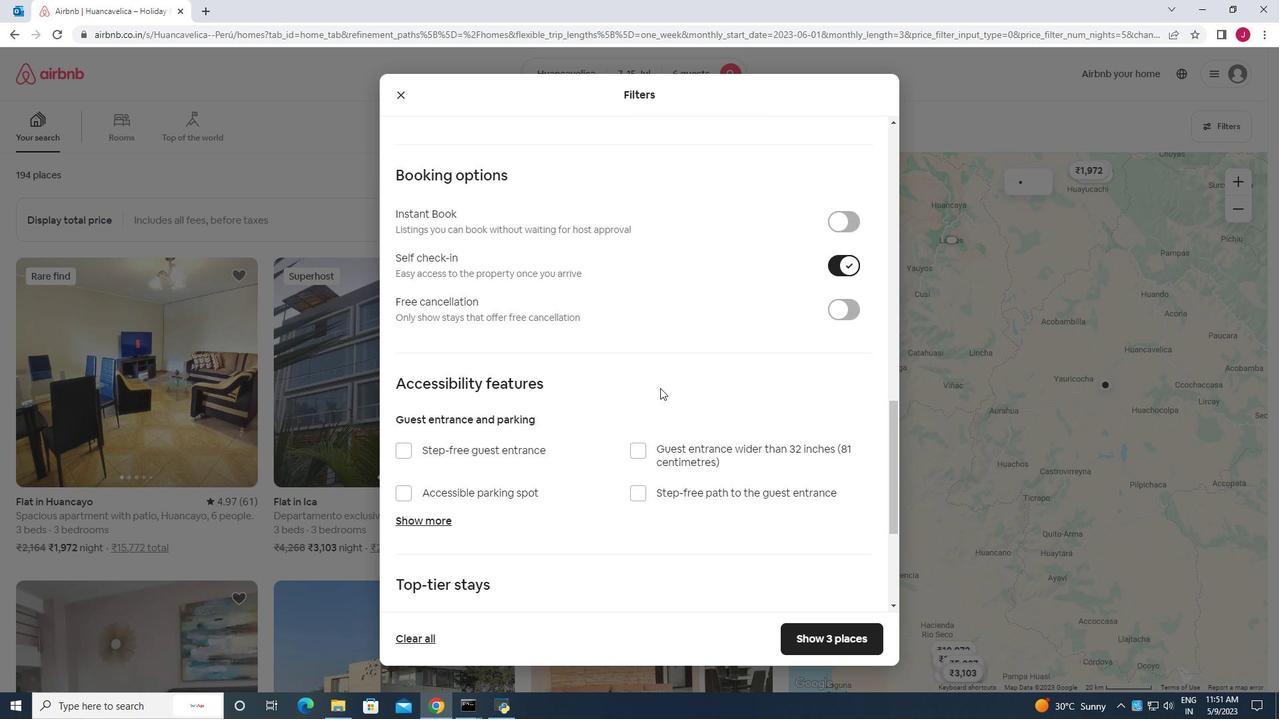 
Action: Mouse moved to (657, 389)
Screenshot: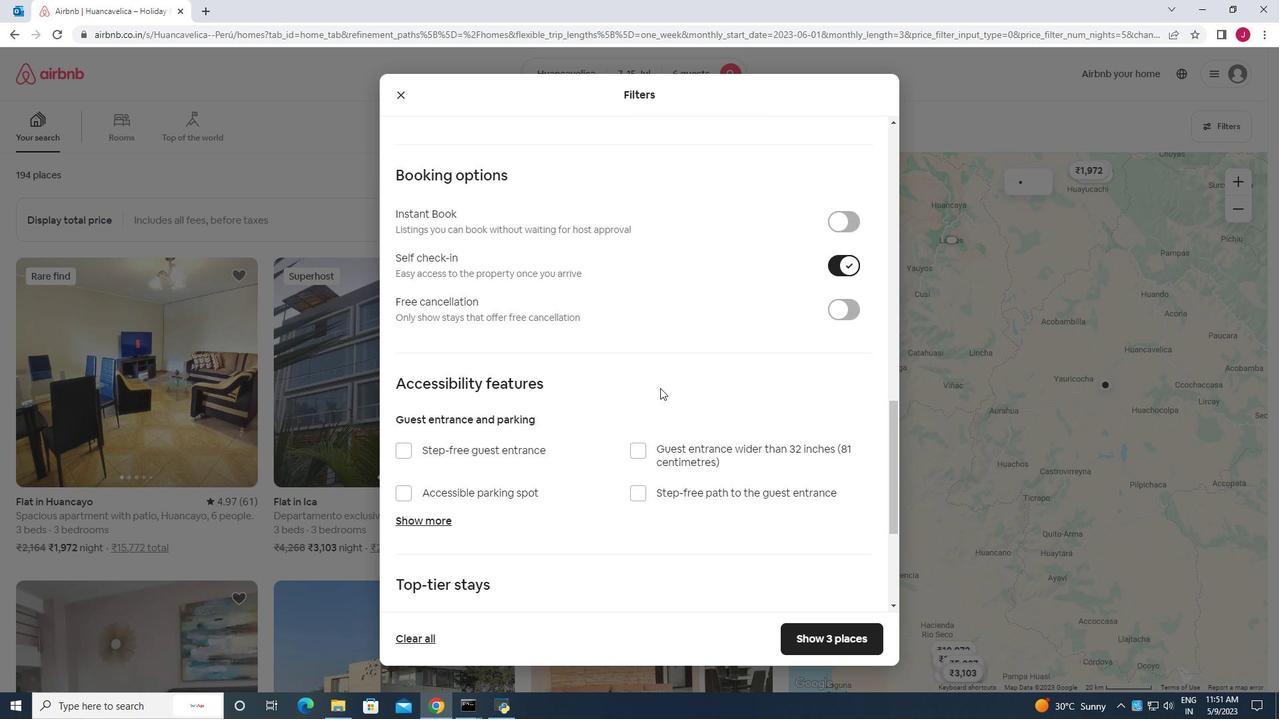 
Action: Mouse scrolled (657, 389) with delta (0, 0)
Screenshot: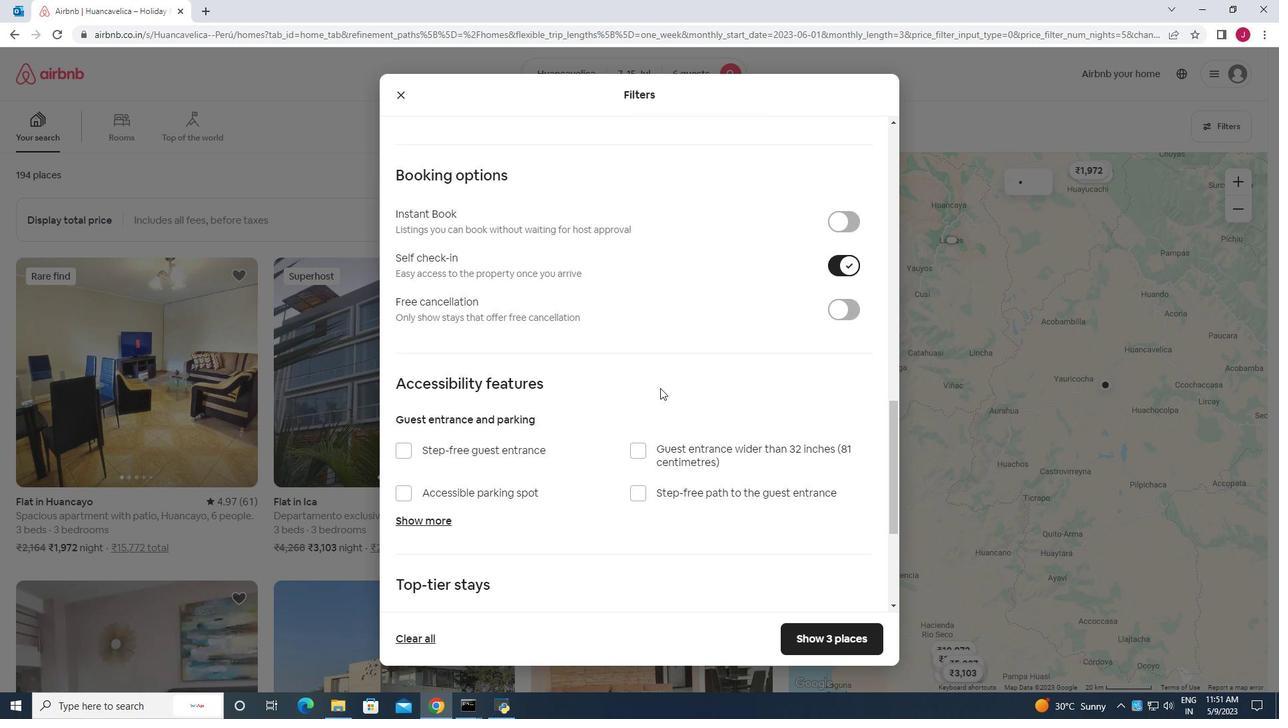 
Action: Mouse moved to (657, 389)
Screenshot: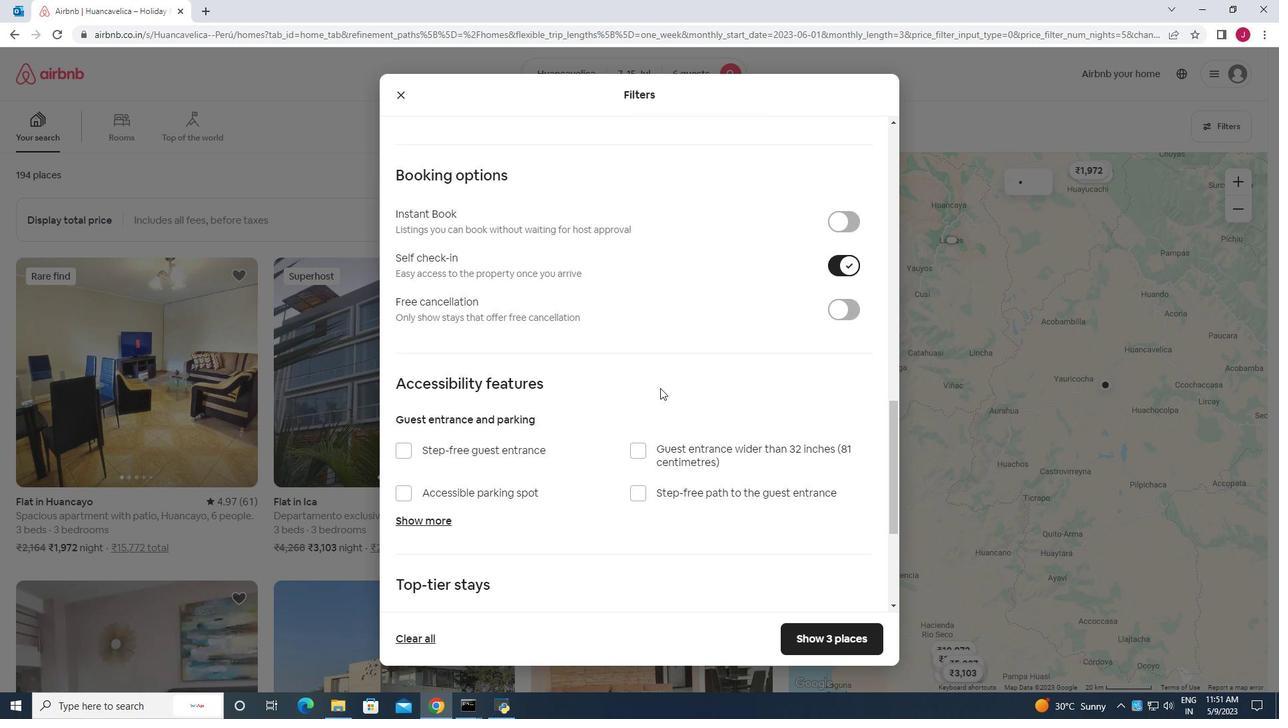 
Action: Mouse scrolled (657, 389) with delta (0, 0)
Screenshot: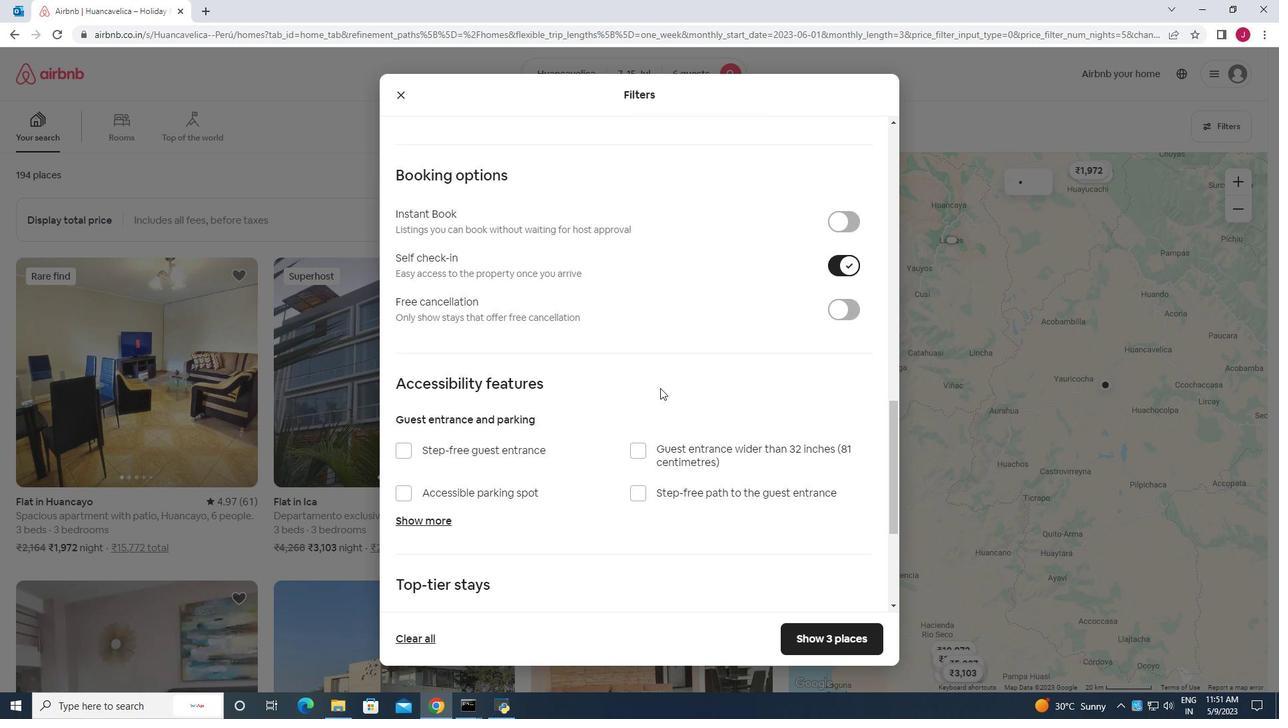 
Action: Mouse scrolled (657, 389) with delta (0, 0)
Screenshot: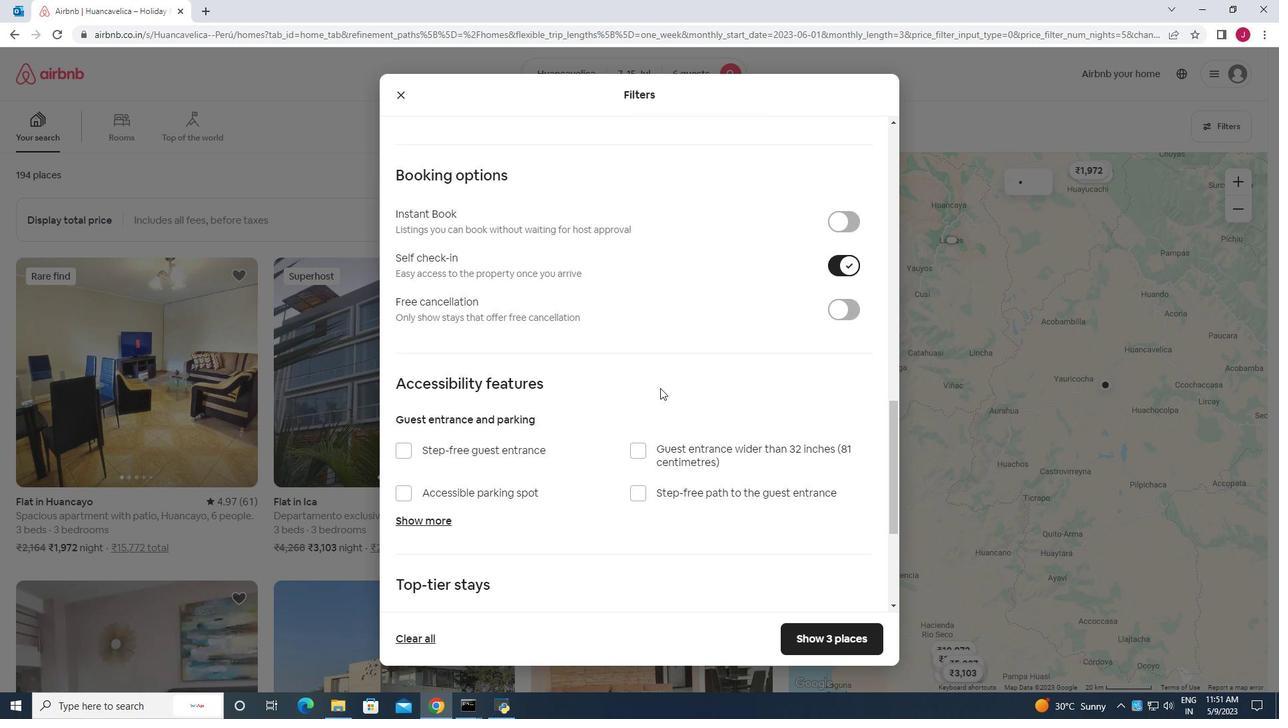 
Action: Mouse scrolled (657, 389) with delta (0, 0)
Screenshot: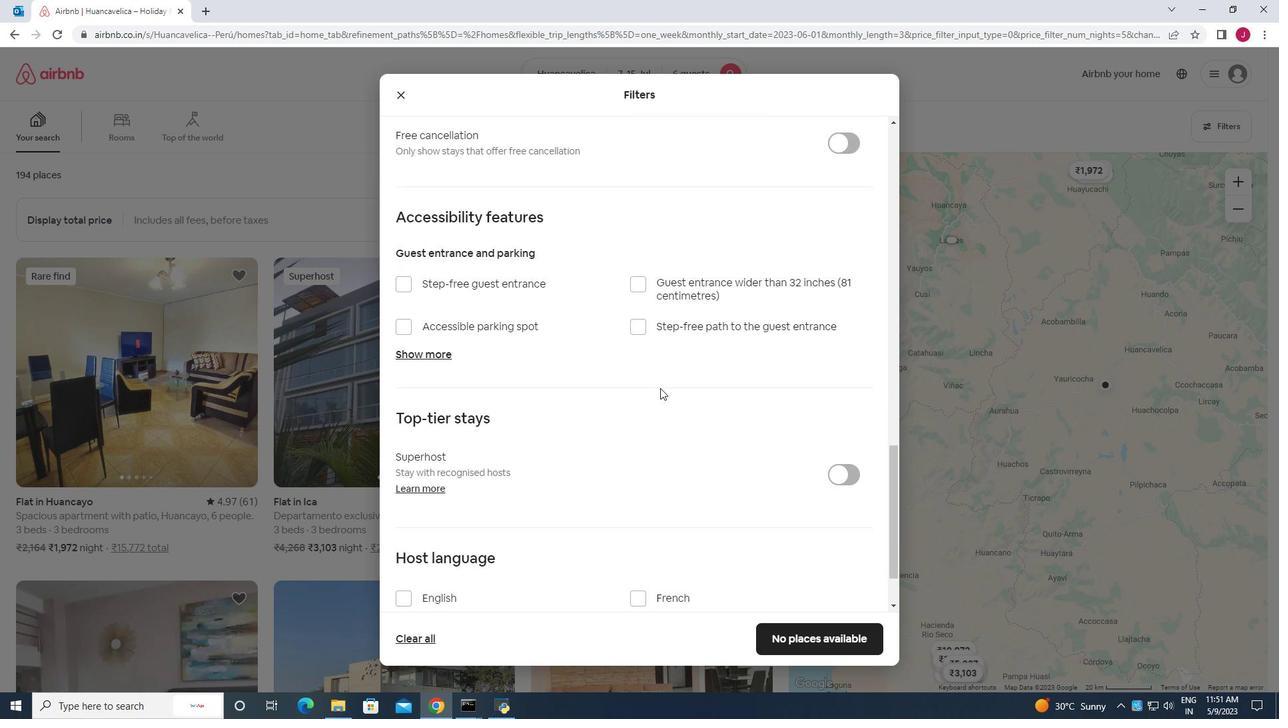 
Action: Mouse moved to (657, 389)
Screenshot: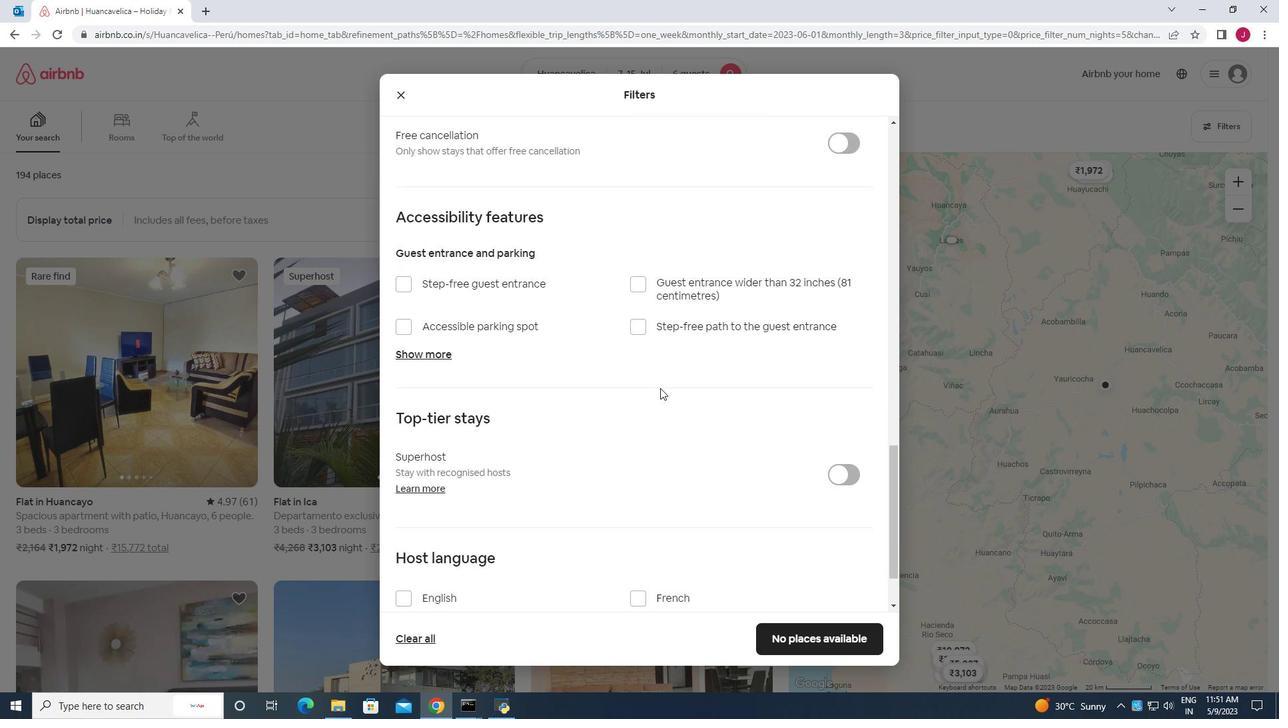 
Action: Mouse scrolled (657, 389) with delta (0, 0)
Screenshot: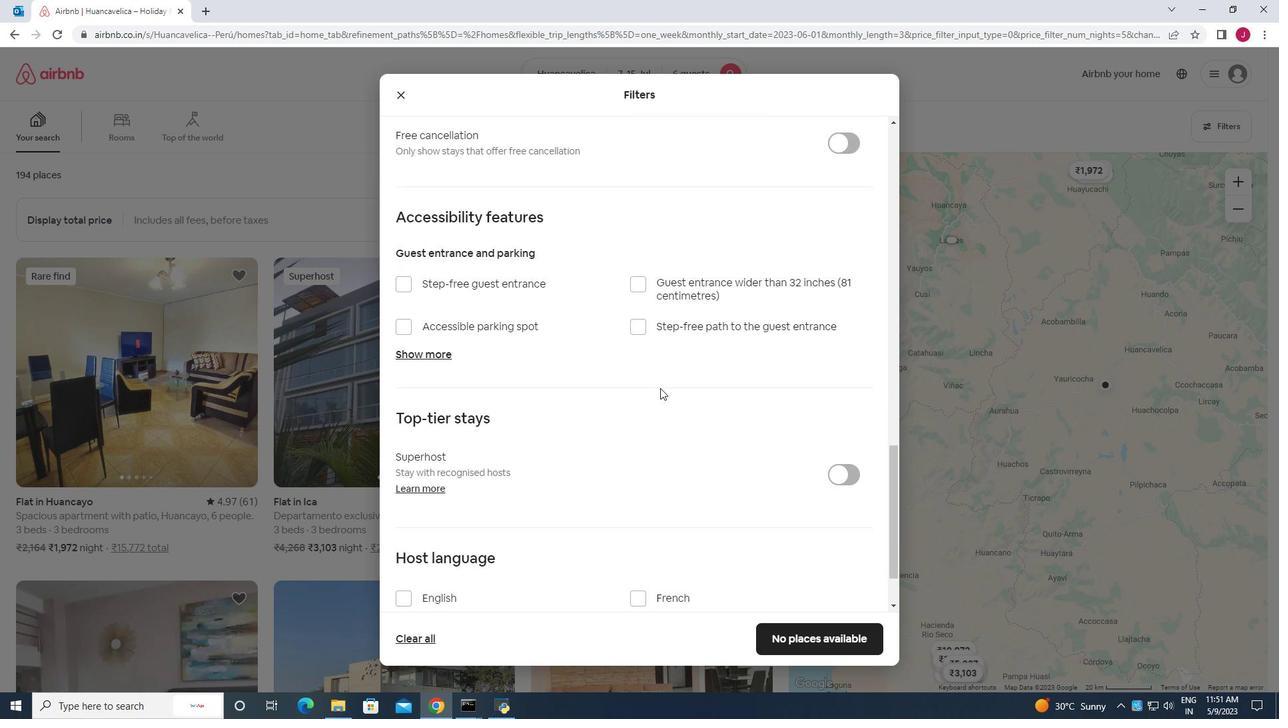 
Action: Mouse moved to (403, 521)
Screenshot: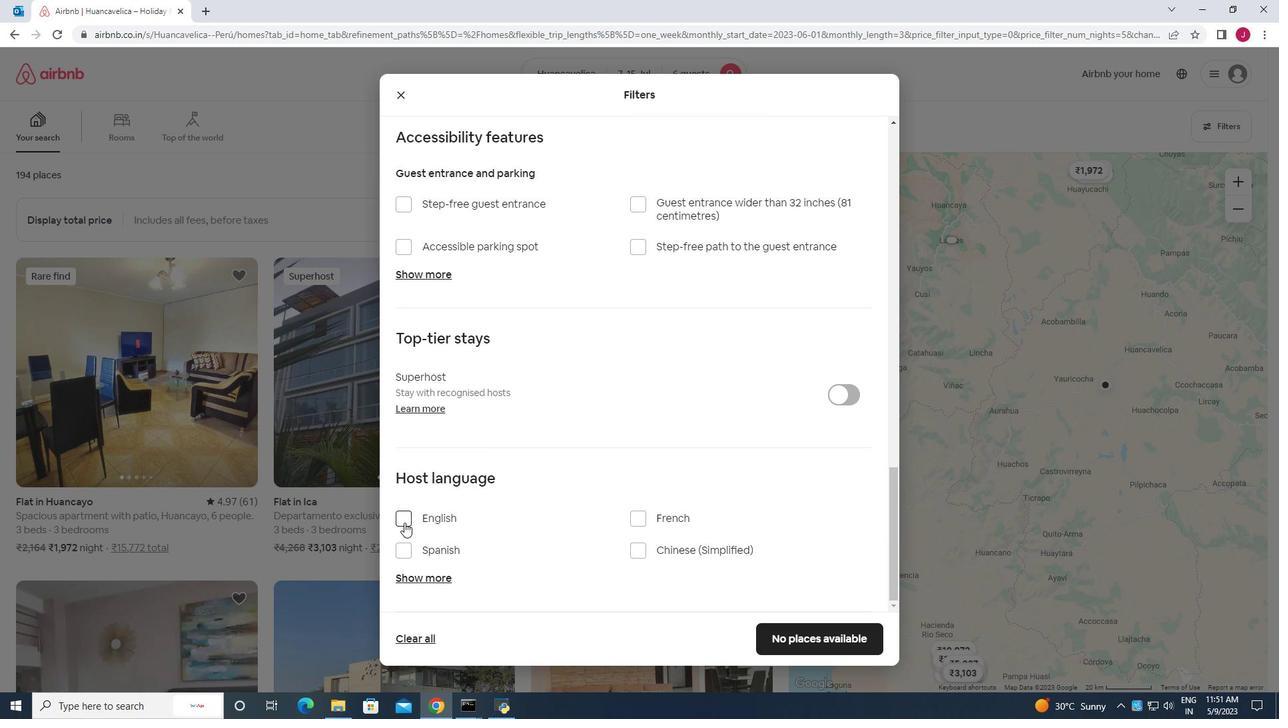 
Action: Mouse pressed left at (403, 521)
Screenshot: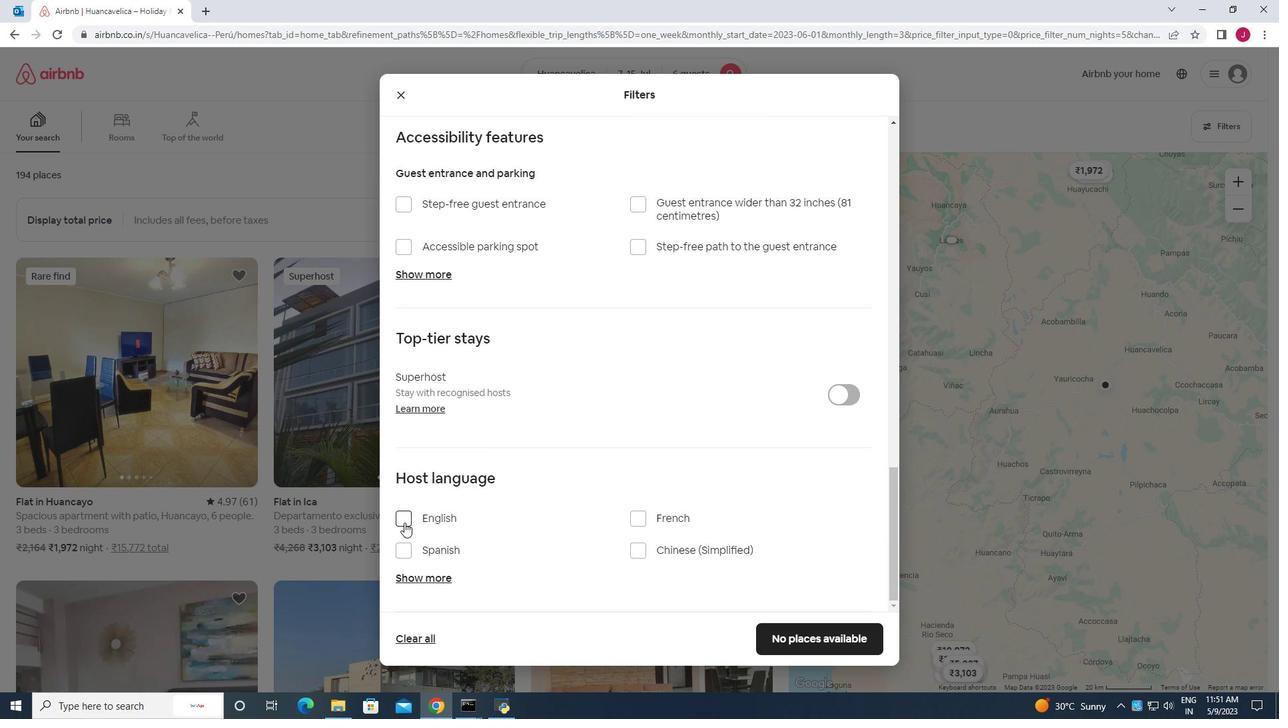 
Action: Mouse moved to (805, 640)
Screenshot: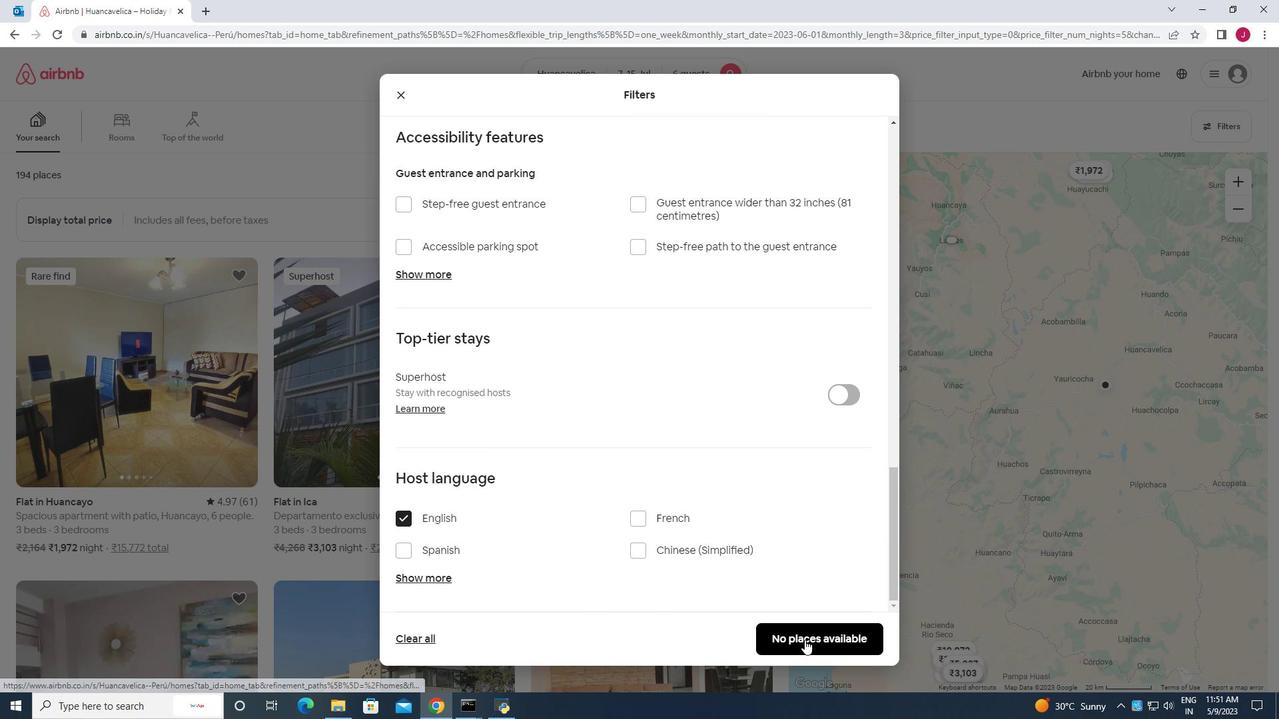 
Action: Mouse pressed left at (805, 640)
Screenshot: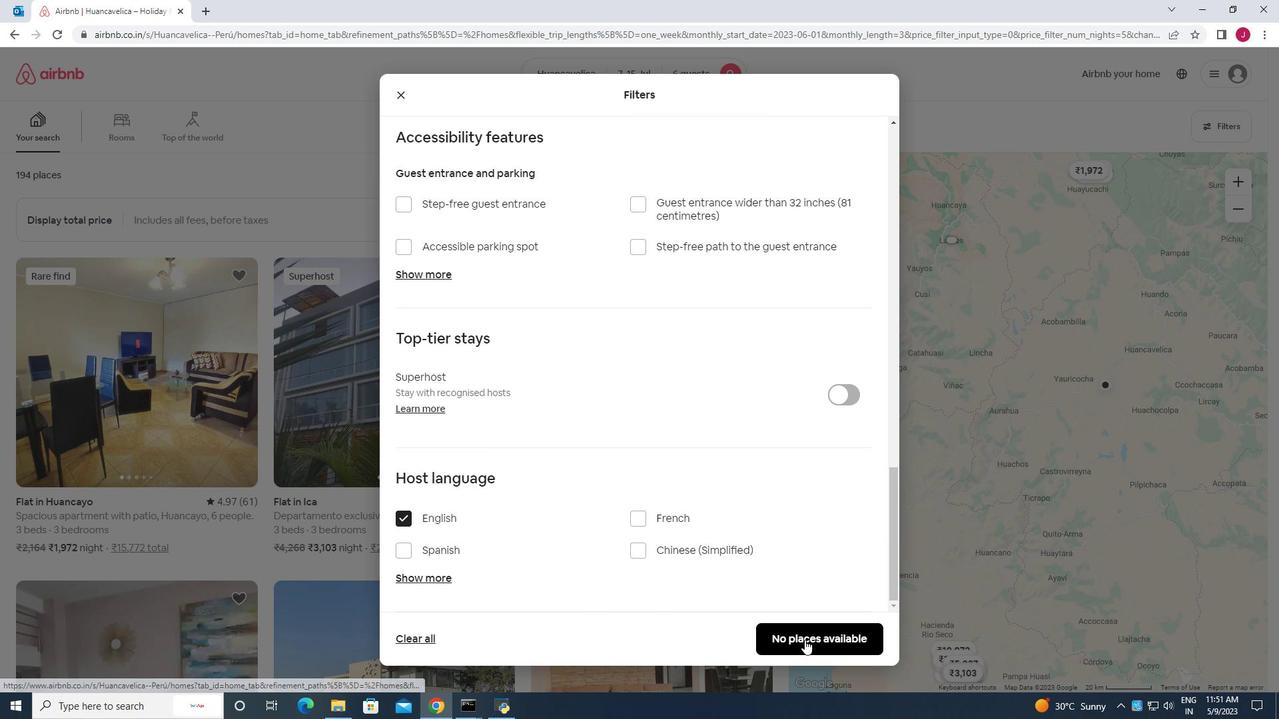
Action: Mouse moved to (401, 155)
Screenshot: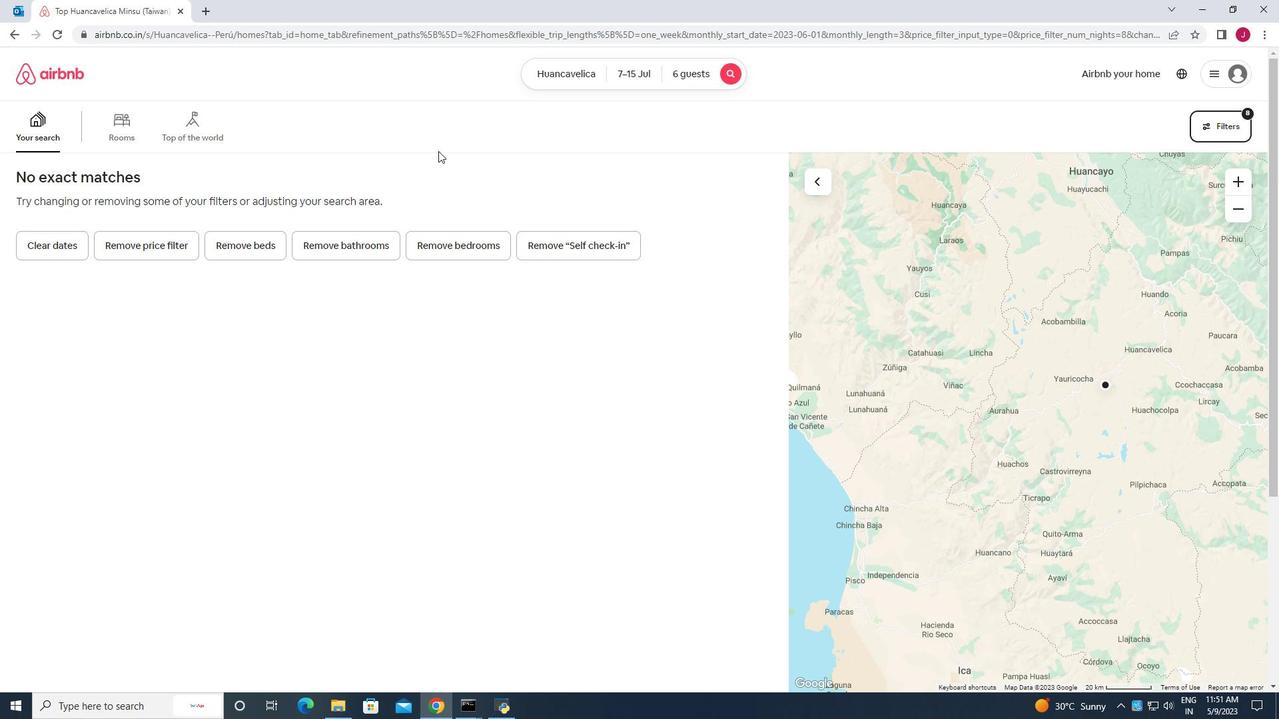 
